 Task: Search one way flight ticket for 1 adult, 1 child, 1 infant in seat in premium economy from Everett: Paine Field (snohomish County Airport) to Greenville: Pitt-greenville Airport on 5-2-2023. Choice of flights is Southwest. Number of bags: 2 carry on bags and 4 checked bags. Price is upto 71000. Outbound departure time preference is 22:15.
Action: Mouse moved to (375, 340)
Screenshot: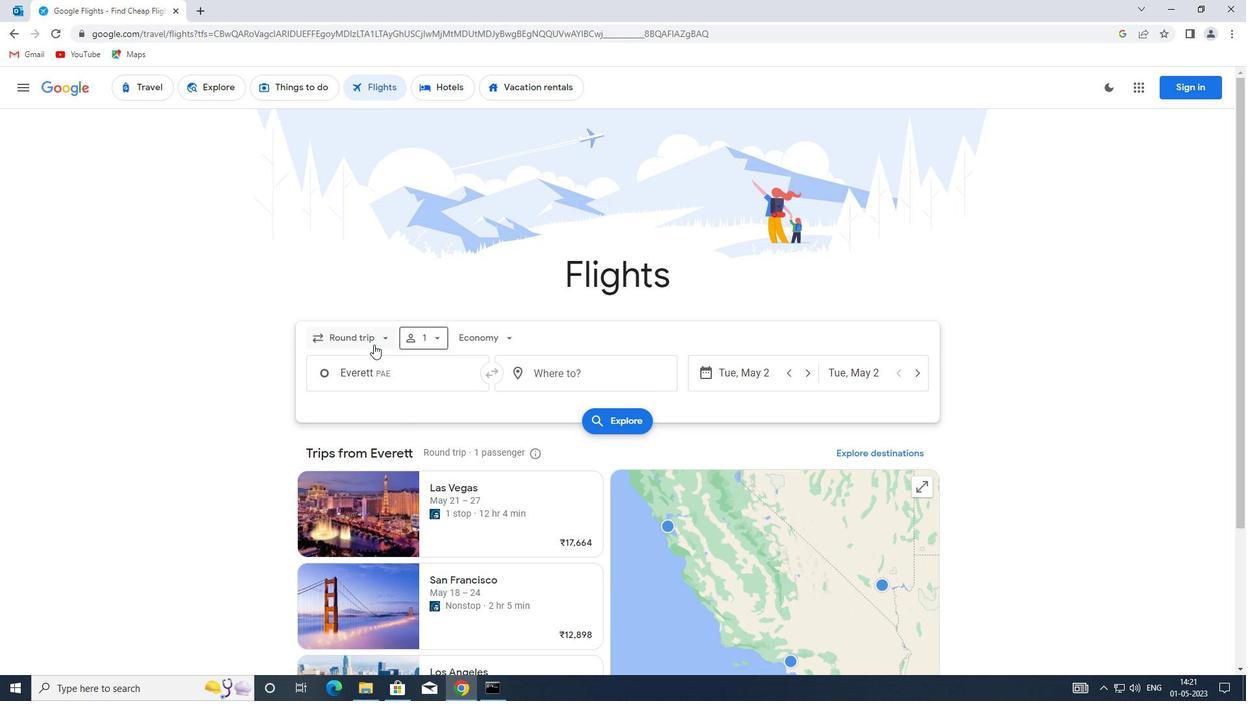 
Action: Mouse pressed left at (375, 340)
Screenshot: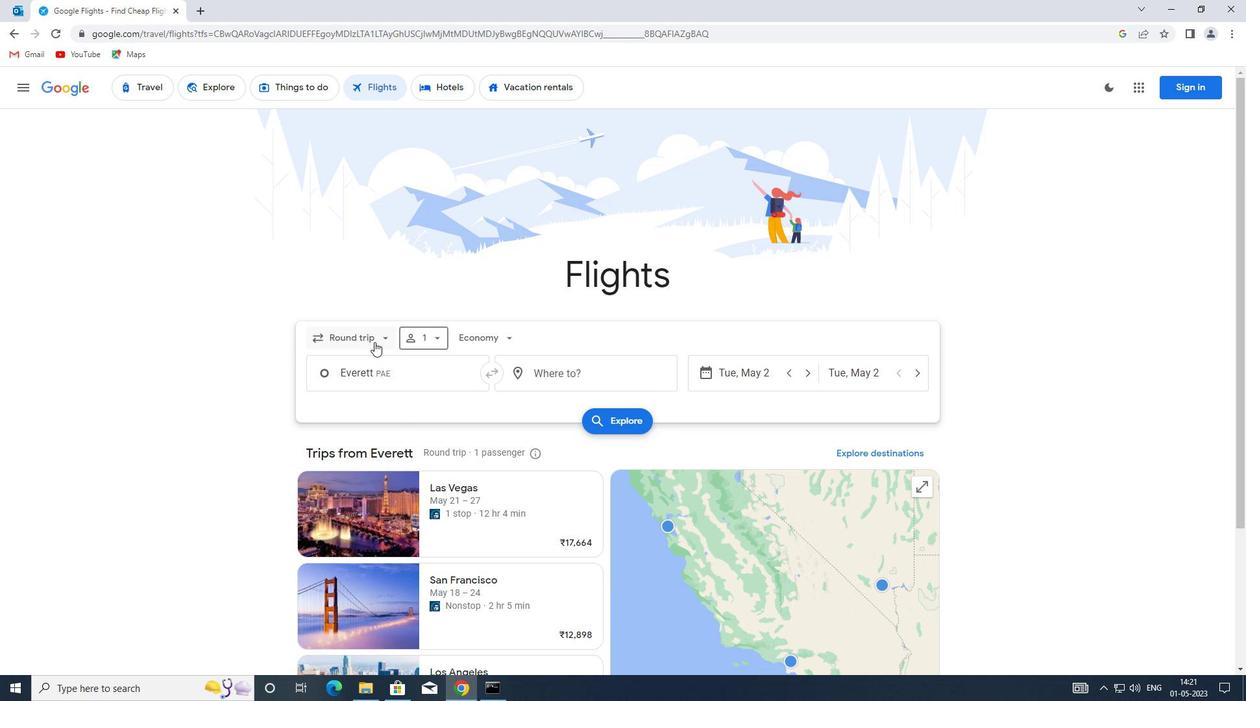 
Action: Mouse moved to (386, 397)
Screenshot: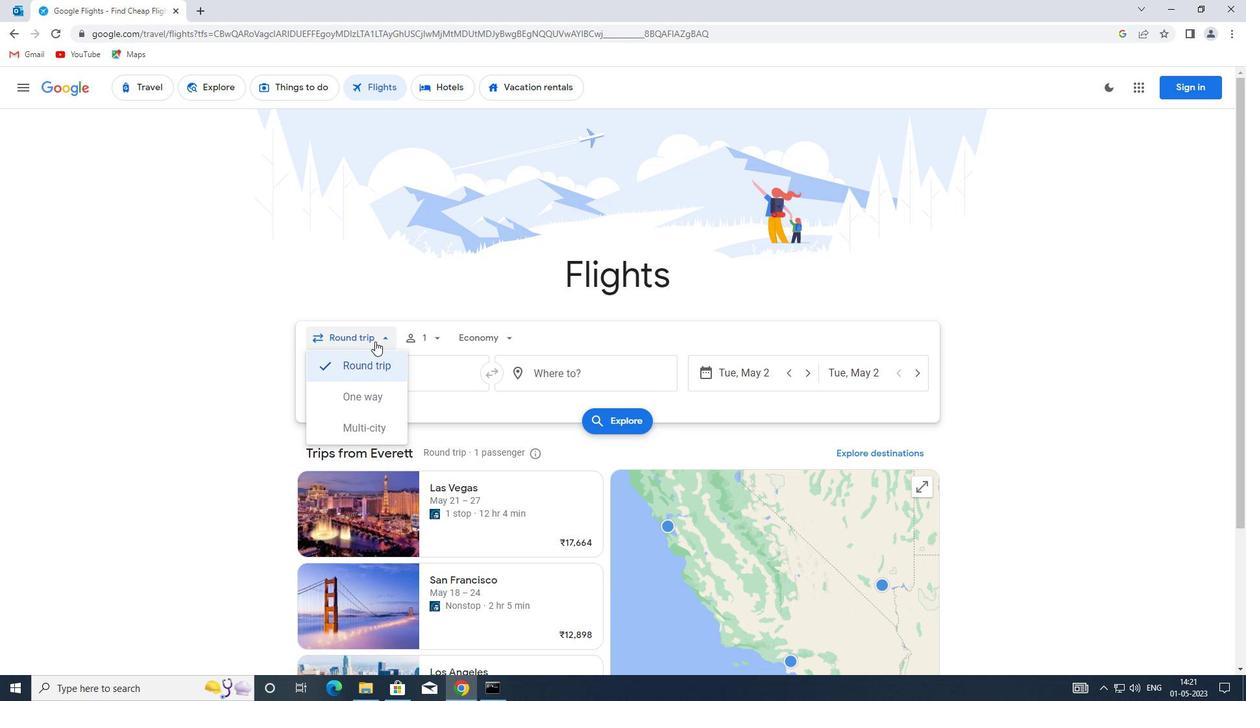 
Action: Mouse pressed left at (386, 397)
Screenshot: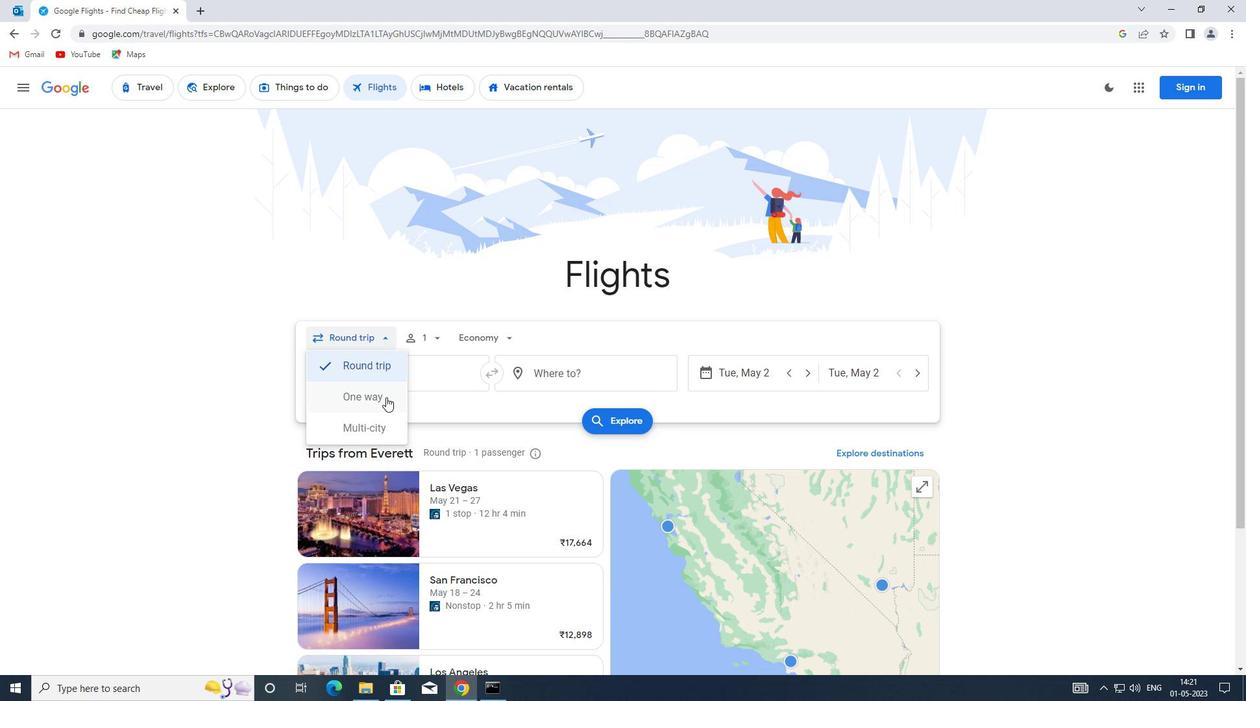 
Action: Mouse moved to (430, 340)
Screenshot: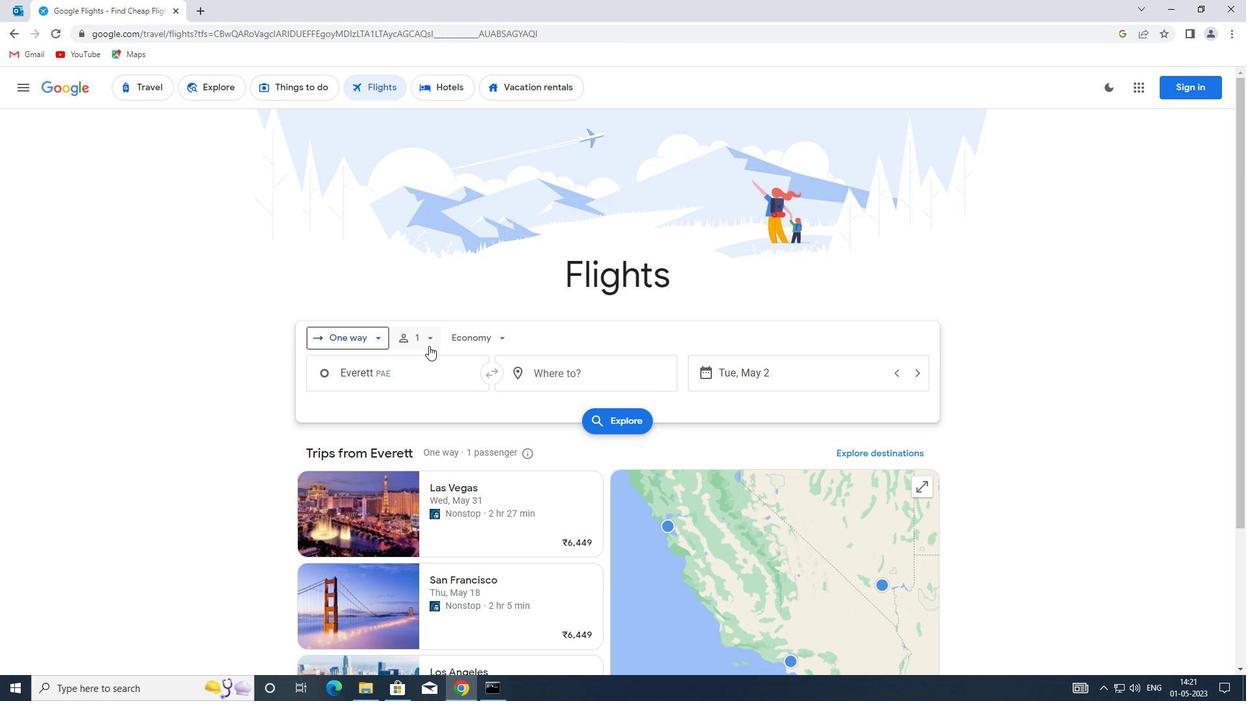 
Action: Mouse pressed left at (430, 340)
Screenshot: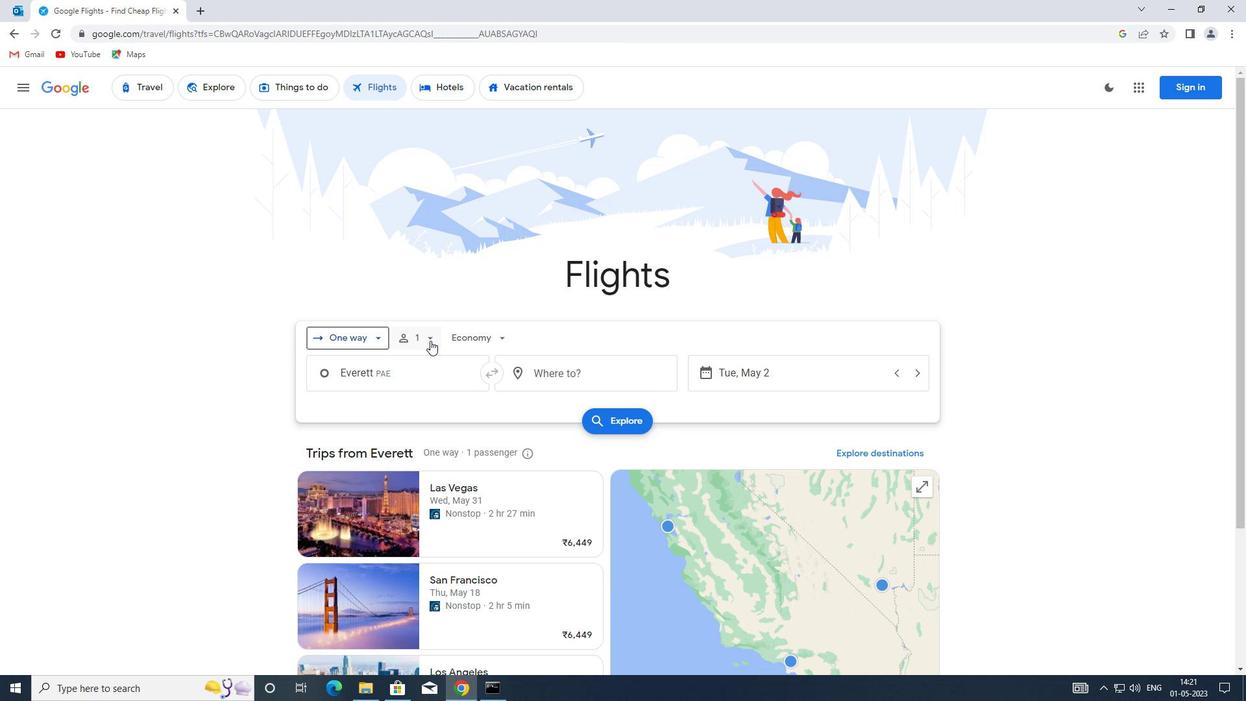 
Action: Mouse moved to (535, 408)
Screenshot: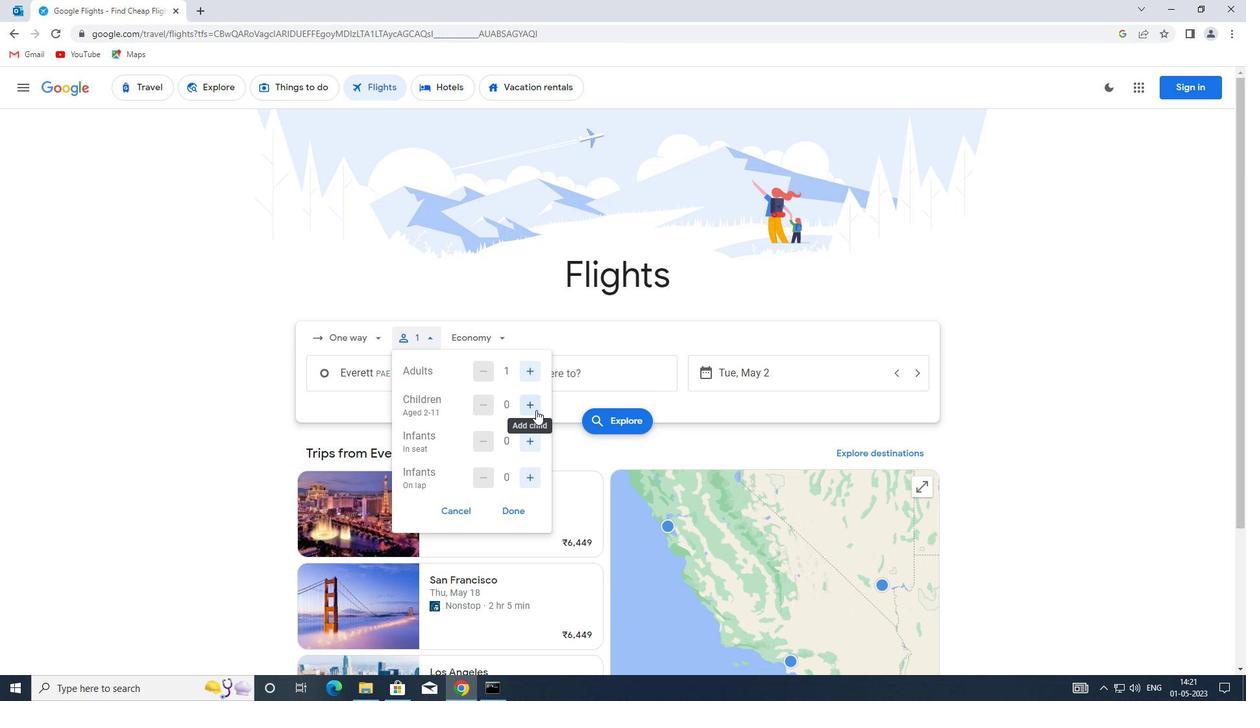
Action: Mouse pressed left at (535, 408)
Screenshot: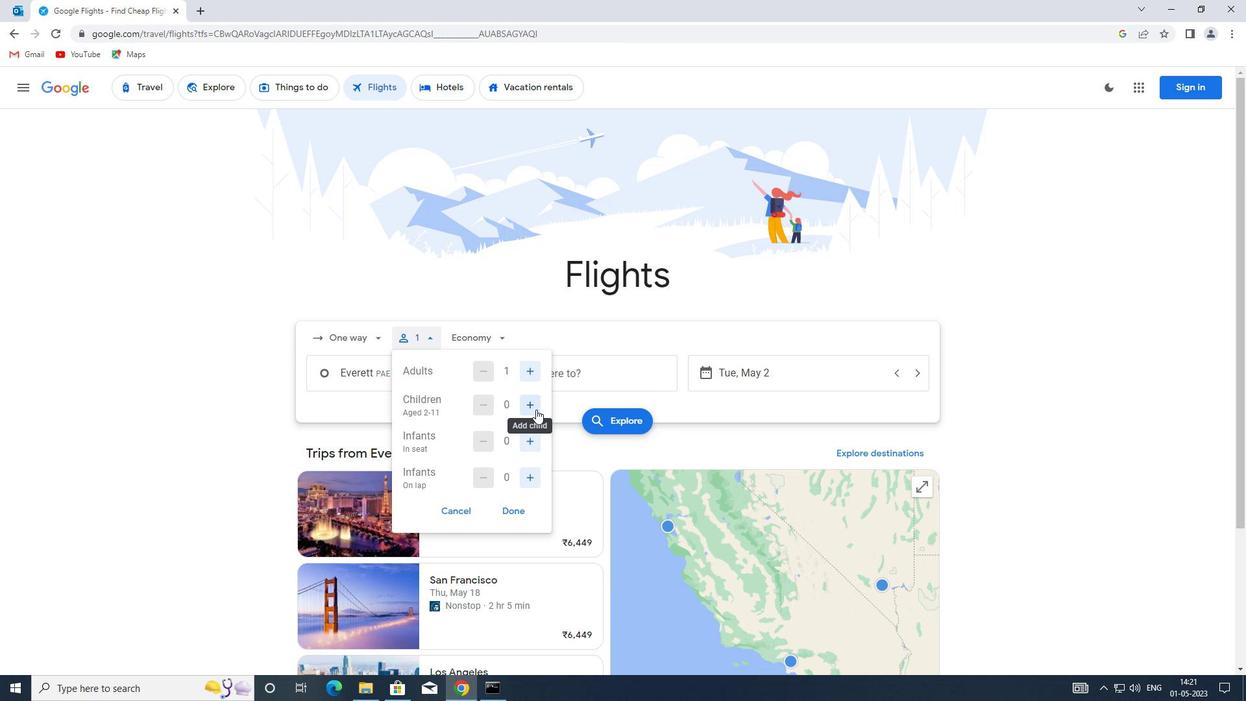 
Action: Mouse moved to (534, 441)
Screenshot: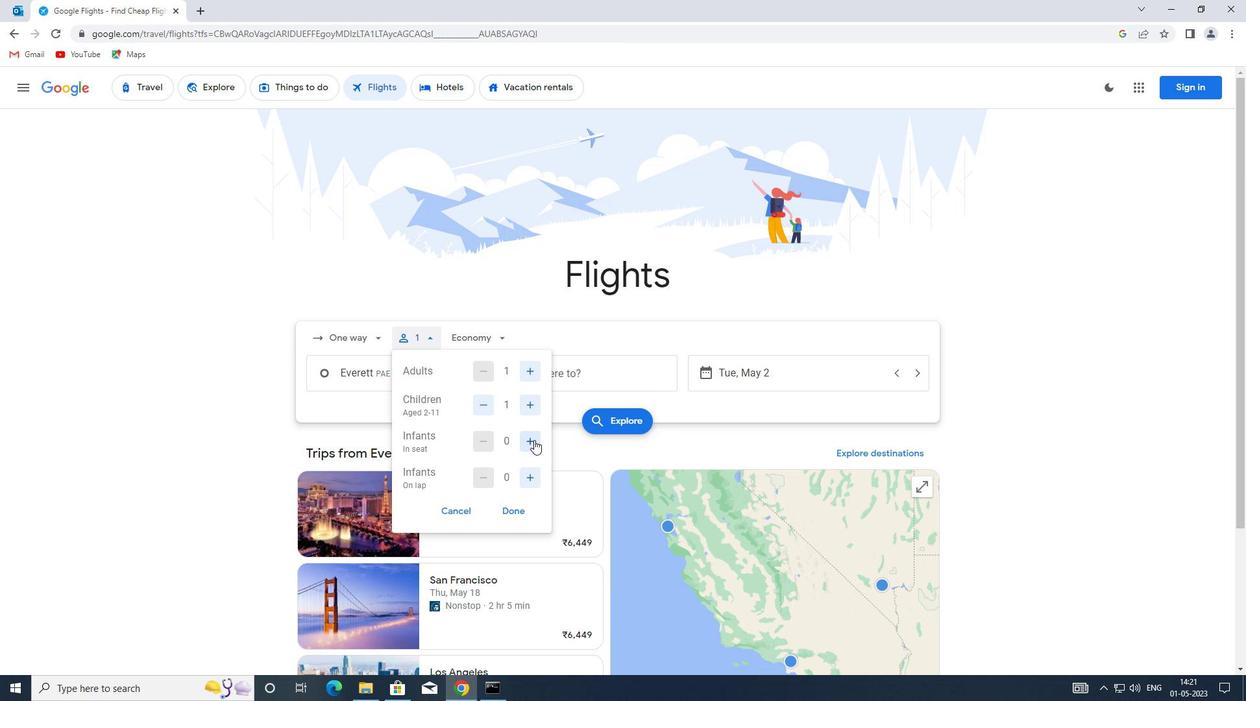
Action: Mouse pressed left at (534, 441)
Screenshot: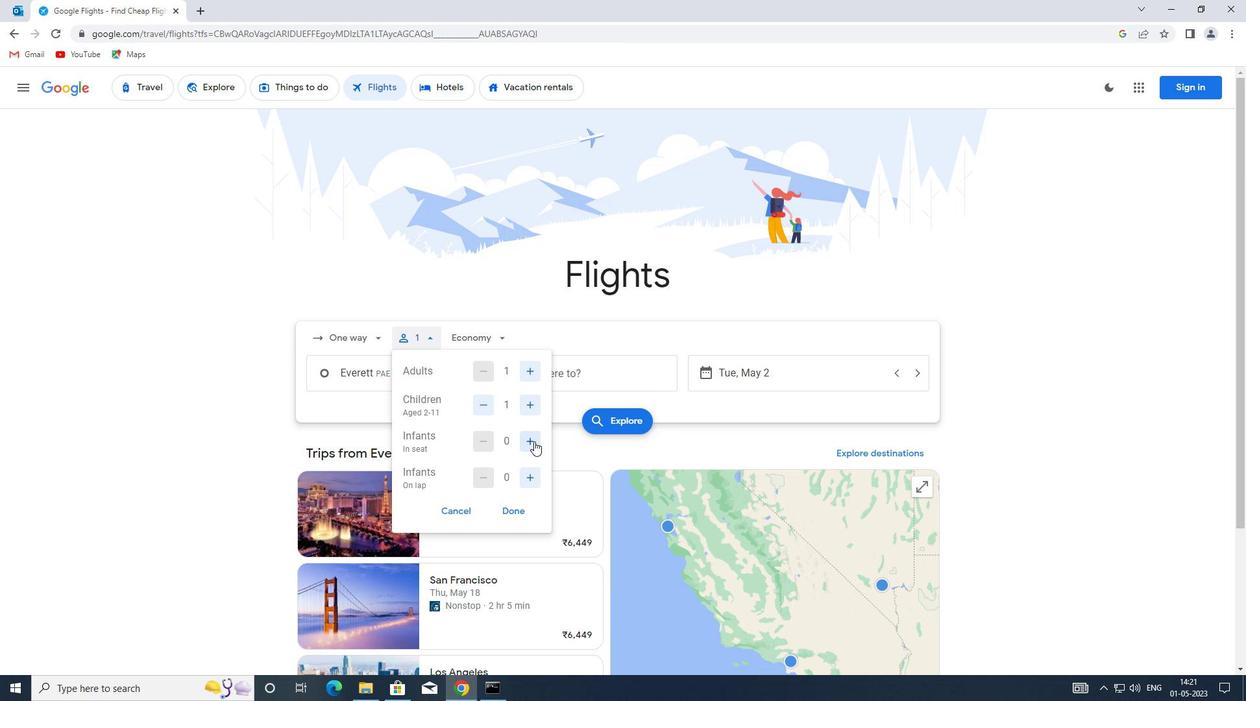 
Action: Mouse moved to (523, 507)
Screenshot: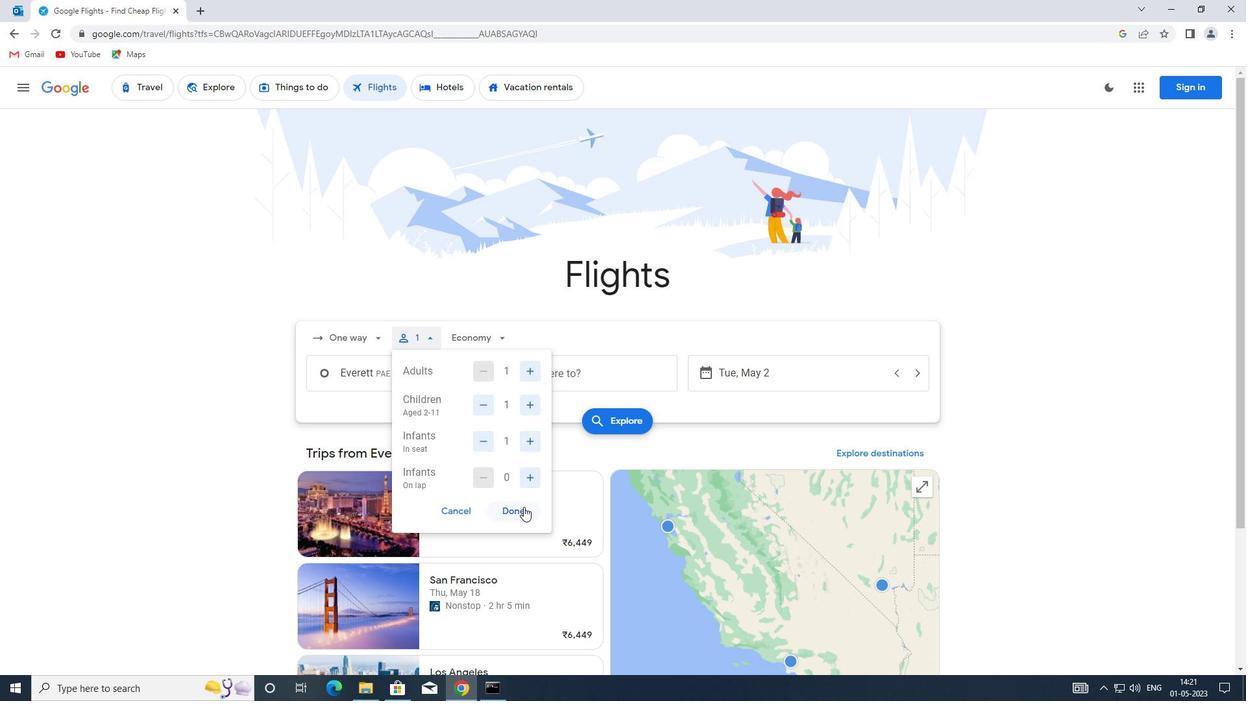 
Action: Mouse pressed left at (523, 507)
Screenshot: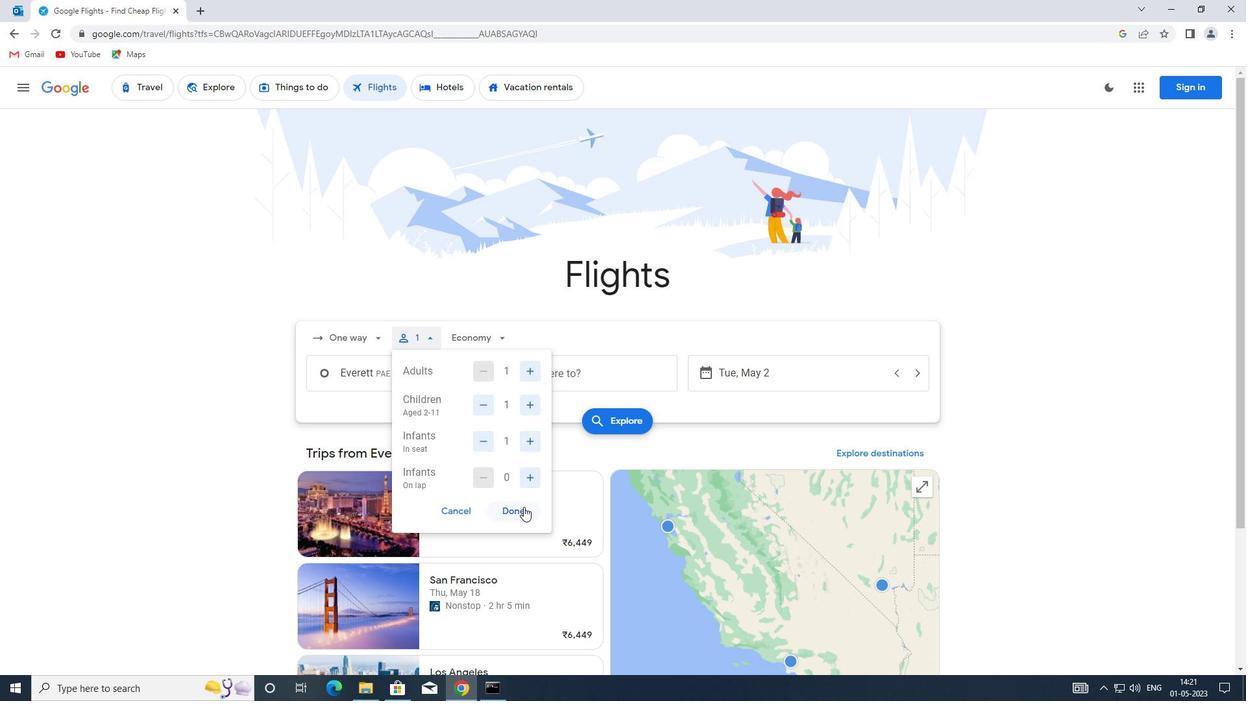 
Action: Mouse moved to (489, 347)
Screenshot: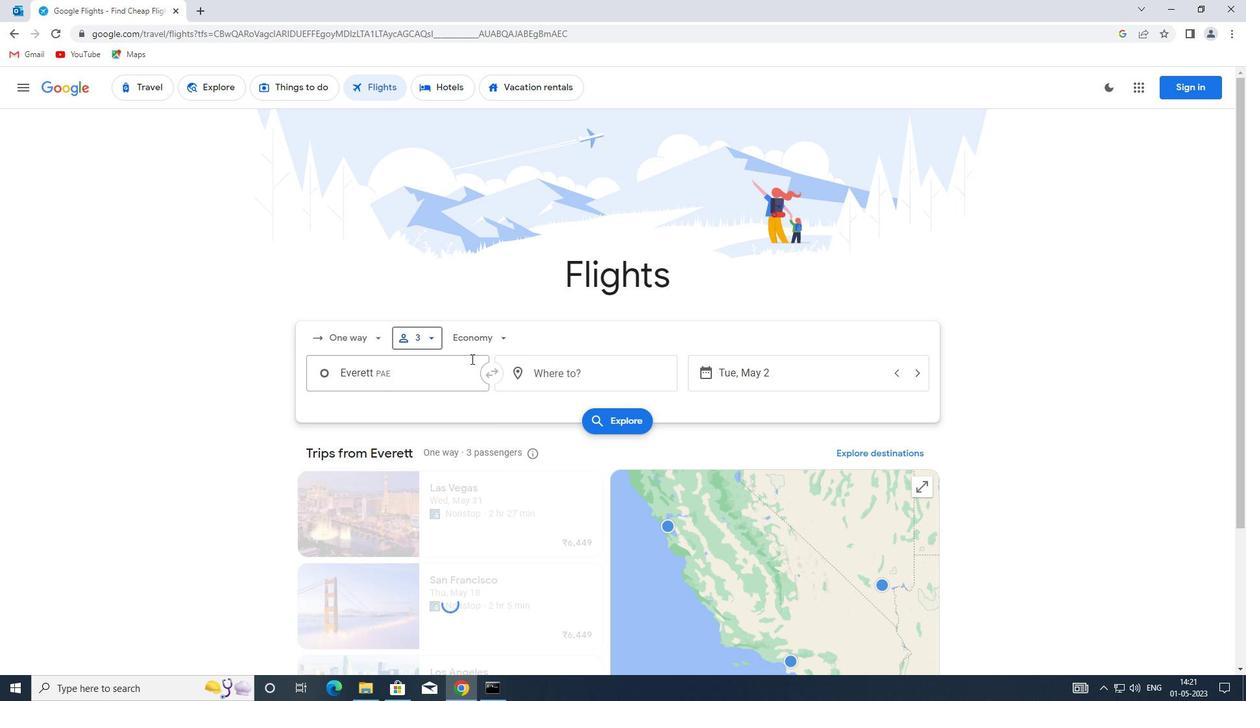 
Action: Mouse pressed left at (489, 347)
Screenshot: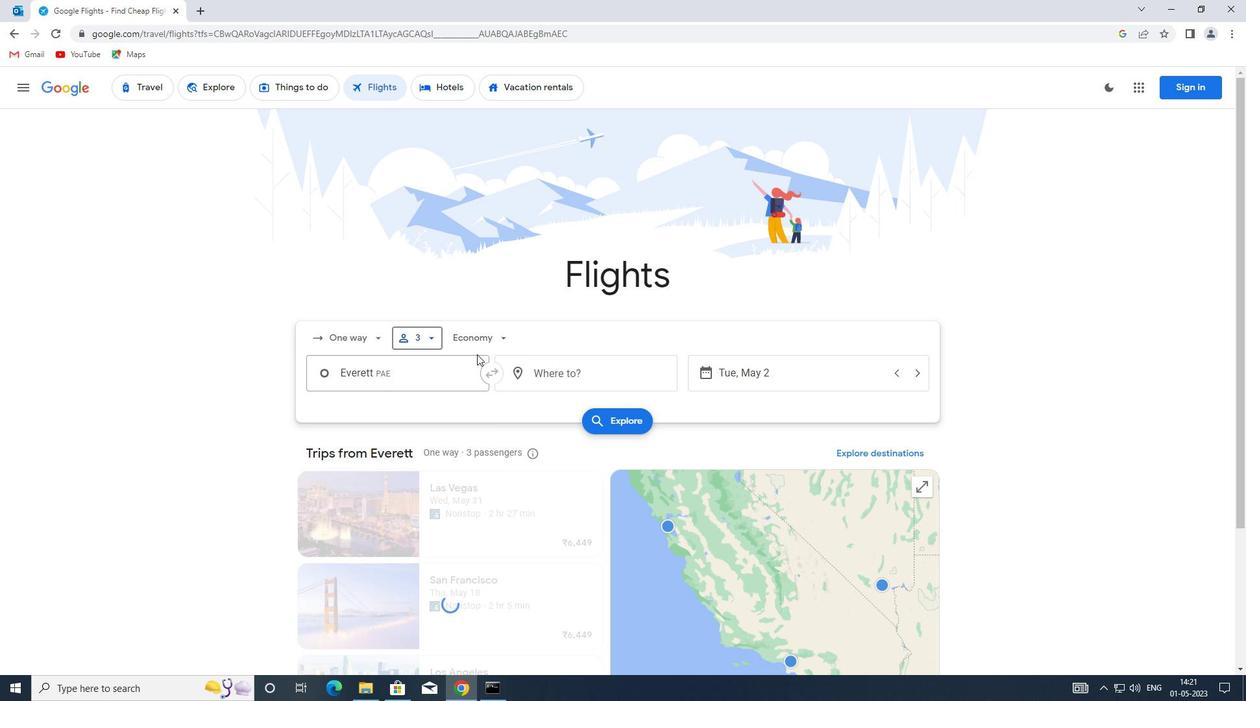
Action: Mouse moved to (542, 402)
Screenshot: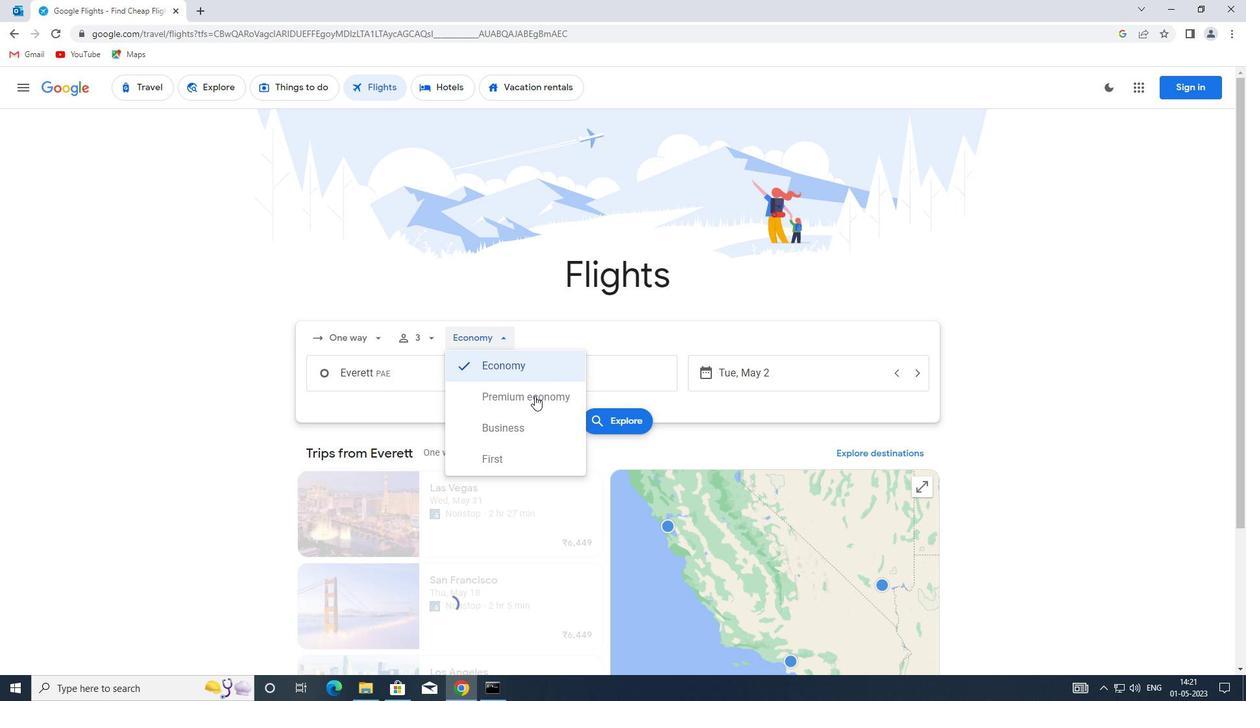
Action: Mouse pressed left at (542, 402)
Screenshot: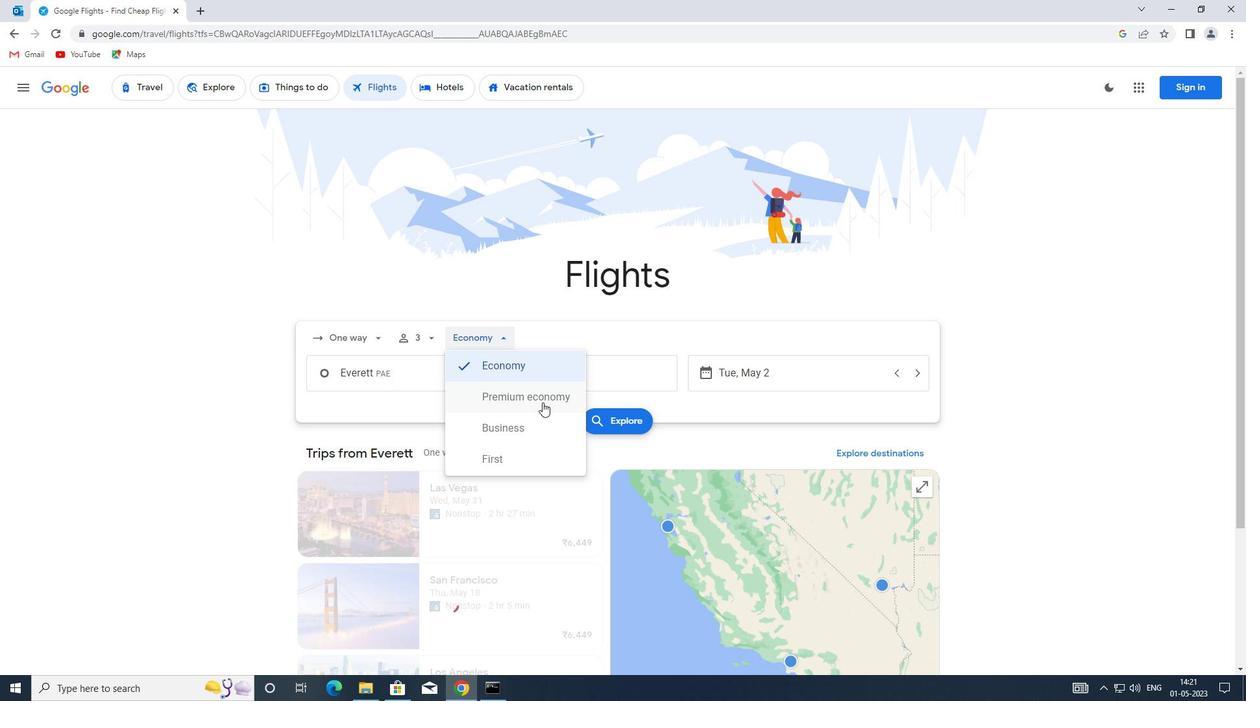 
Action: Mouse moved to (393, 374)
Screenshot: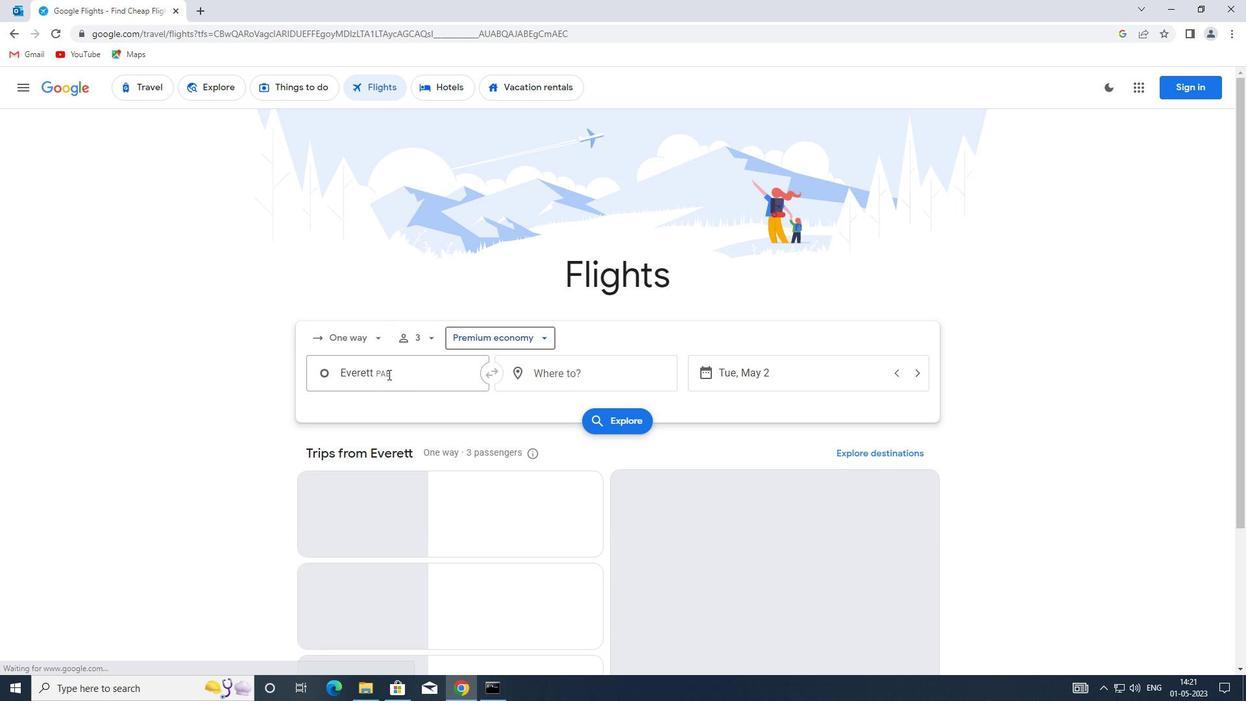 
Action: Mouse pressed left at (393, 374)
Screenshot: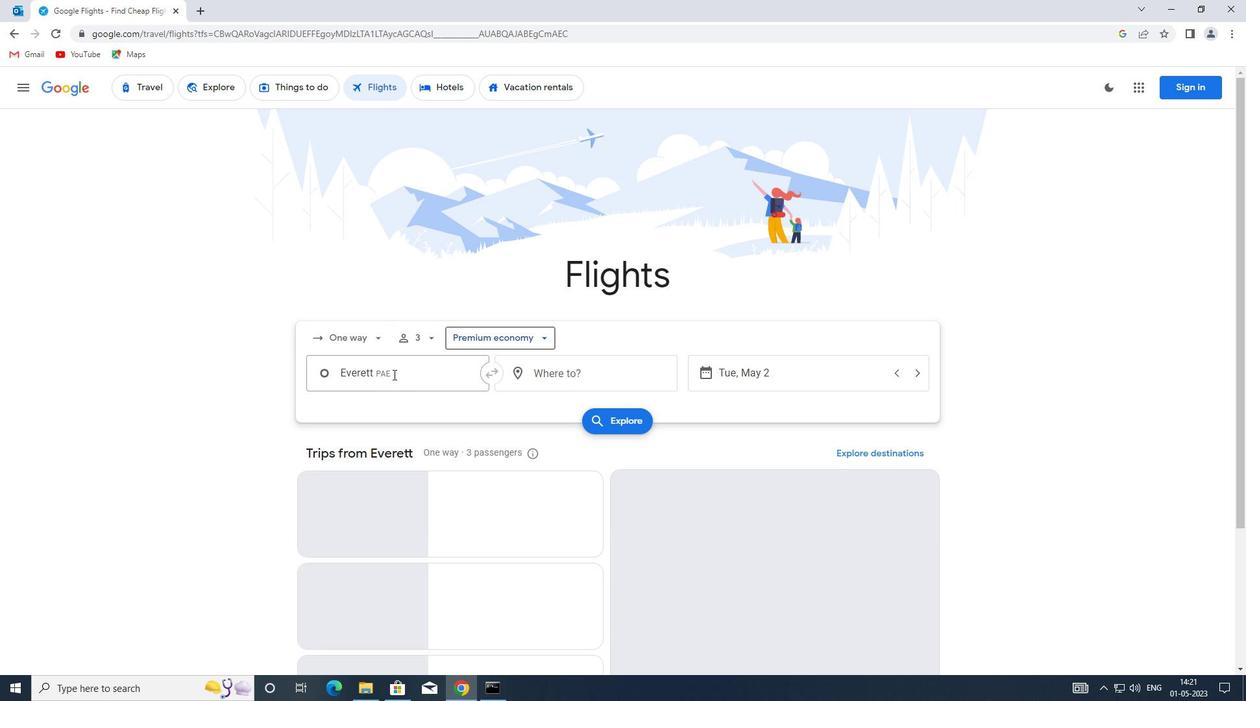 
Action: Mouse moved to (394, 374)
Screenshot: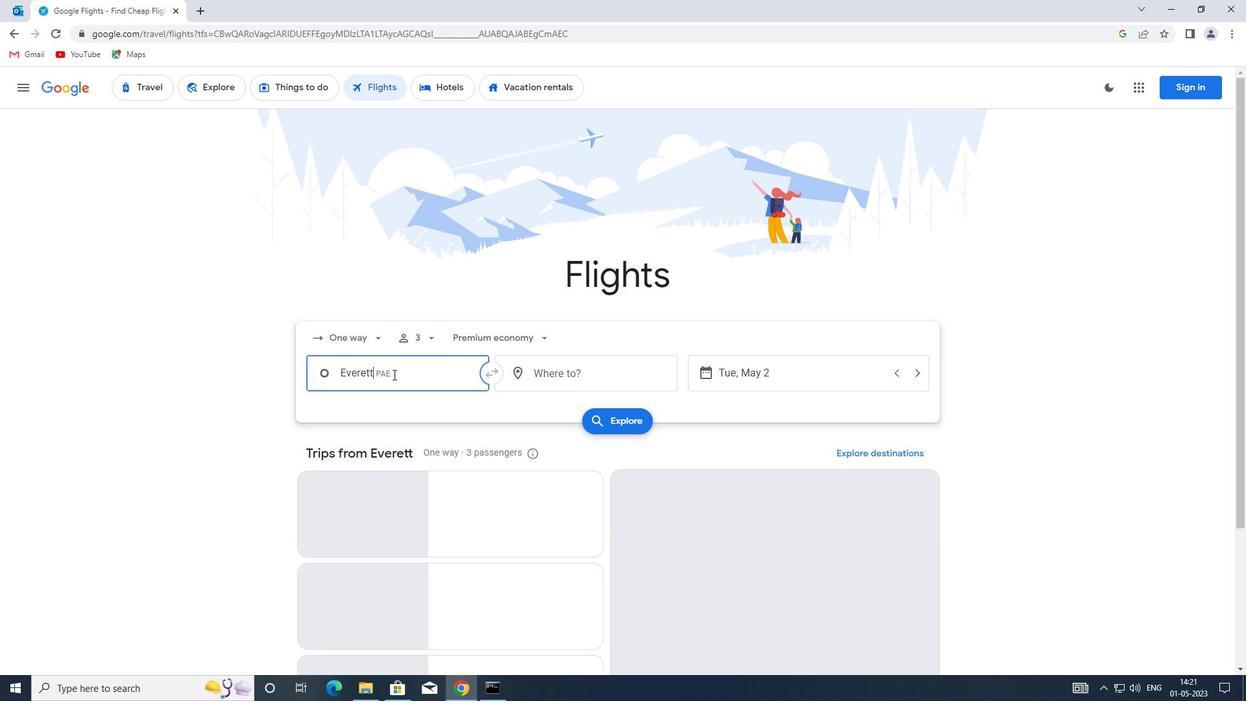 
Action: Key pressed <Key.enter>
Screenshot: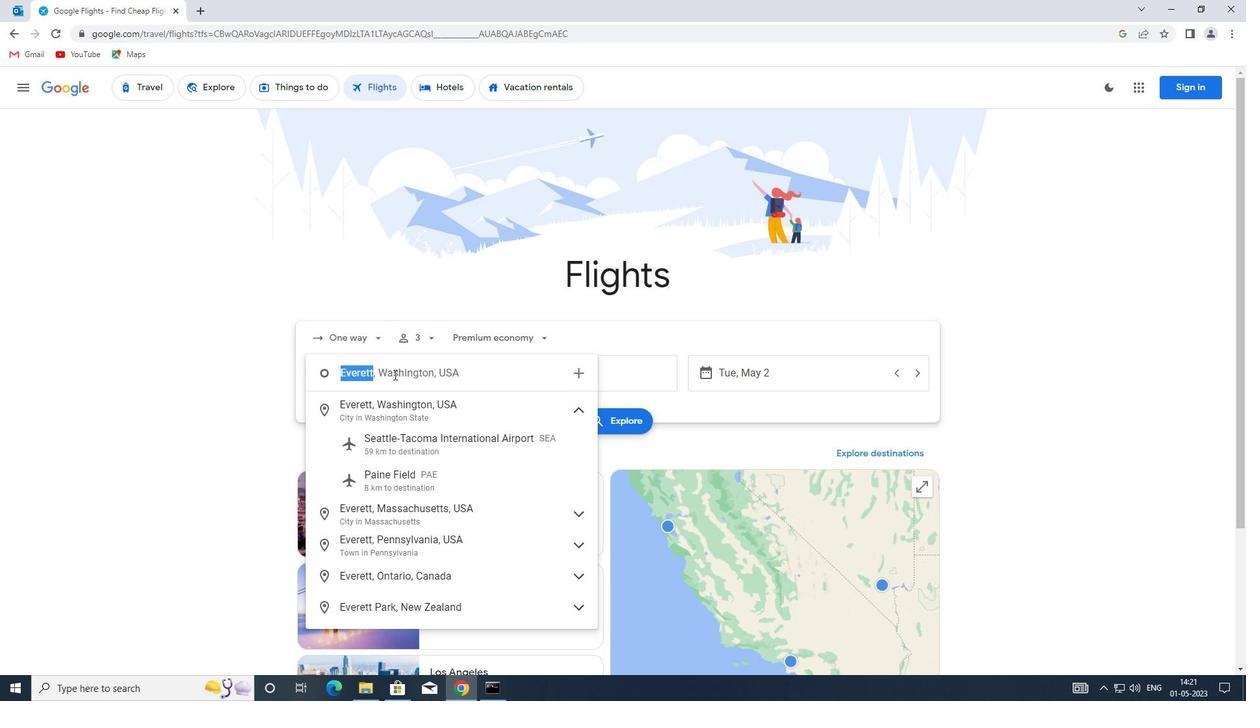 
Action: Mouse moved to (540, 370)
Screenshot: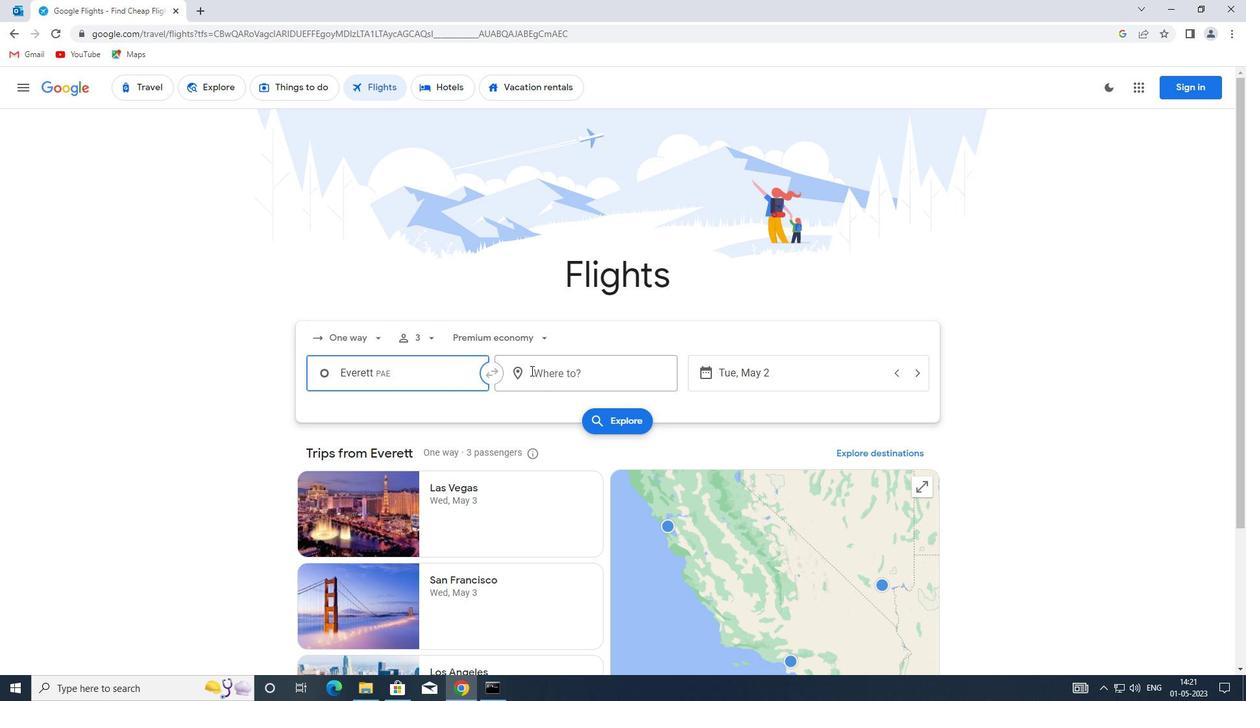 
Action: Mouse pressed left at (540, 370)
Screenshot: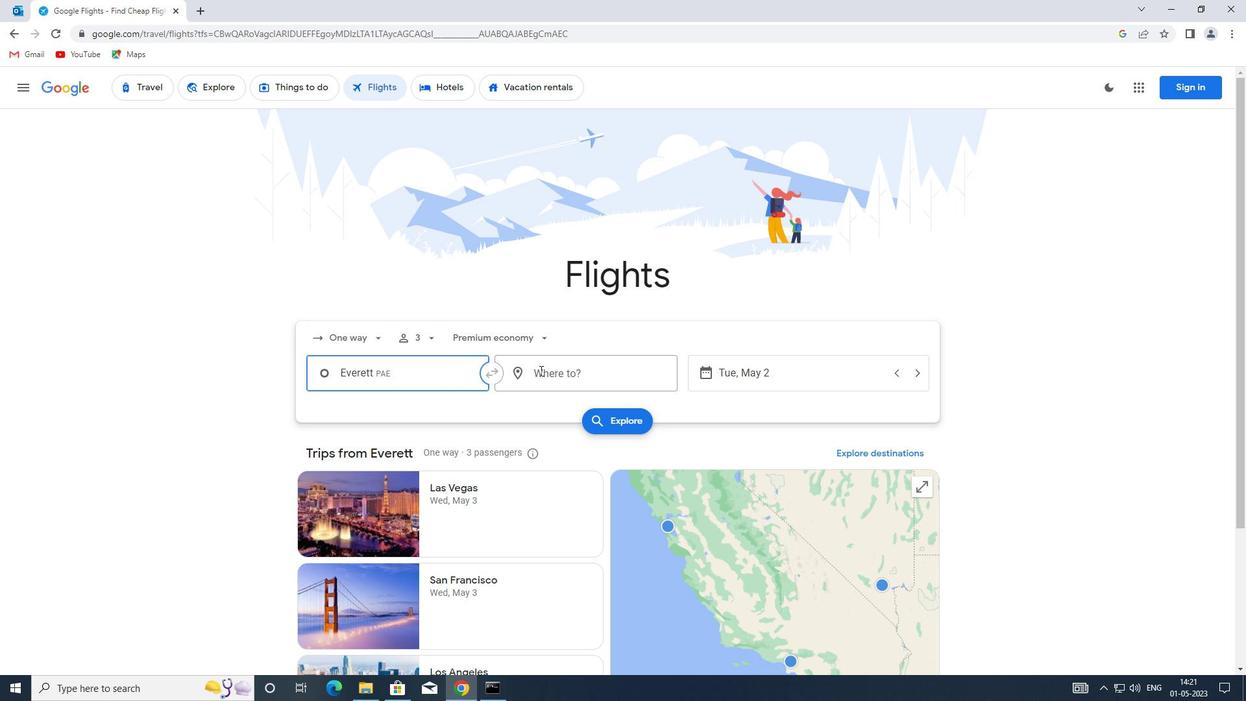 
Action: Mouse moved to (539, 370)
Screenshot: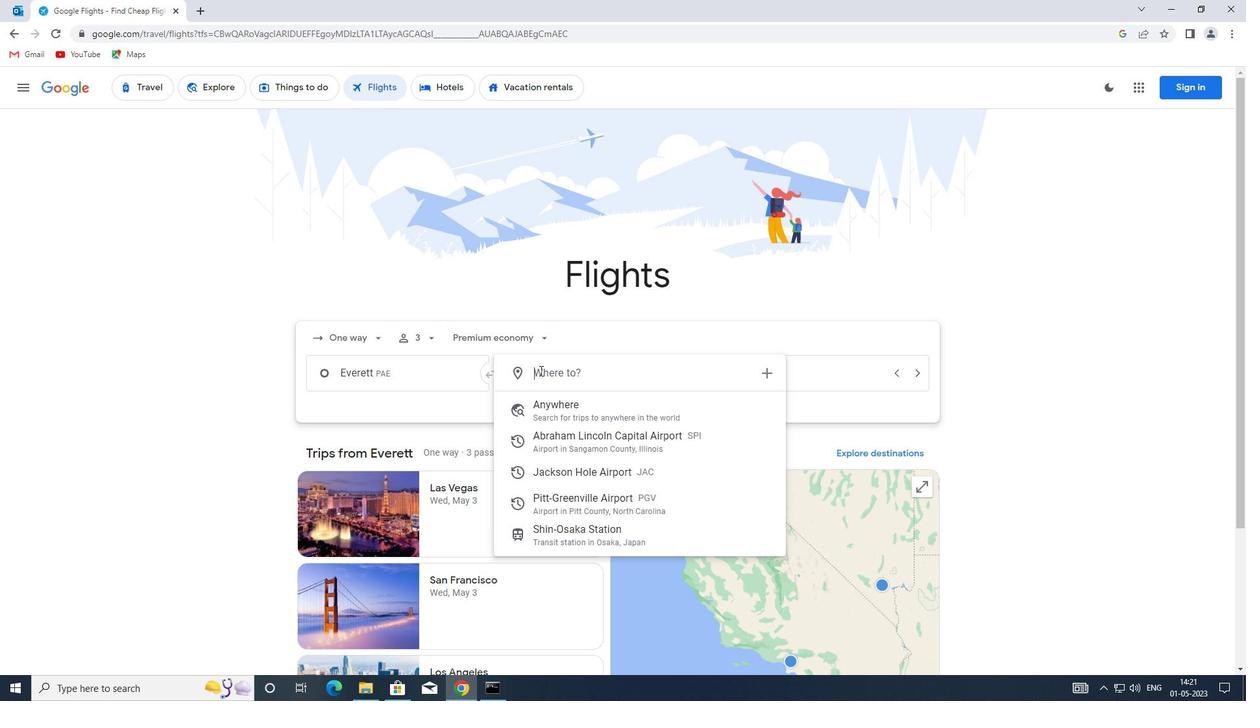 
Action: Key pressed pgv<Key.enter>
Screenshot: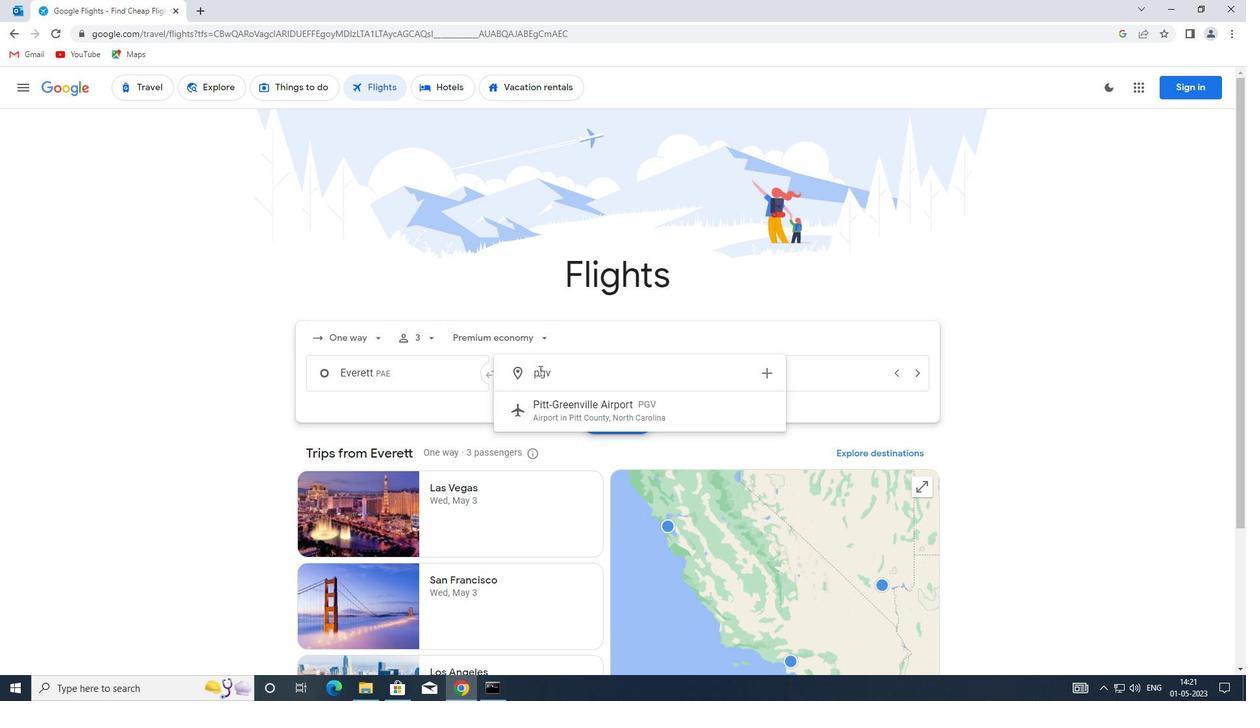 
Action: Mouse moved to (729, 375)
Screenshot: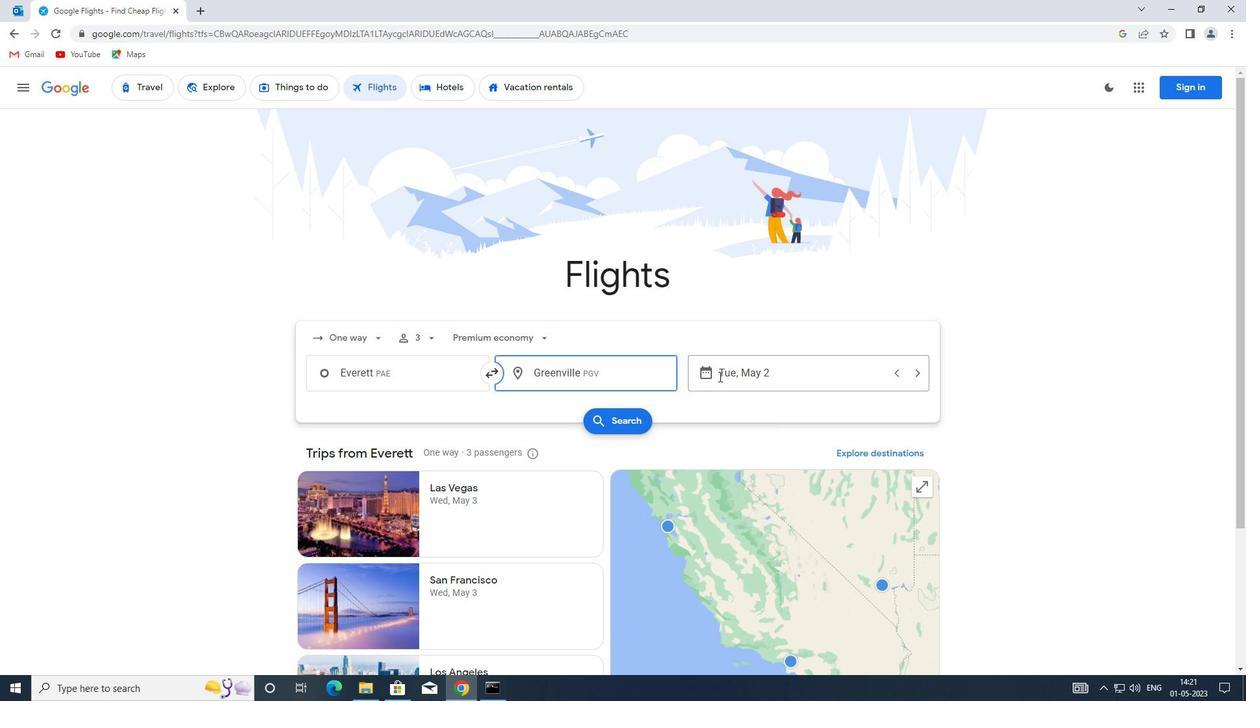 
Action: Mouse pressed left at (729, 375)
Screenshot: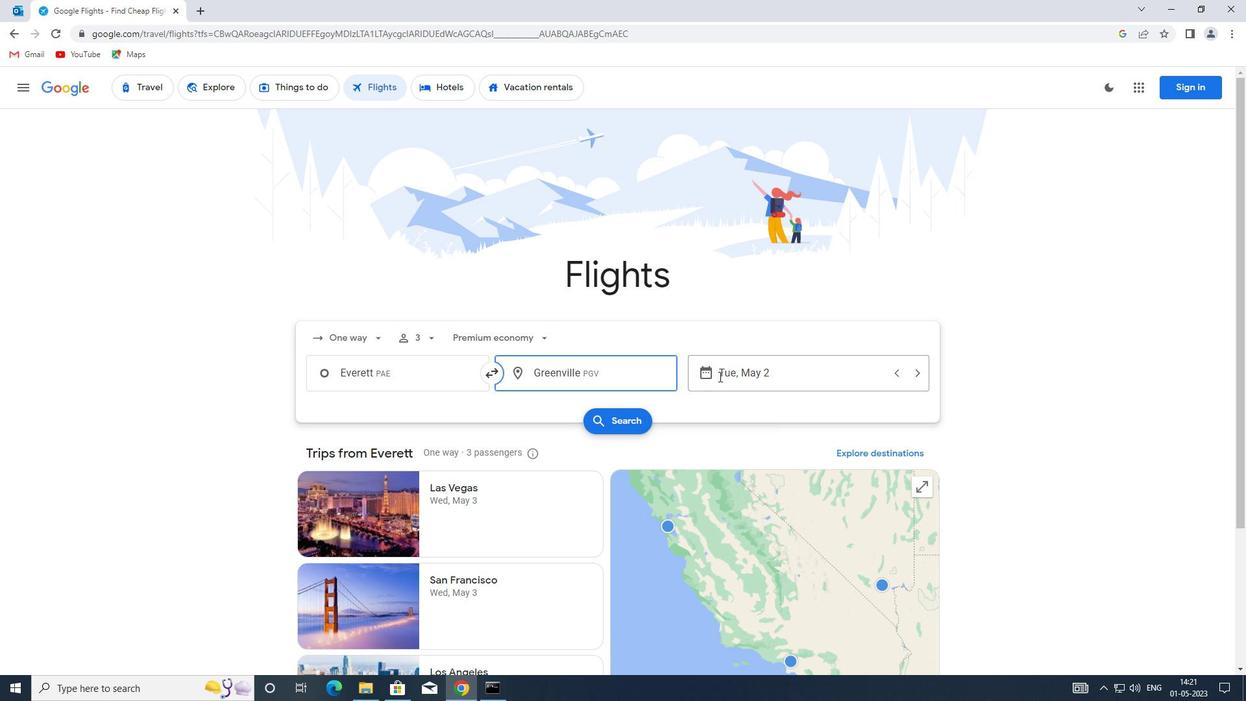 
Action: Mouse moved to (522, 440)
Screenshot: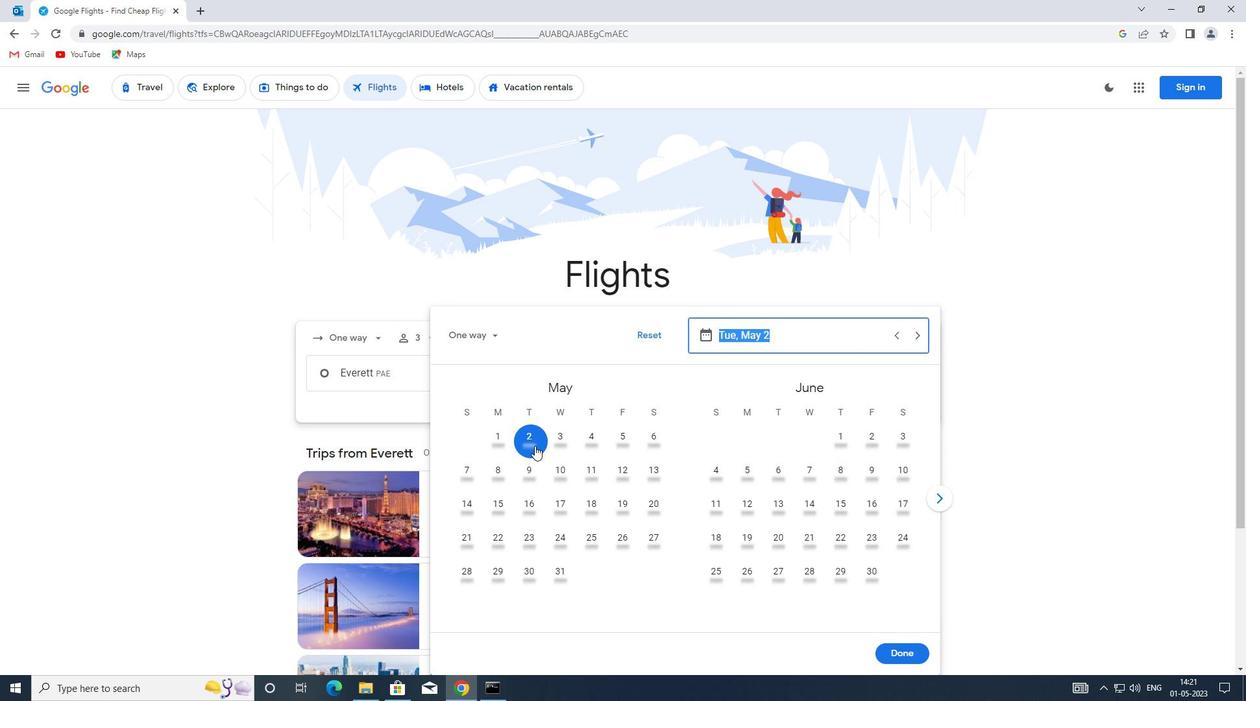 
Action: Mouse pressed left at (522, 440)
Screenshot: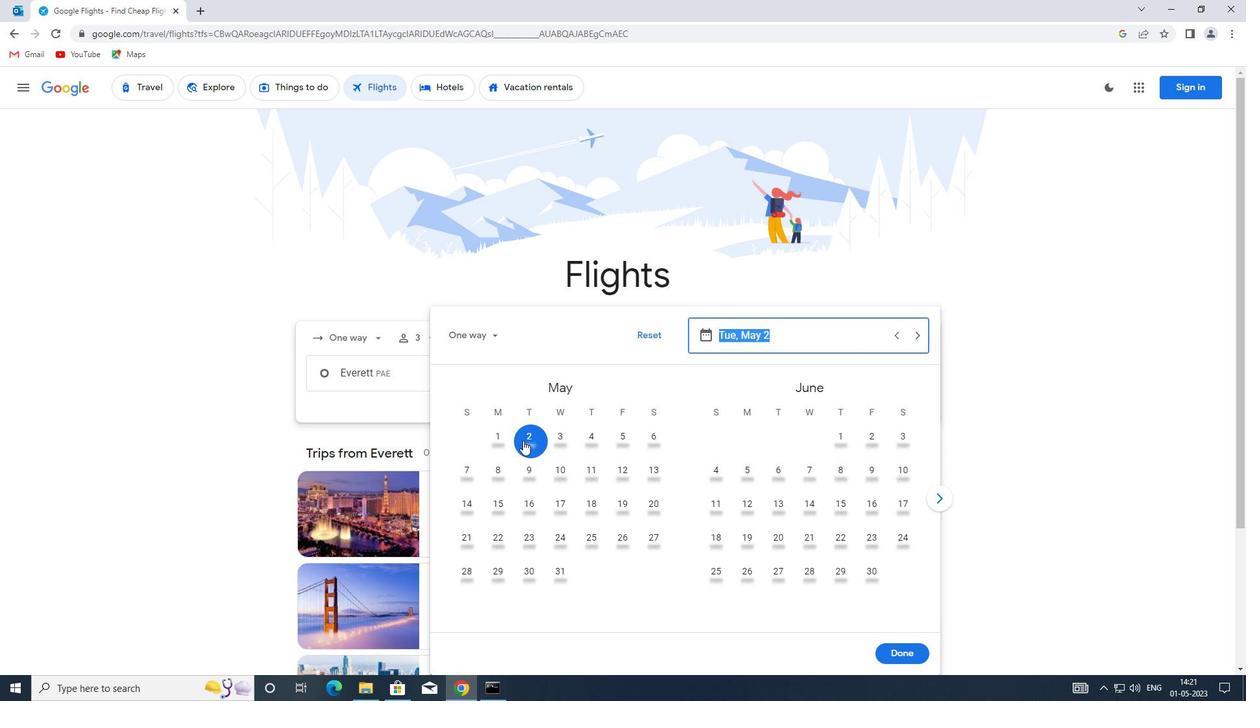 
Action: Mouse moved to (893, 655)
Screenshot: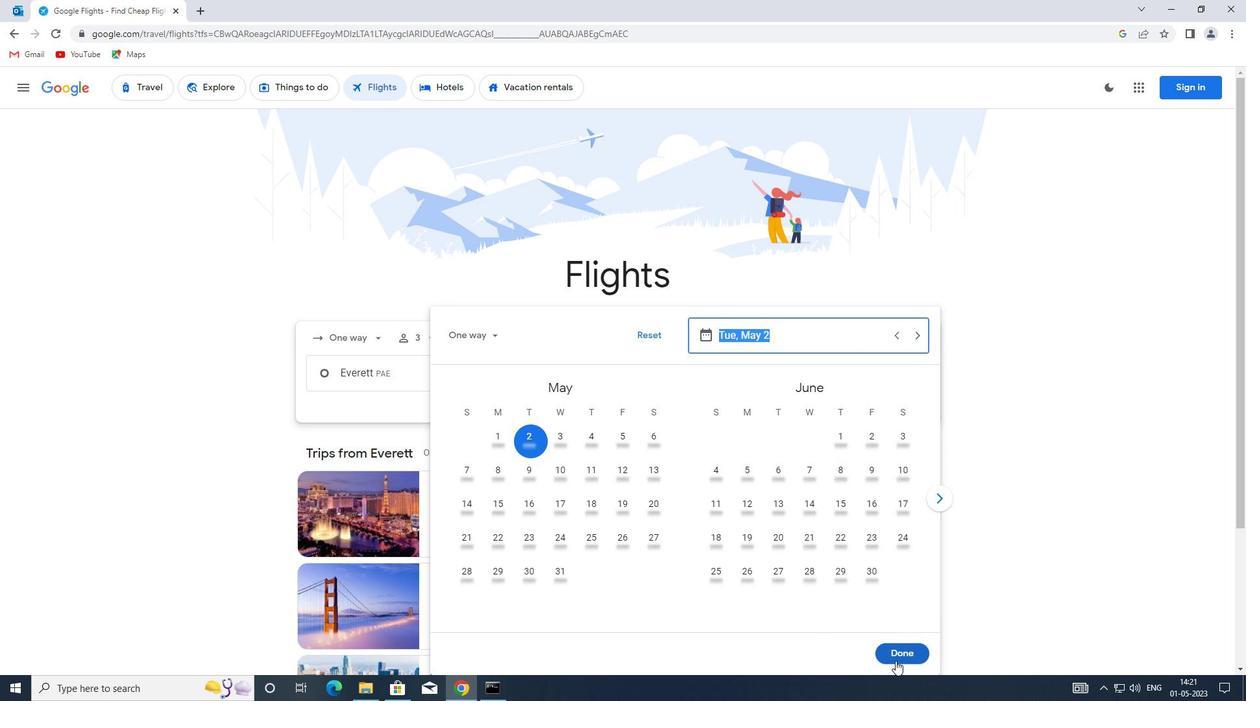 
Action: Mouse pressed left at (893, 655)
Screenshot: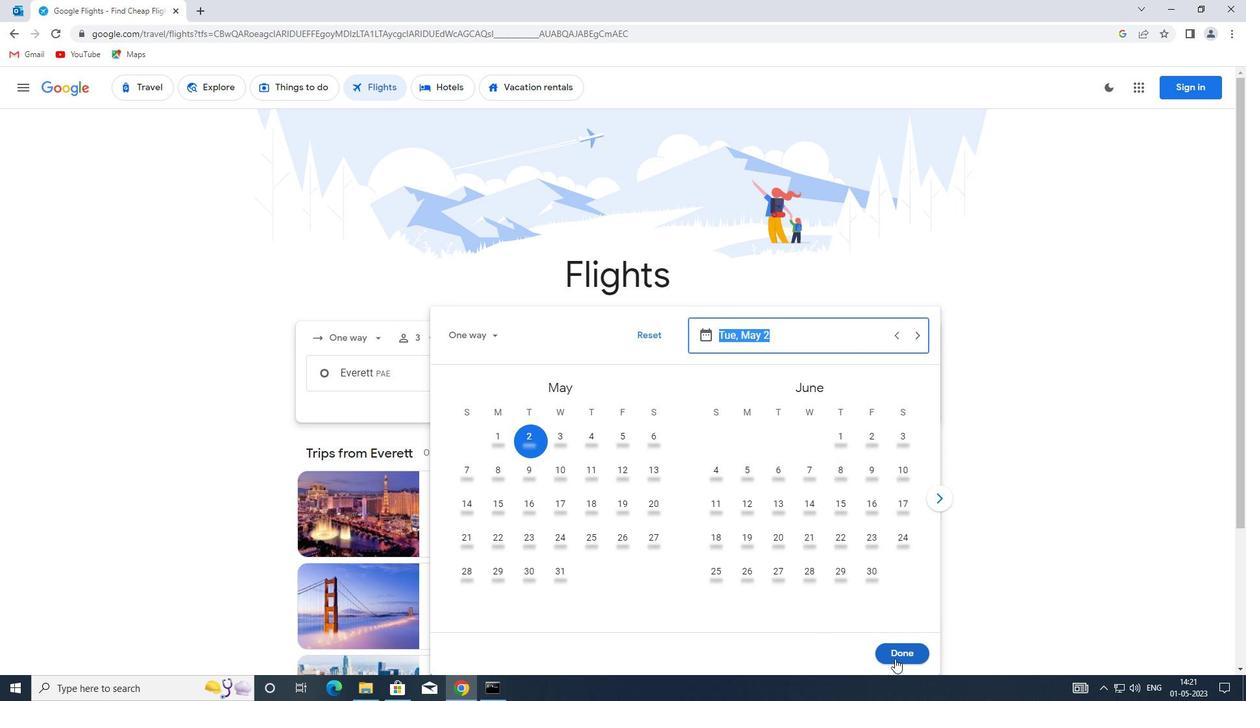 
Action: Mouse moved to (608, 418)
Screenshot: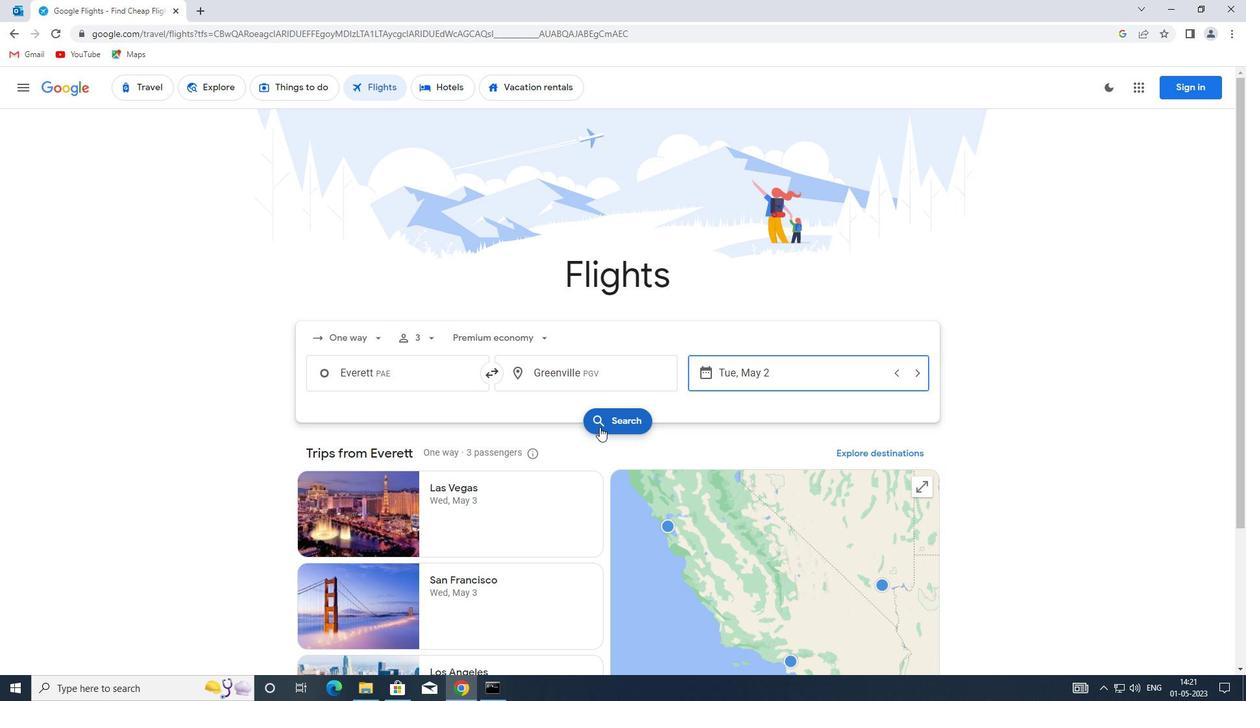 
Action: Mouse pressed left at (608, 418)
Screenshot: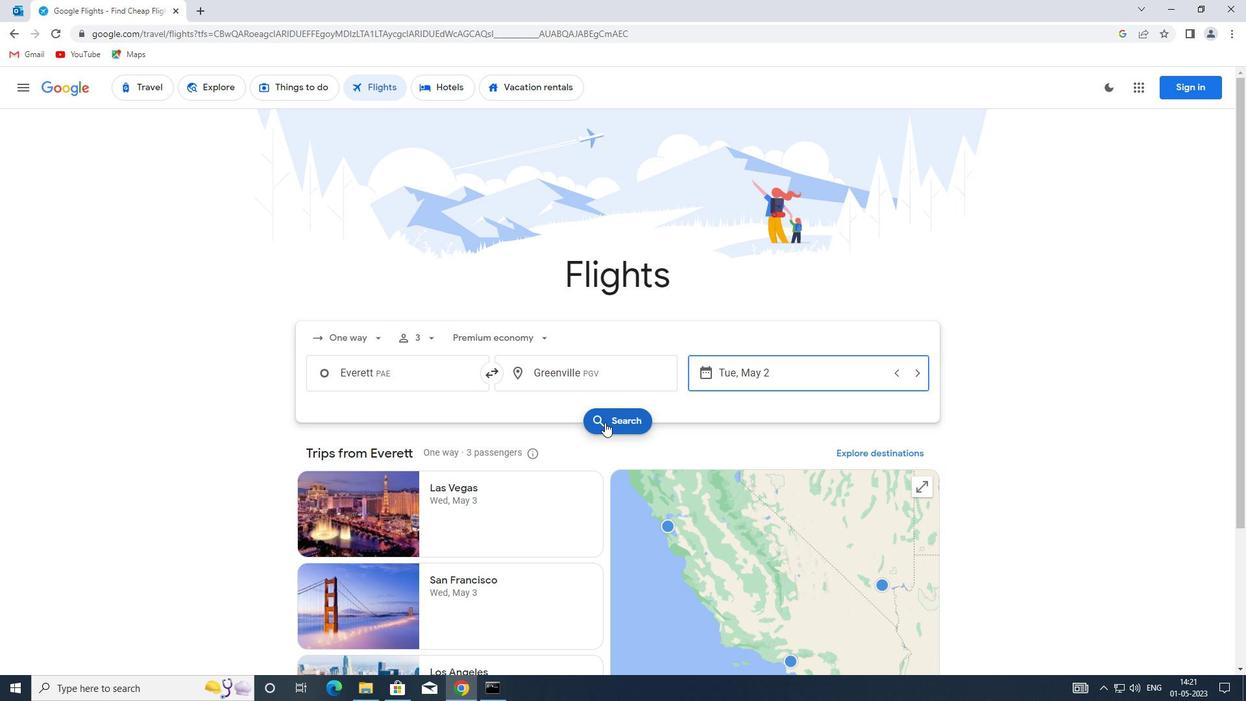 
Action: Mouse moved to (333, 212)
Screenshot: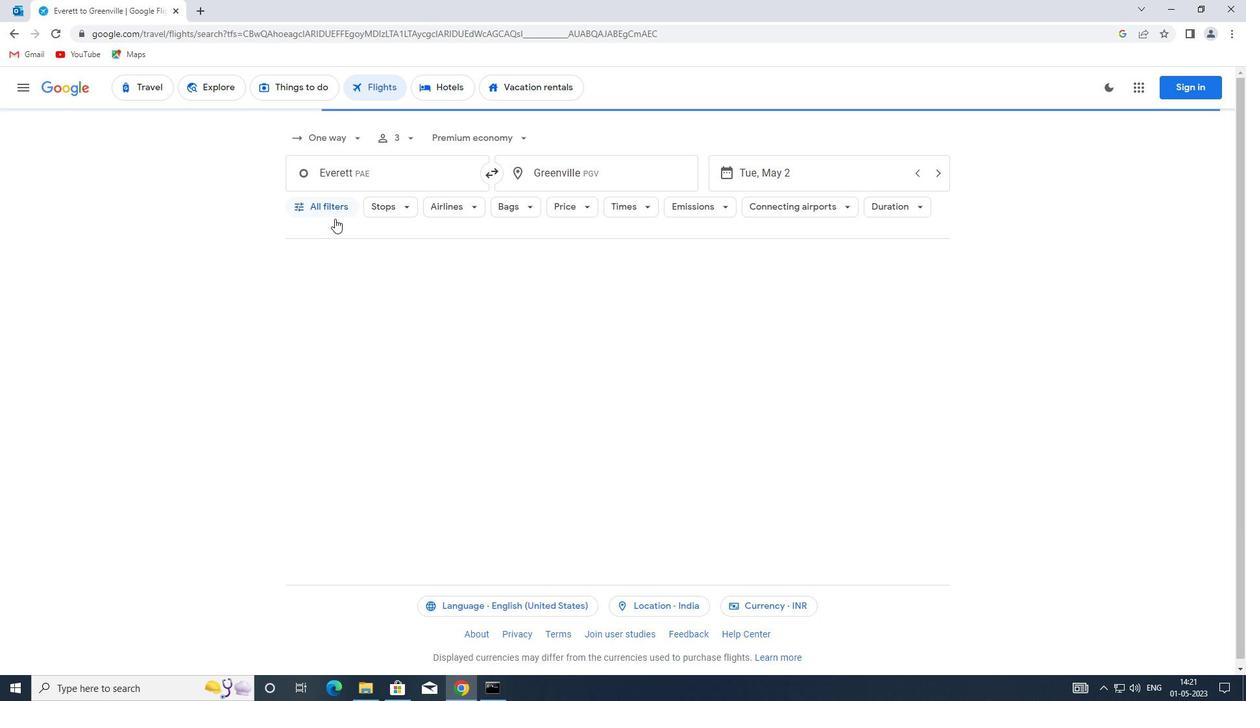 
Action: Mouse pressed left at (333, 212)
Screenshot: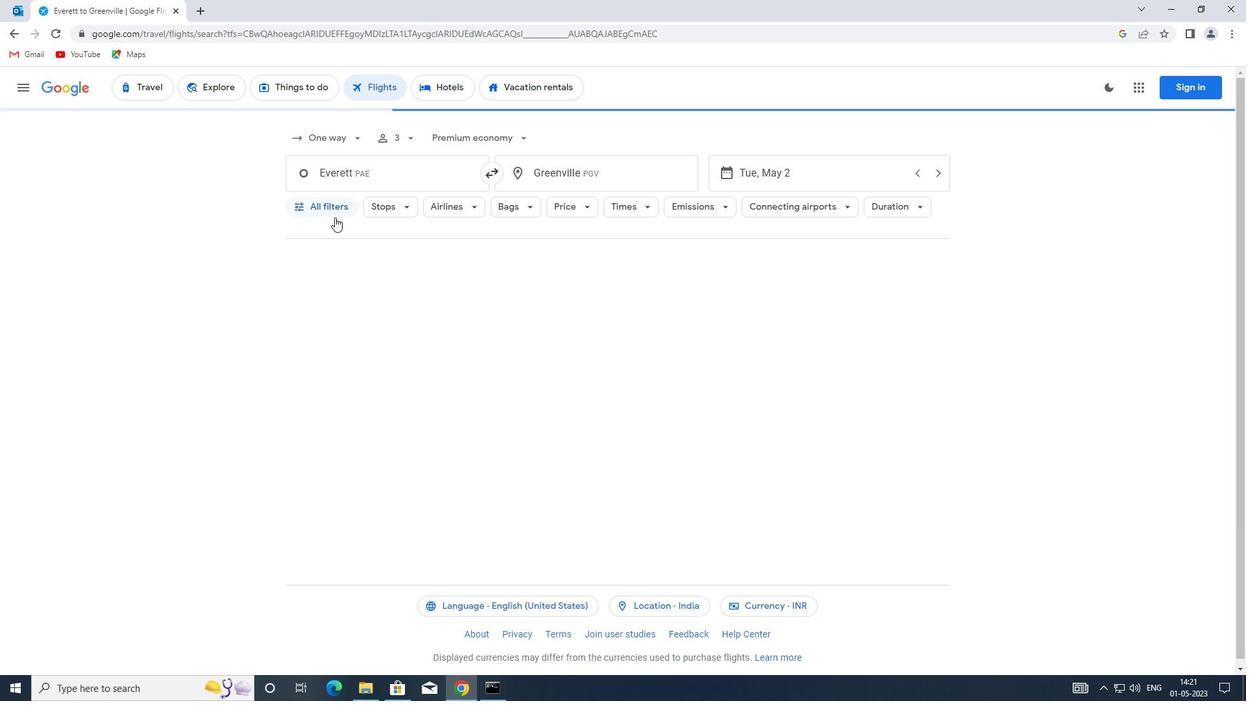 
Action: Mouse moved to (383, 350)
Screenshot: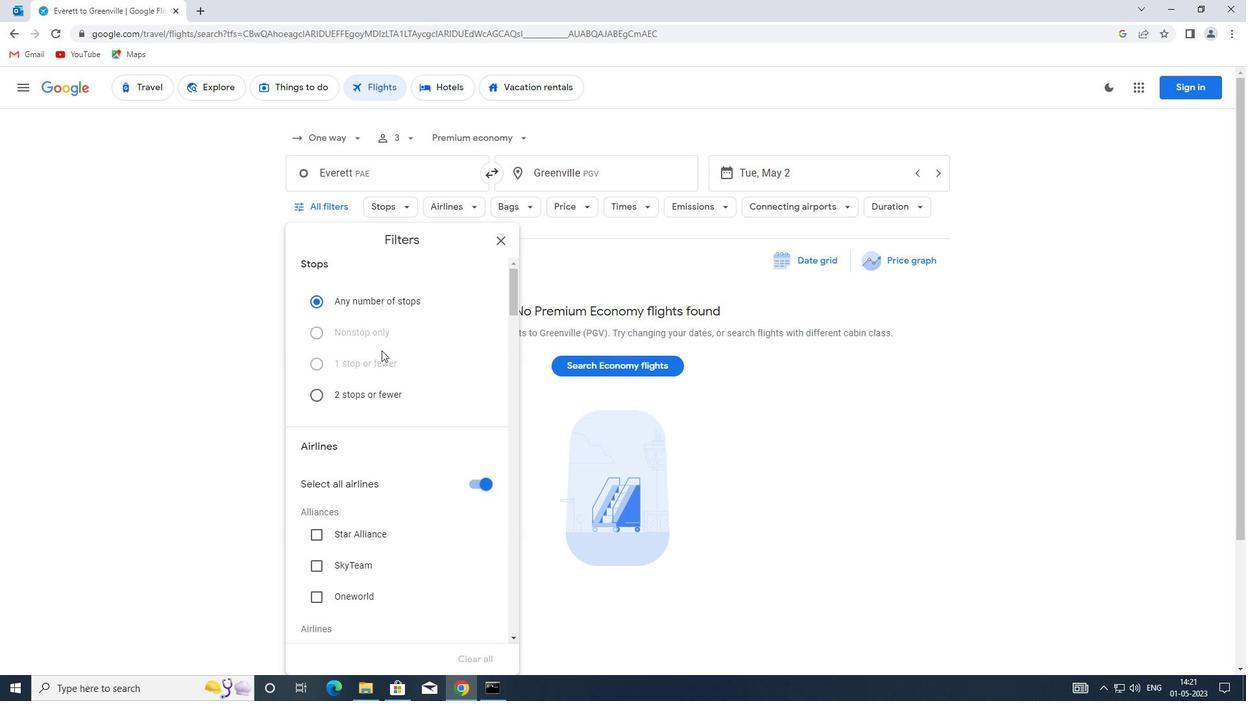 
Action: Mouse scrolled (383, 349) with delta (0, 0)
Screenshot: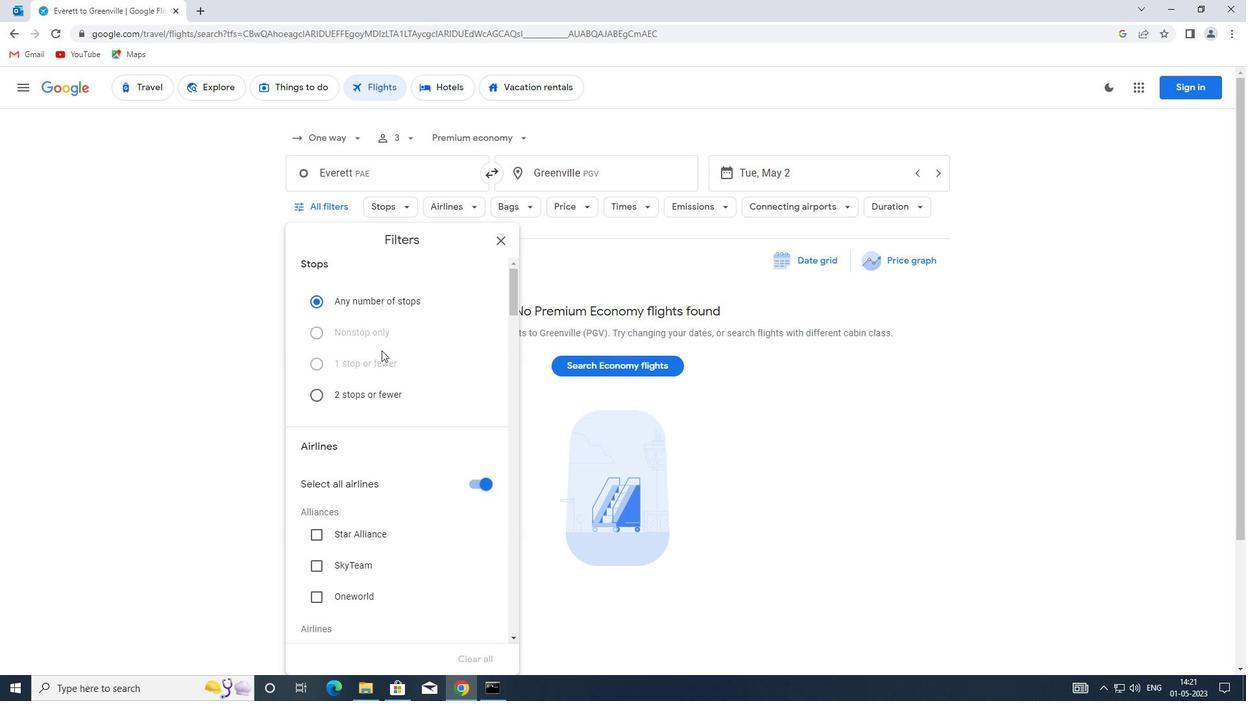 
Action: Mouse moved to (383, 350)
Screenshot: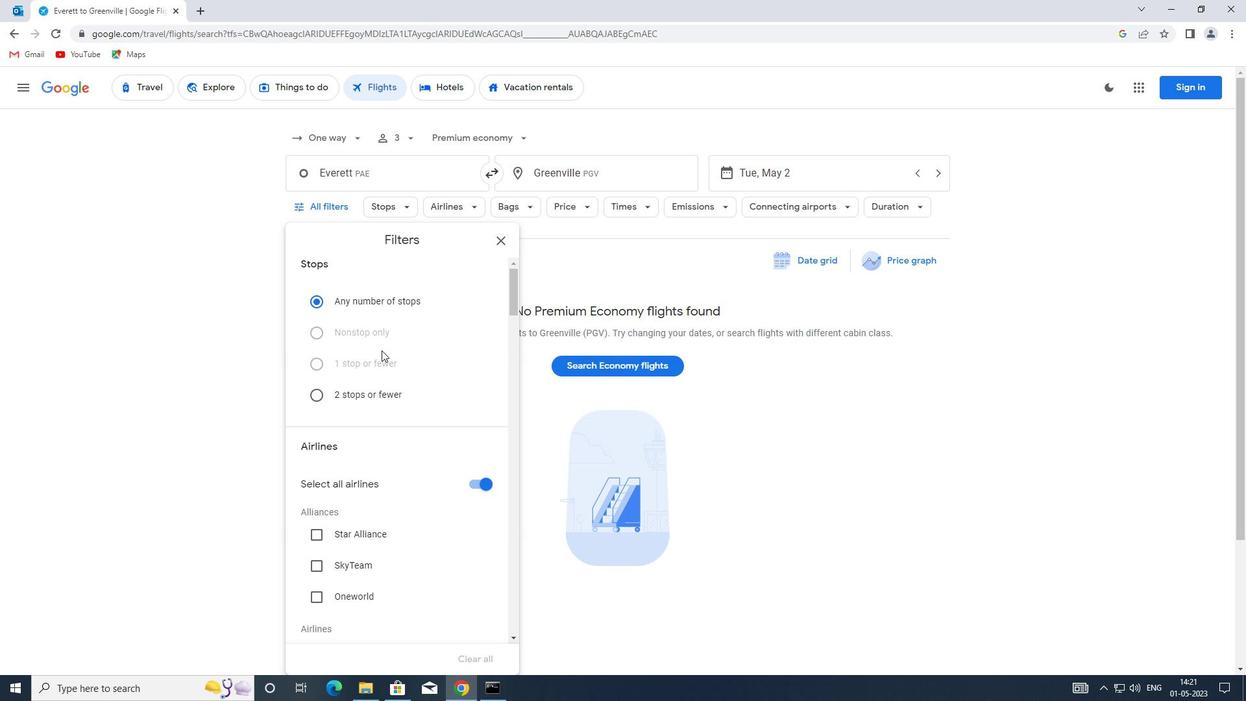 
Action: Mouse scrolled (383, 349) with delta (0, 0)
Screenshot: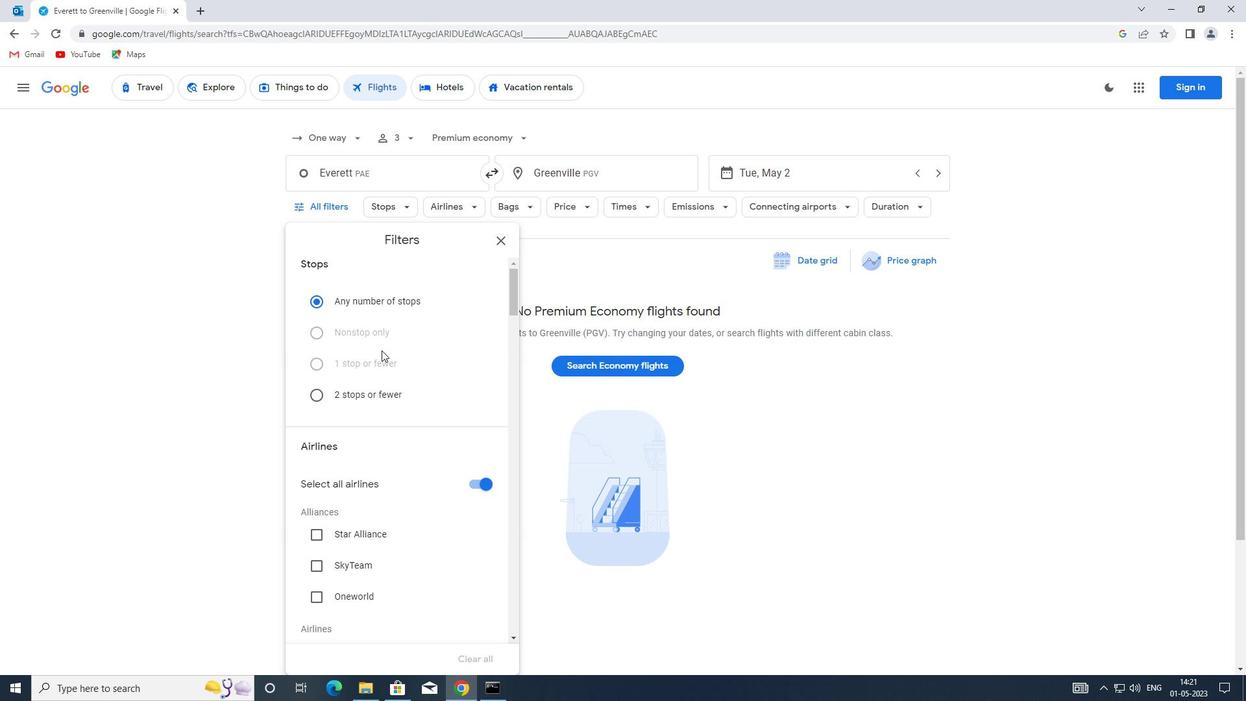 
Action: Mouse moved to (481, 351)
Screenshot: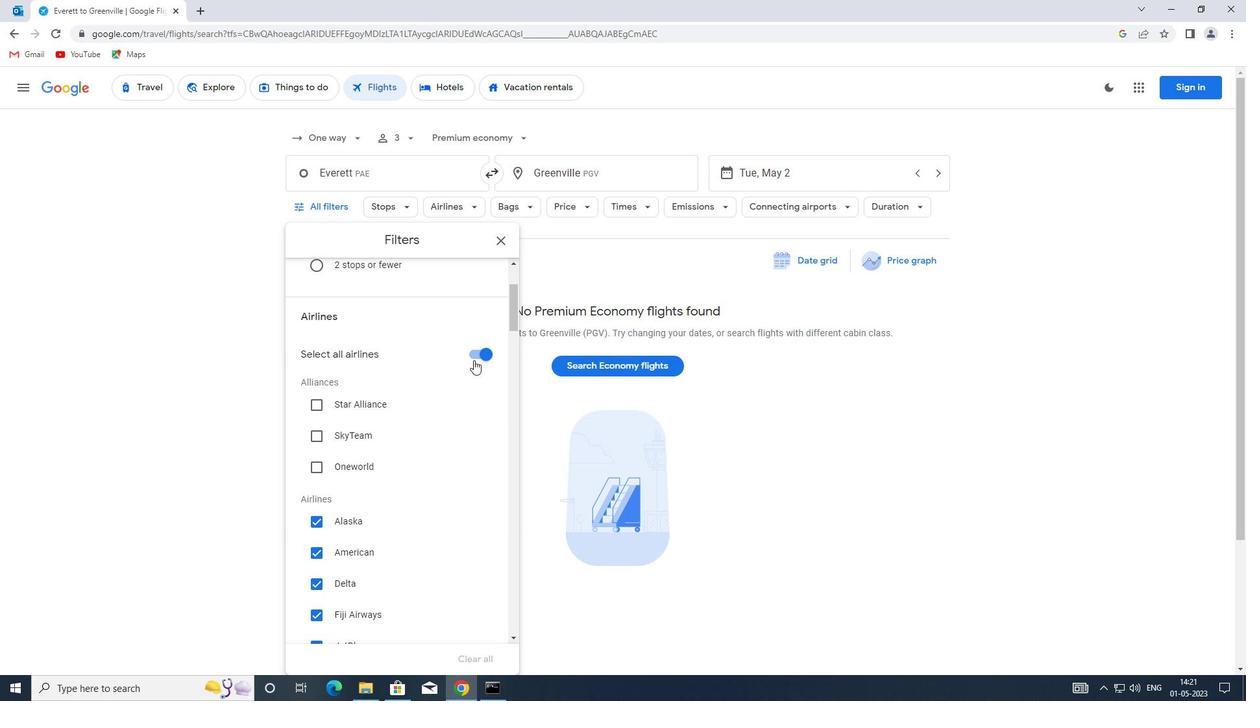 
Action: Mouse pressed left at (481, 351)
Screenshot: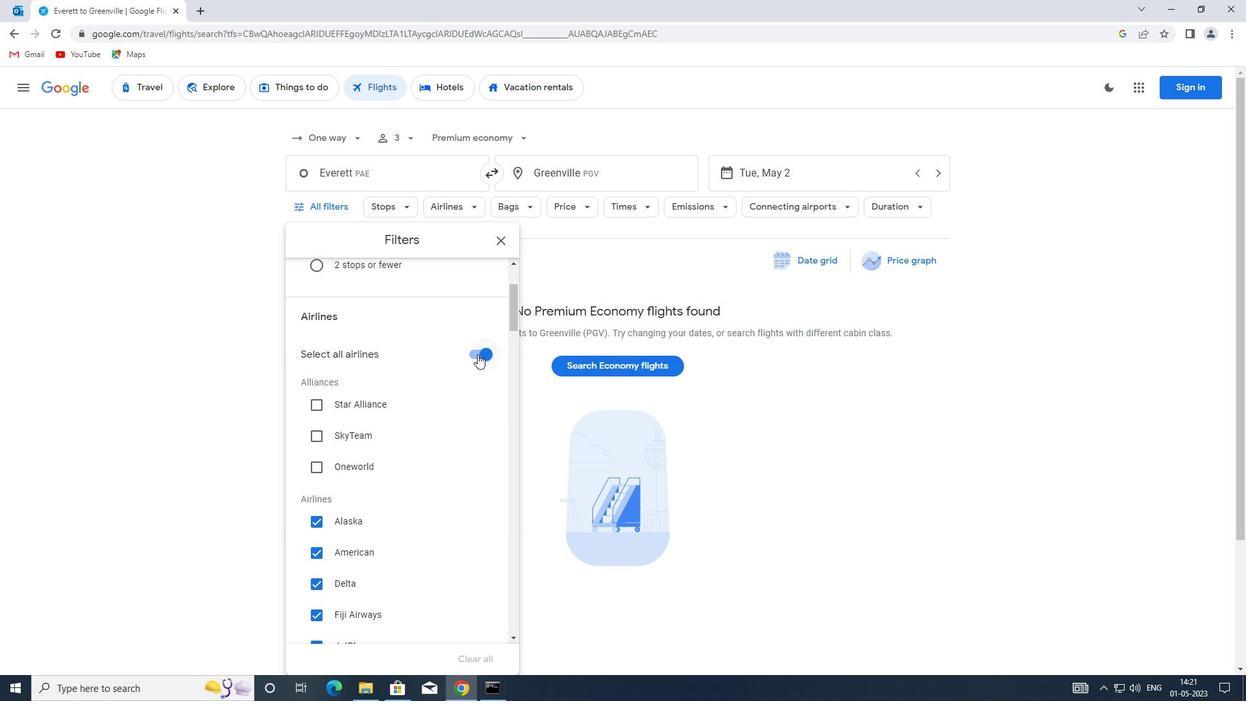 
Action: Mouse moved to (402, 401)
Screenshot: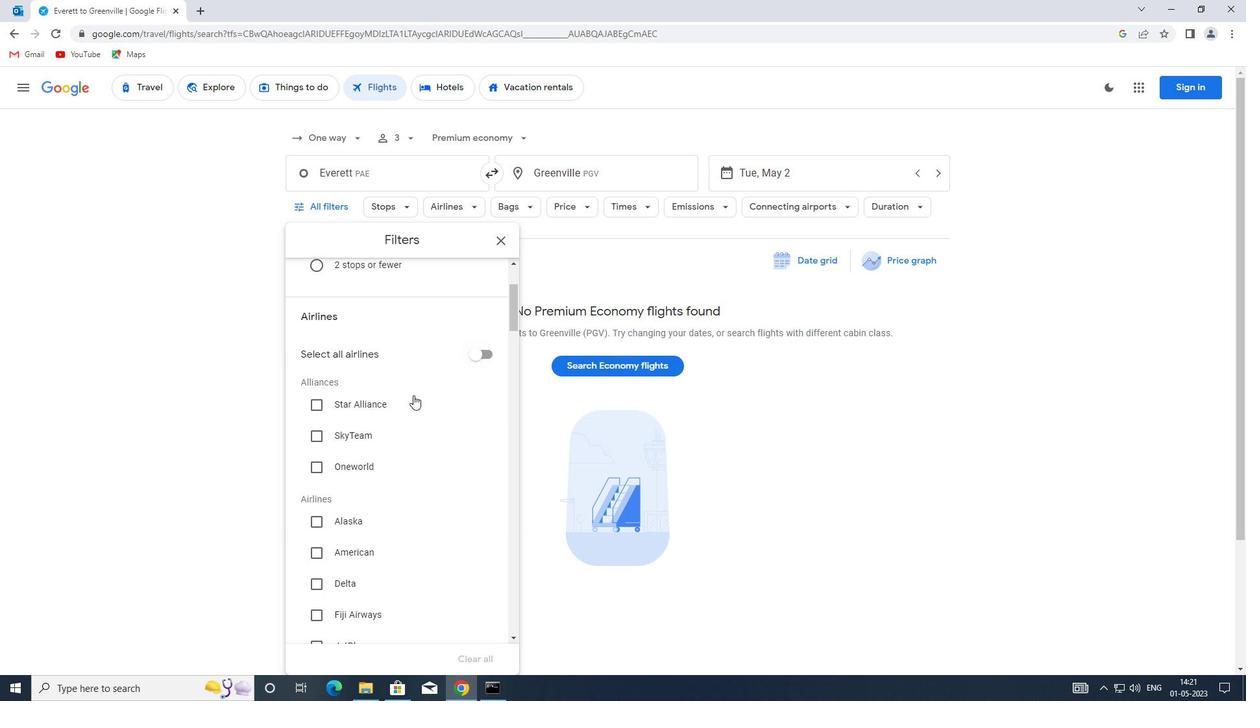 
Action: Mouse scrolled (402, 401) with delta (0, 0)
Screenshot: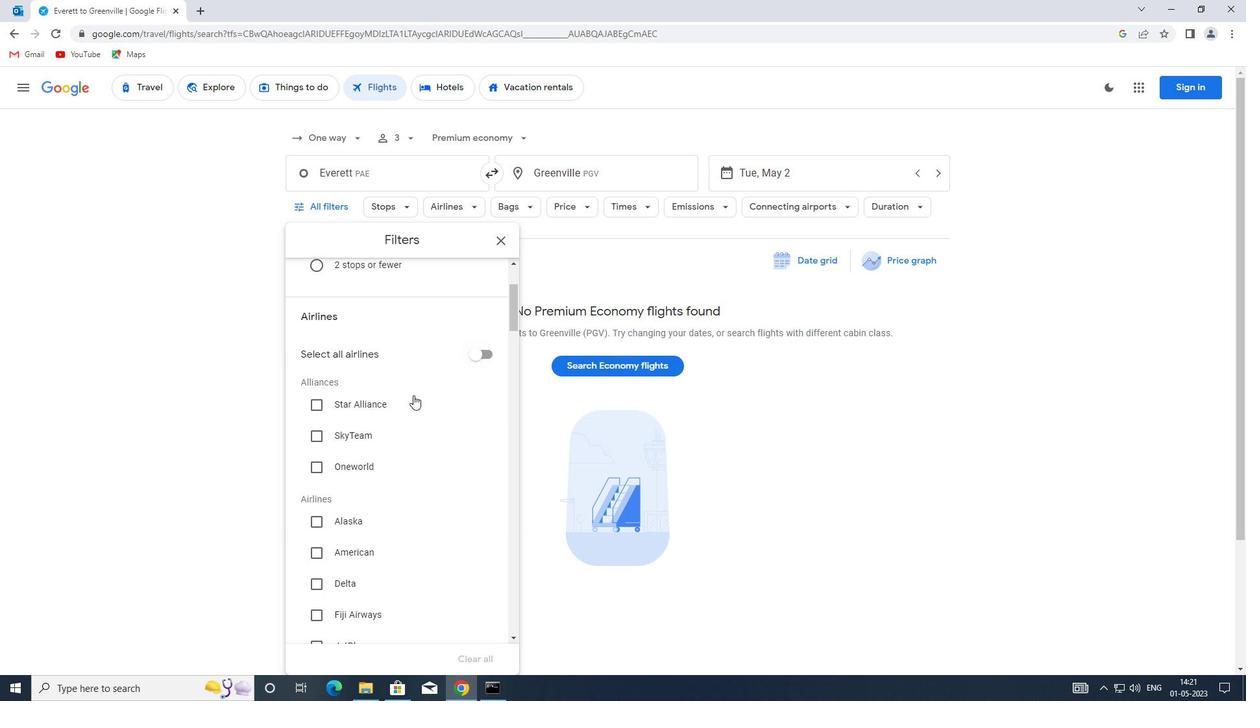 
Action: Mouse moved to (394, 403)
Screenshot: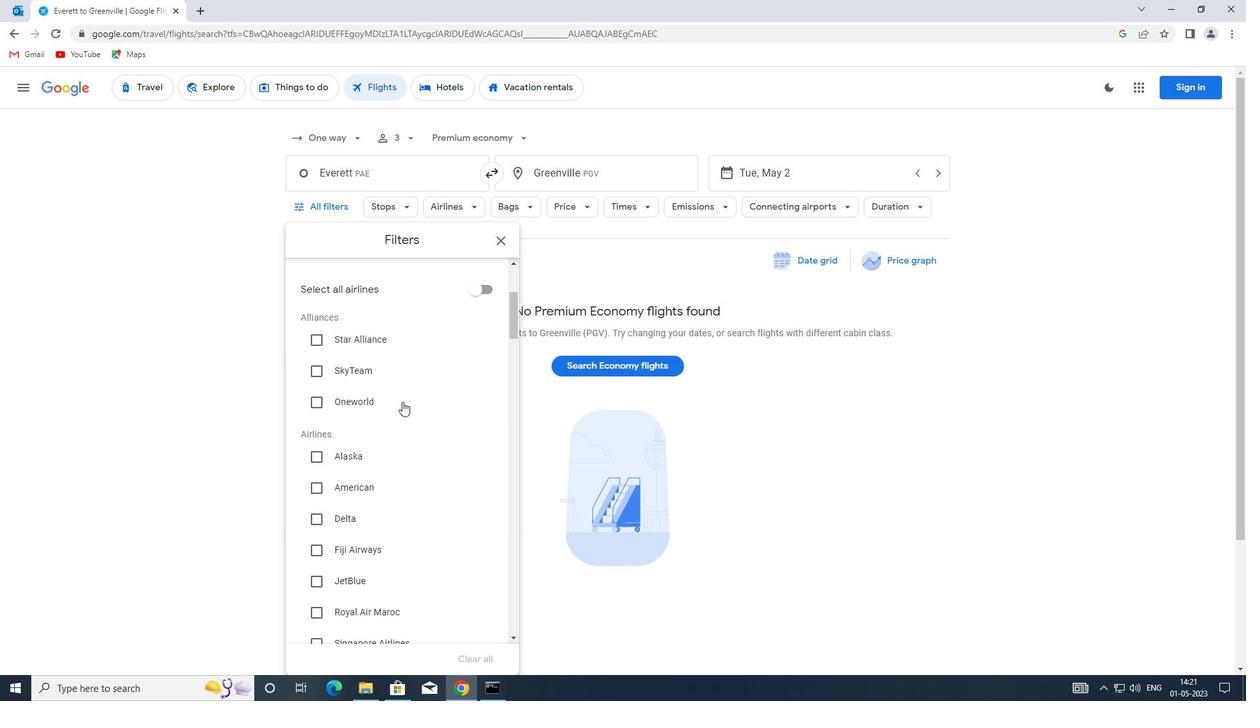
Action: Mouse scrolled (394, 403) with delta (0, 0)
Screenshot: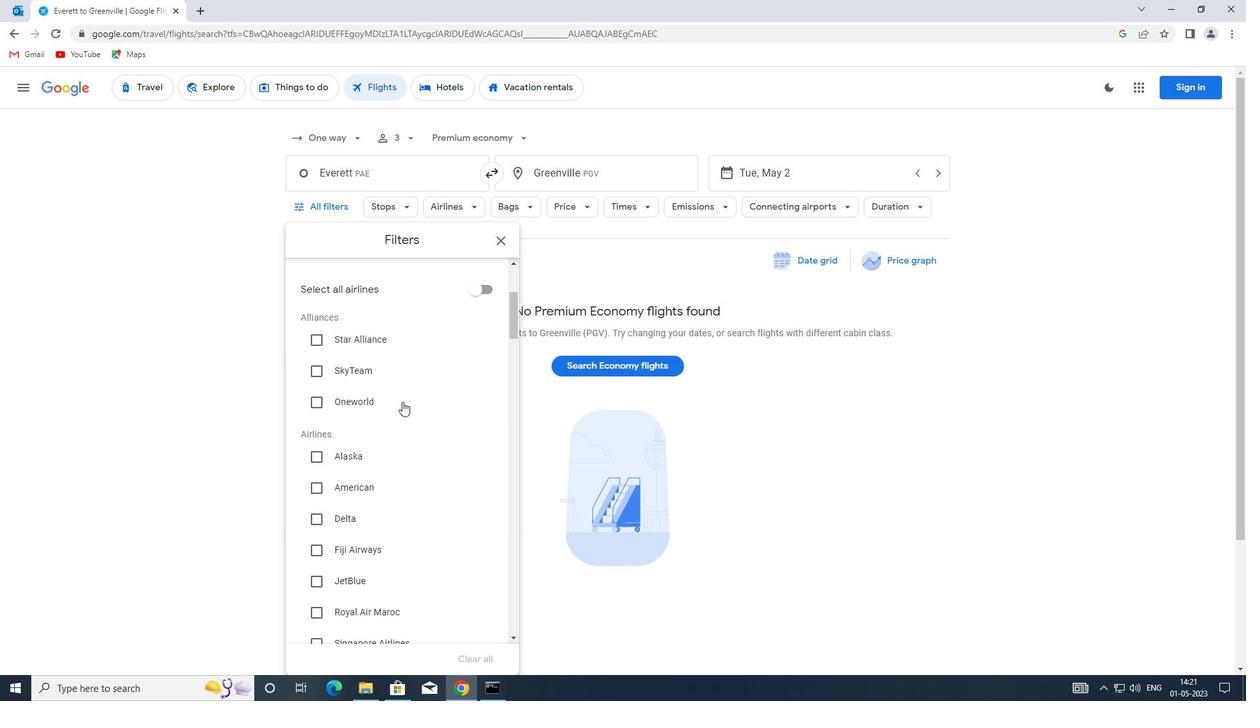 
Action: Mouse moved to (399, 429)
Screenshot: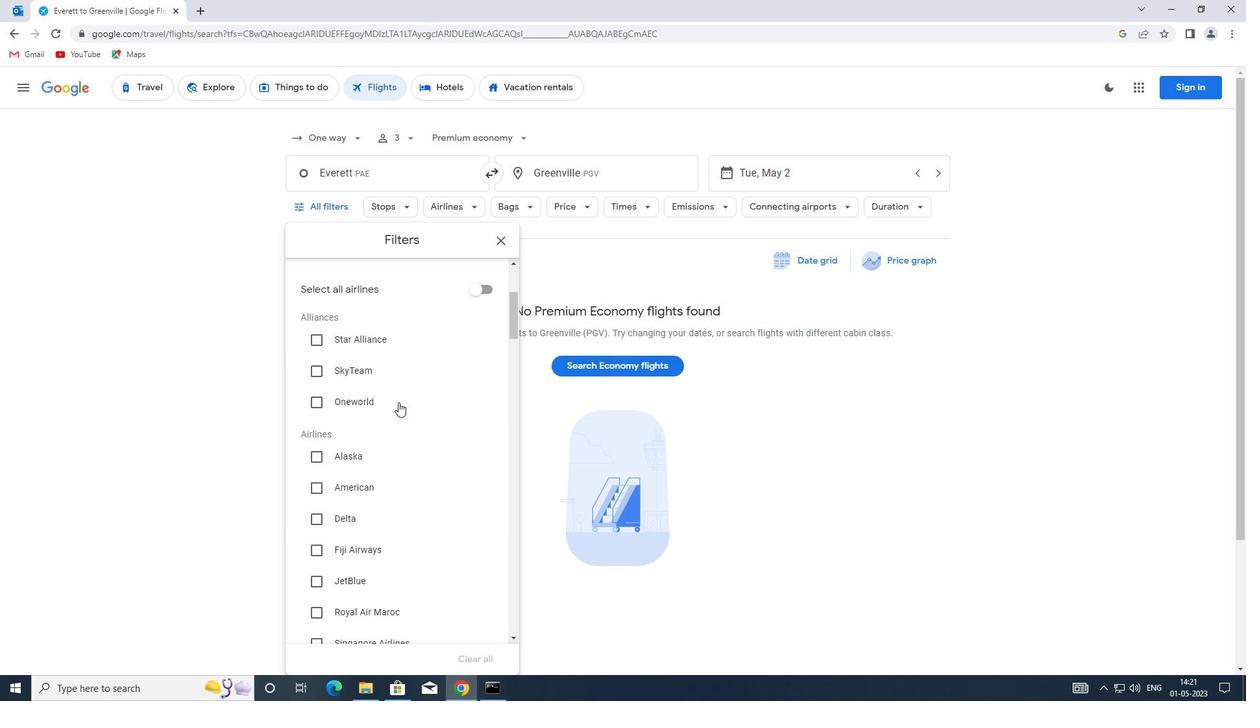 
Action: Mouse scrolled (399, 428) with delta (0, 0)
Screenshot: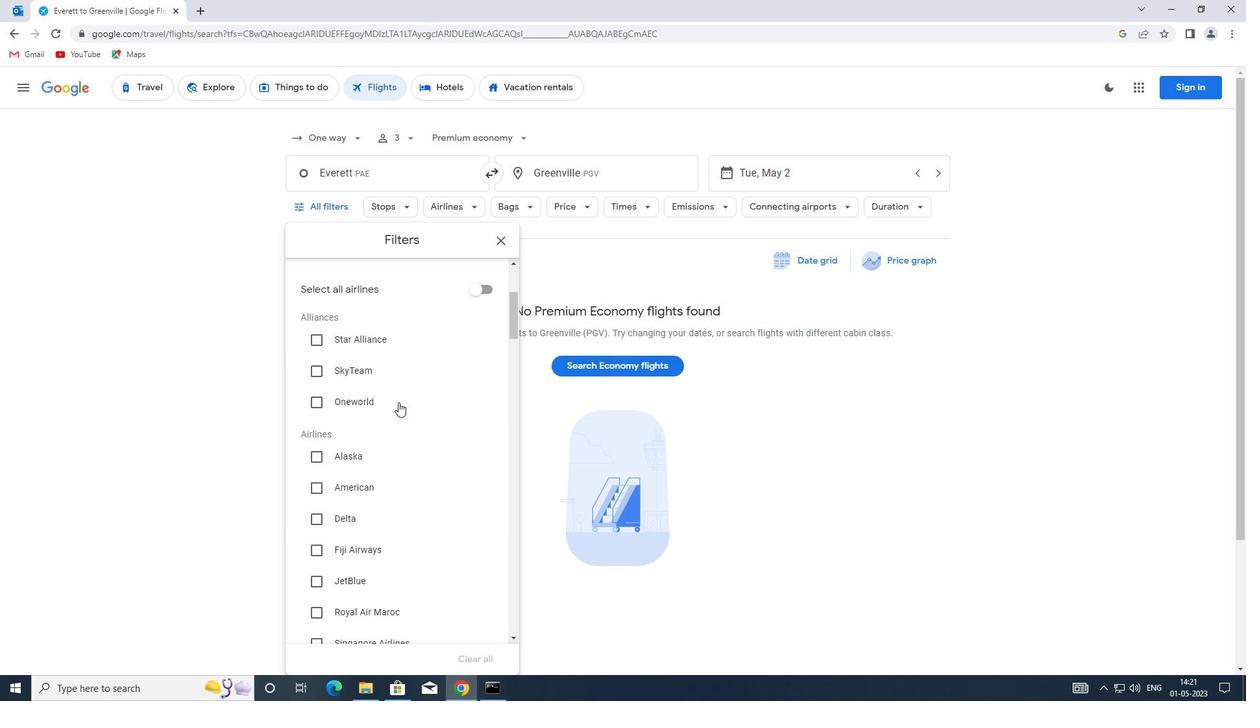 
Action: Mouse moved to (396, 428)
Screenshot: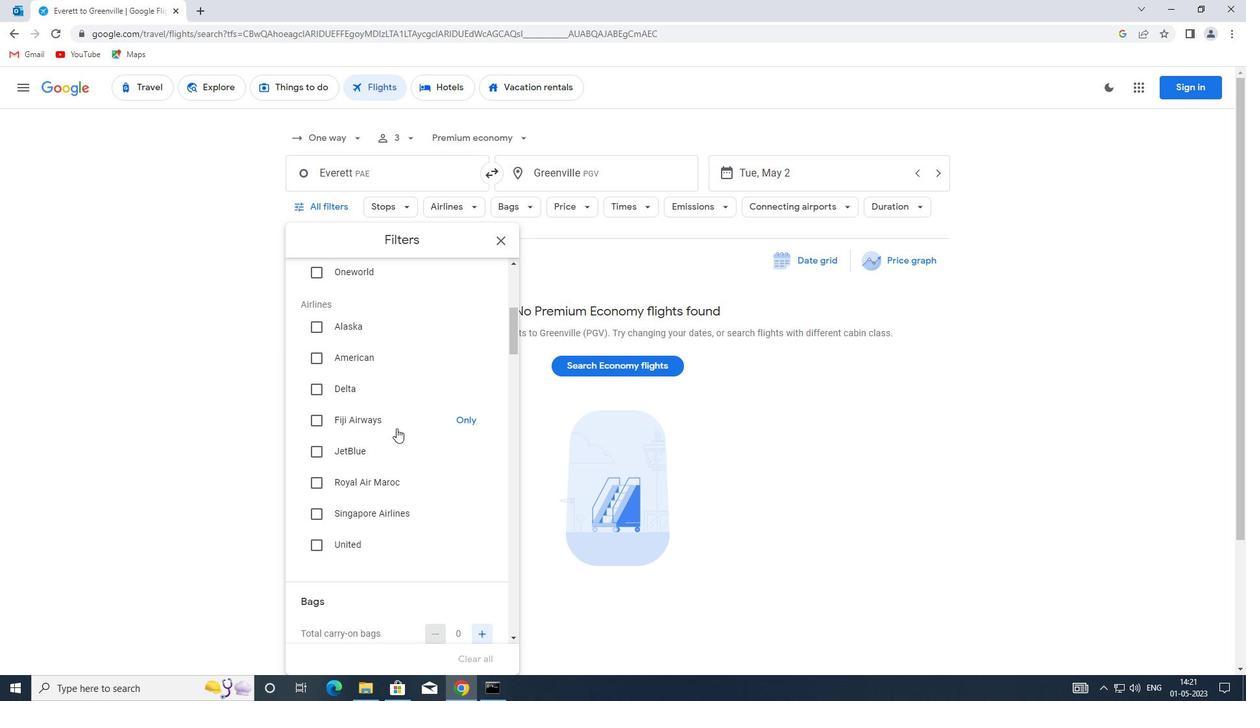 
Action: Mouse scrolled (396, 427) with delta (0, 0)
Screenshot: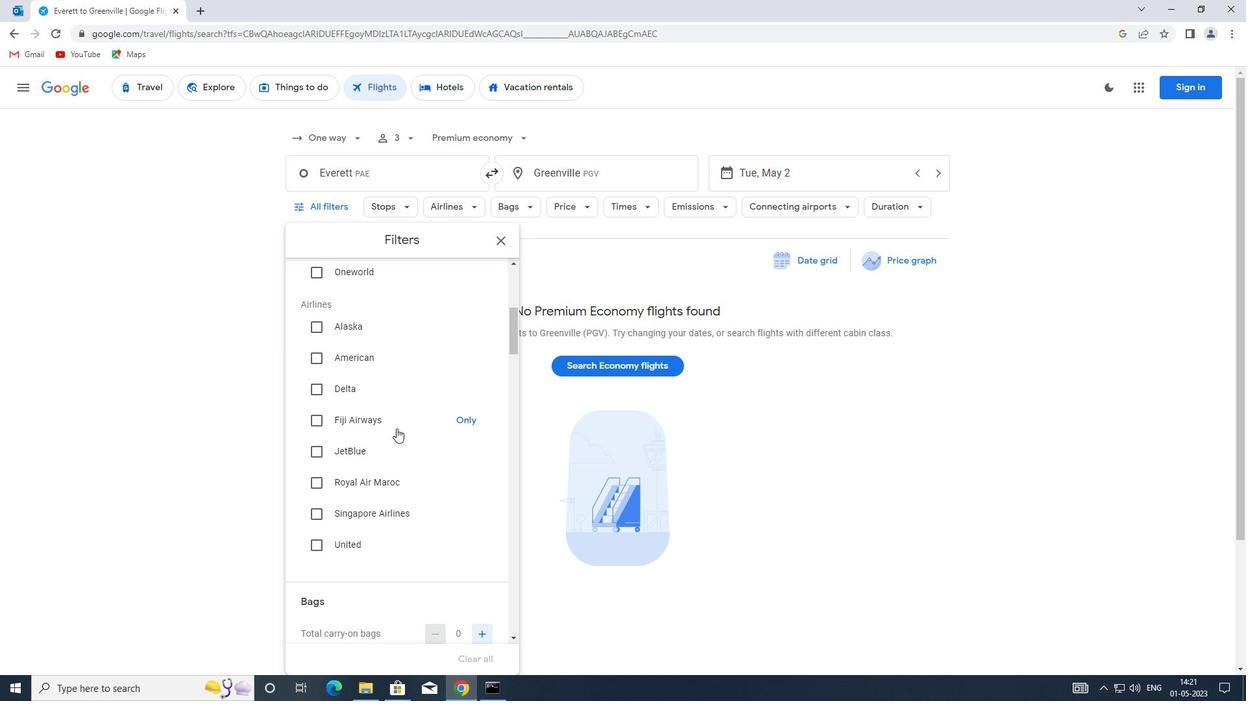 
Action: Mouse scrolled (396, 427) with delta (0, 0)
Screenshot: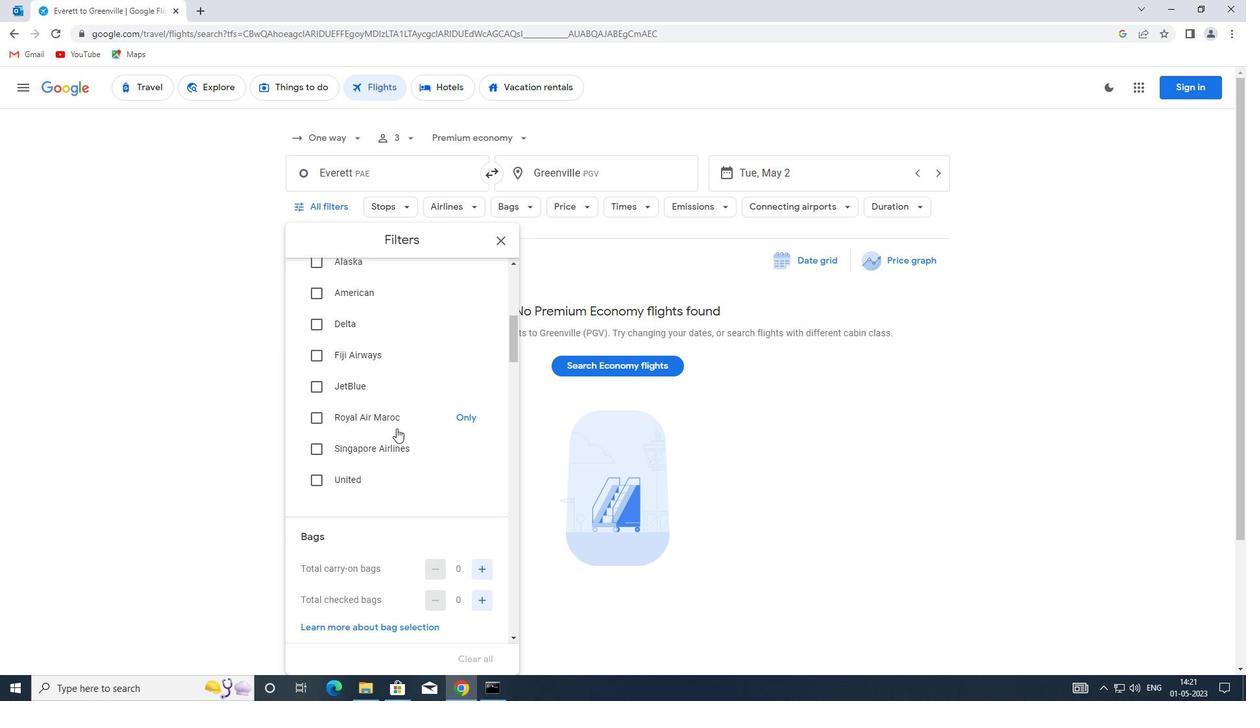 
Action: Mouse moved to (398, 425)
Screenshot: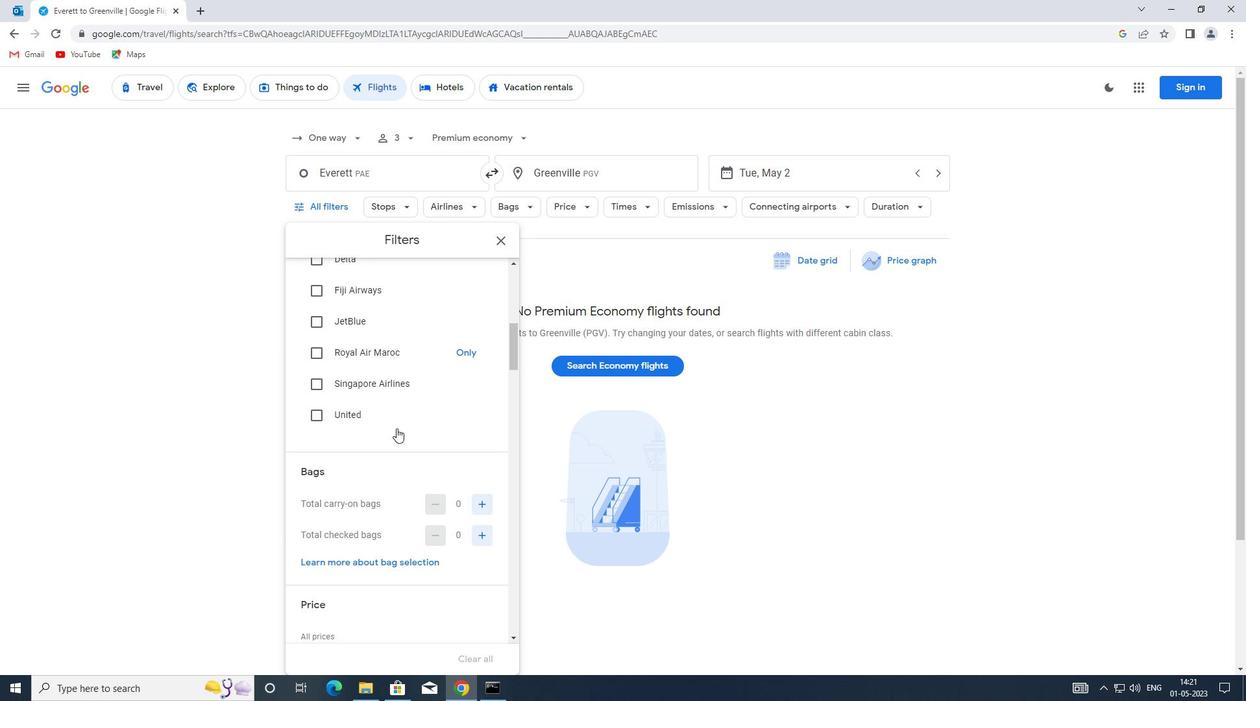 
Action: Mouse scrolled (398, 425) with delta (0, 0)
Screenshot: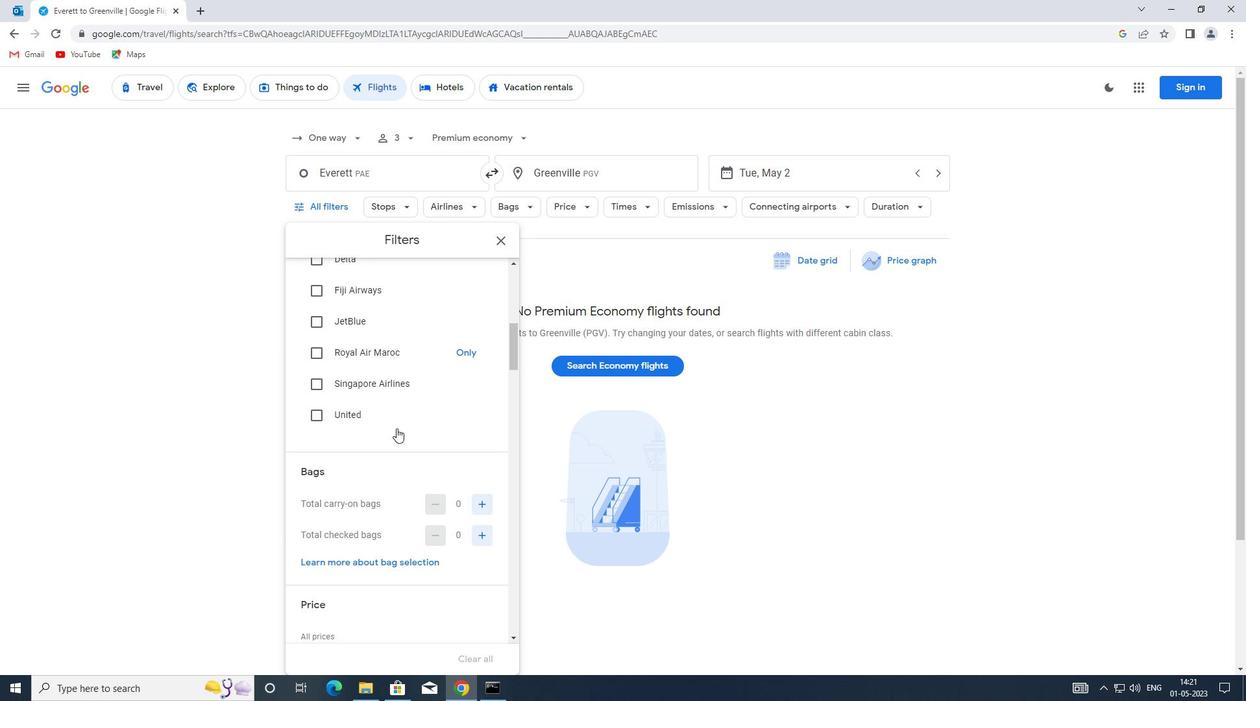
Action: Mouse moved to (483, 438)
Screenshot: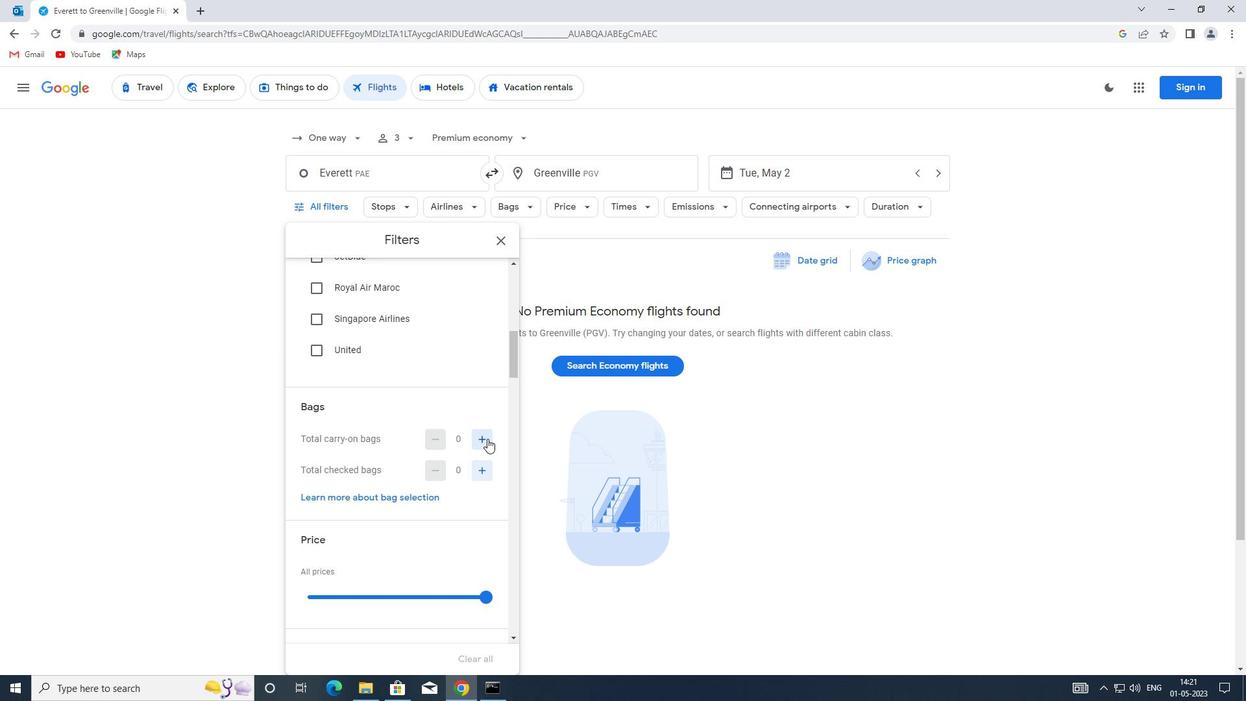 
Action: Mouse pressed left at (483, 438)
Screenshot: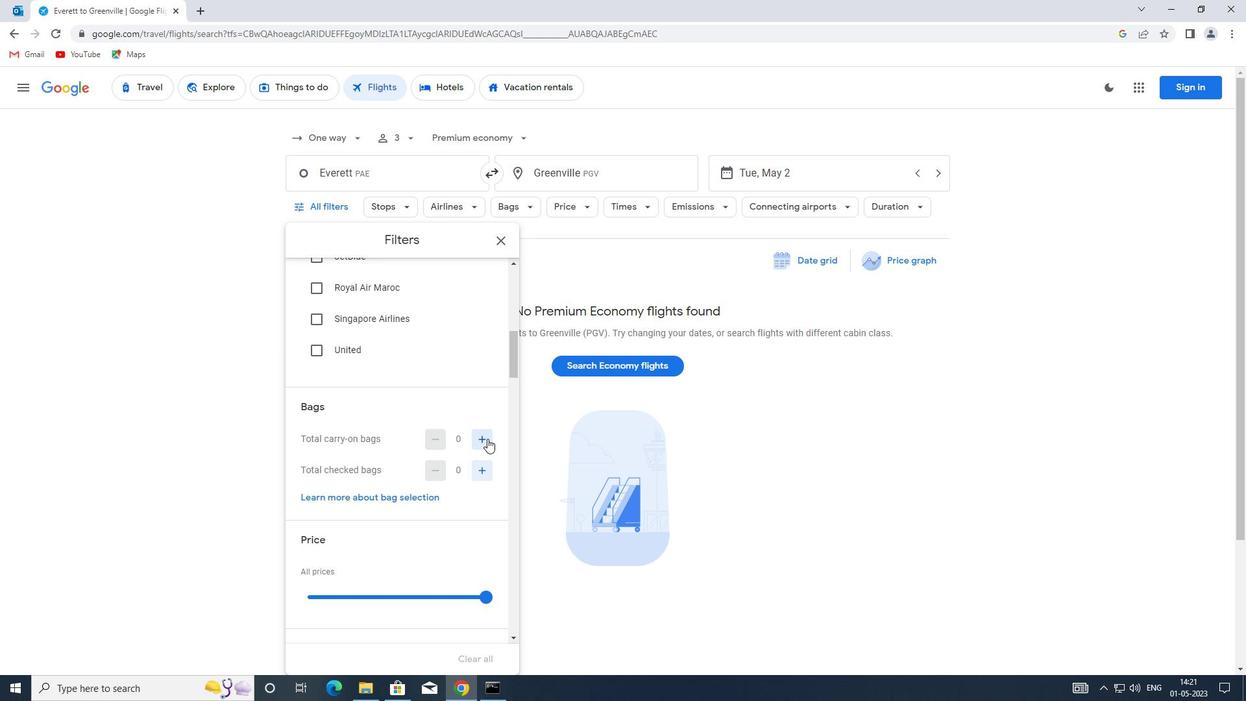 
Action: Mouse pressed left at (483, 438)
Screenshot: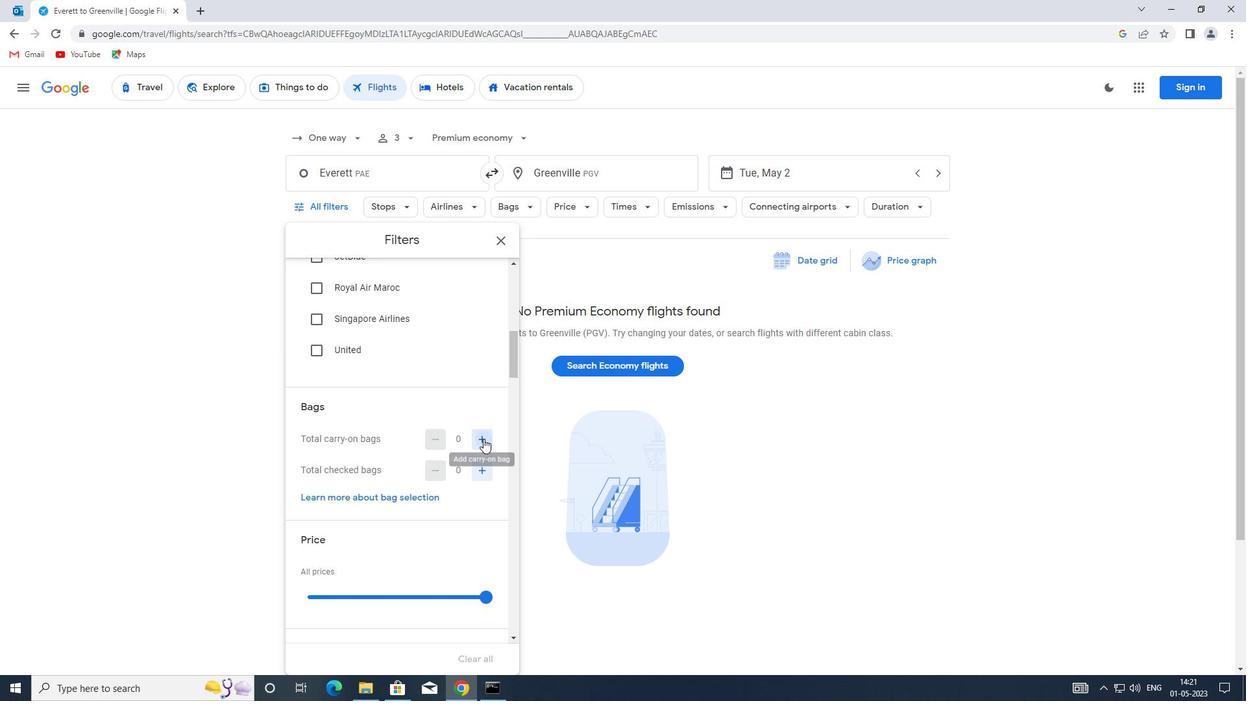 
Action: Mouse moved to (482, 472)
Screenshot: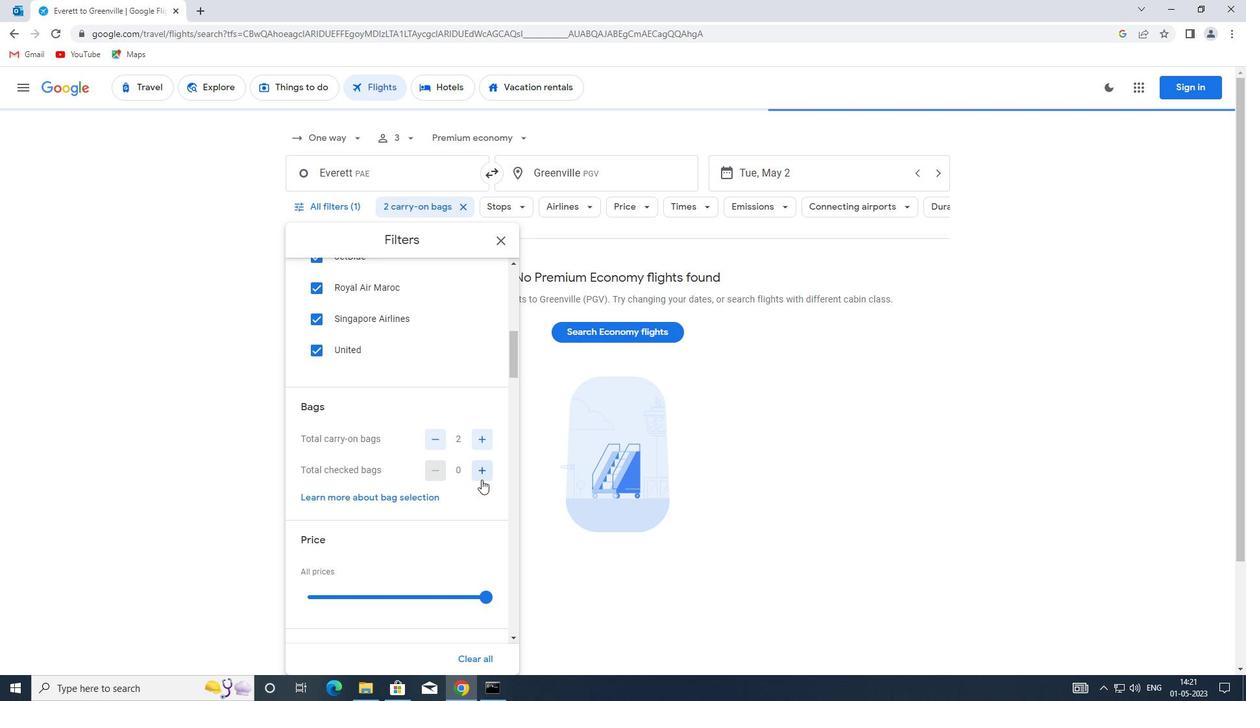 
Action: Mouse pressed left at (482, 472)
Screenshot: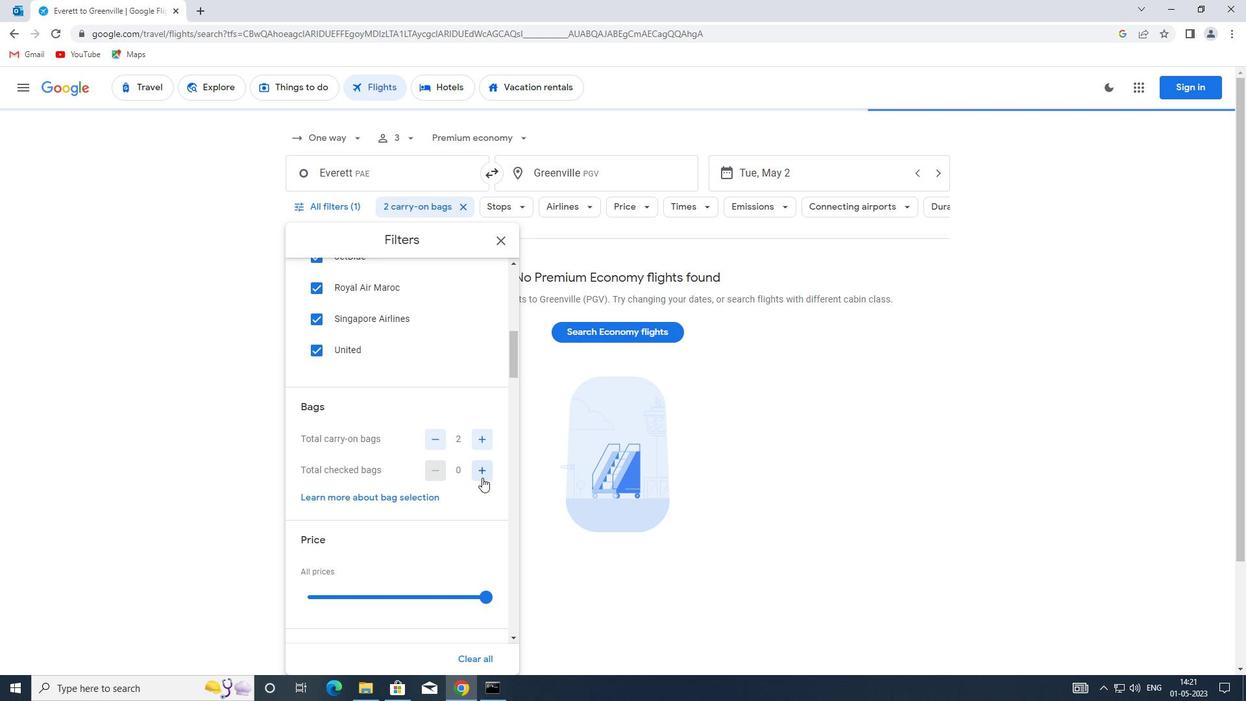 
Action: Mouse pressed left at (482, 472)
Screenshot: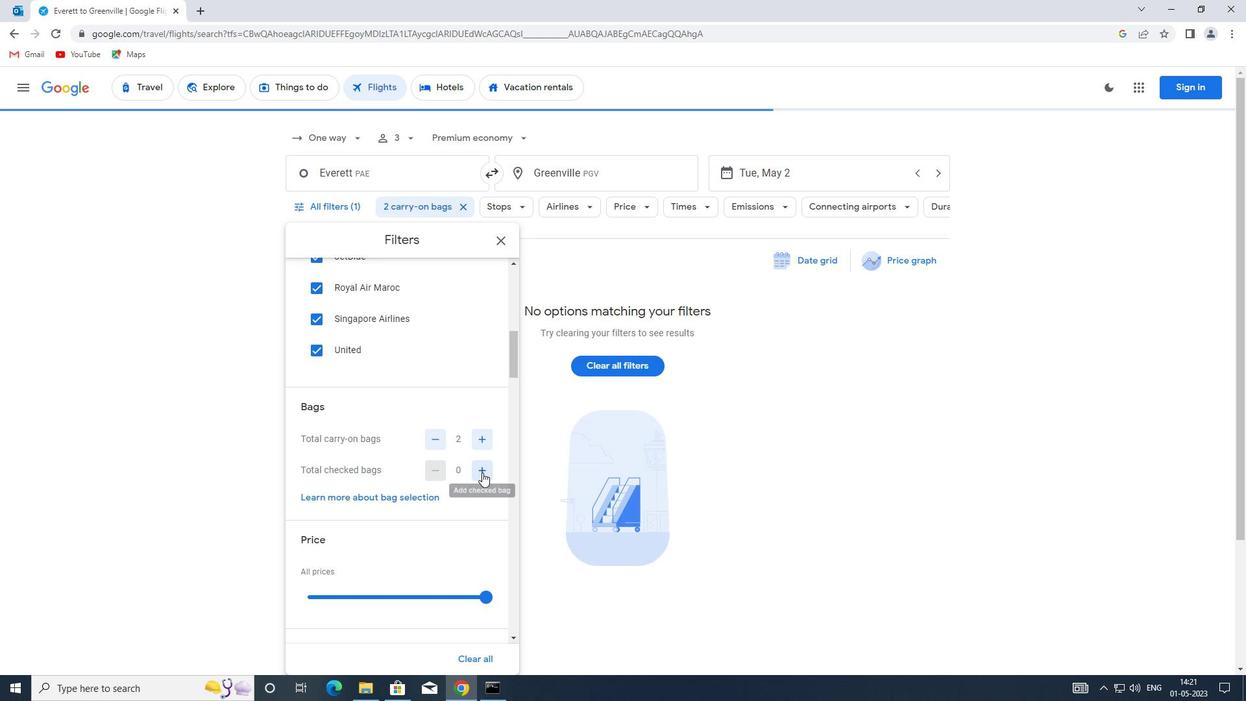 
Action: Mouse pressed left at (482, 472)
Screenshot: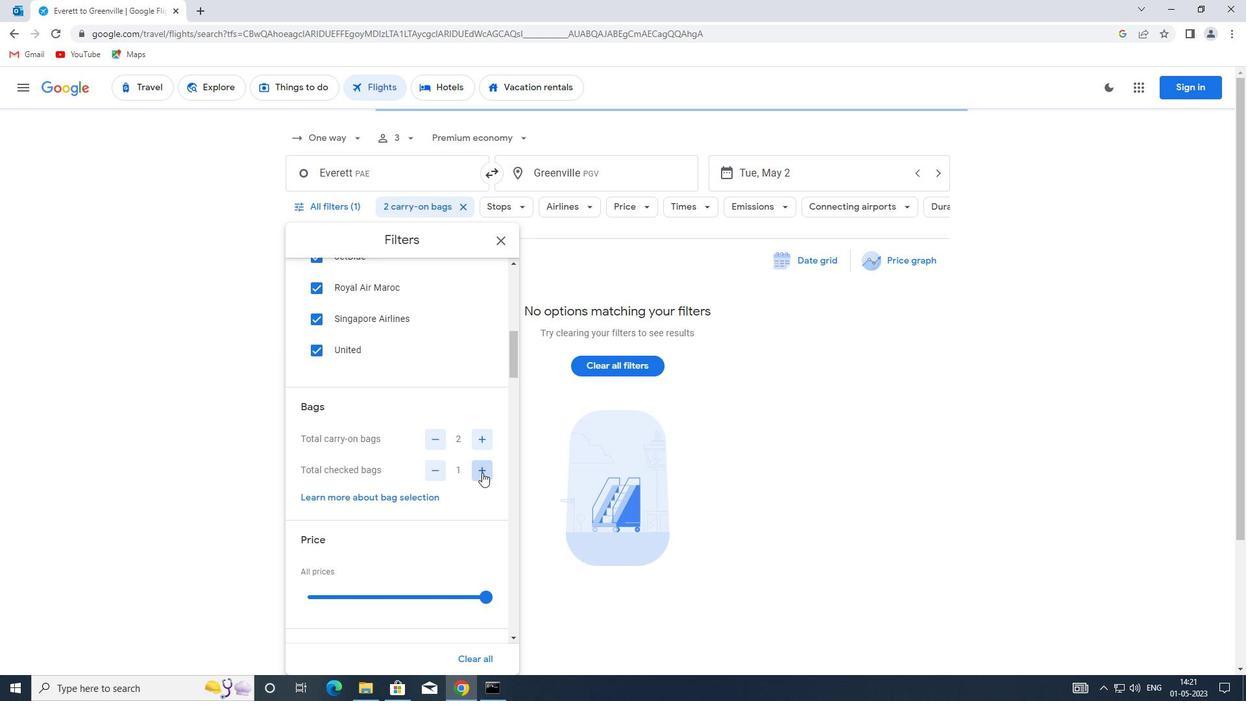 
Action: Mouse pressed left at (482, 472)
Screenshot: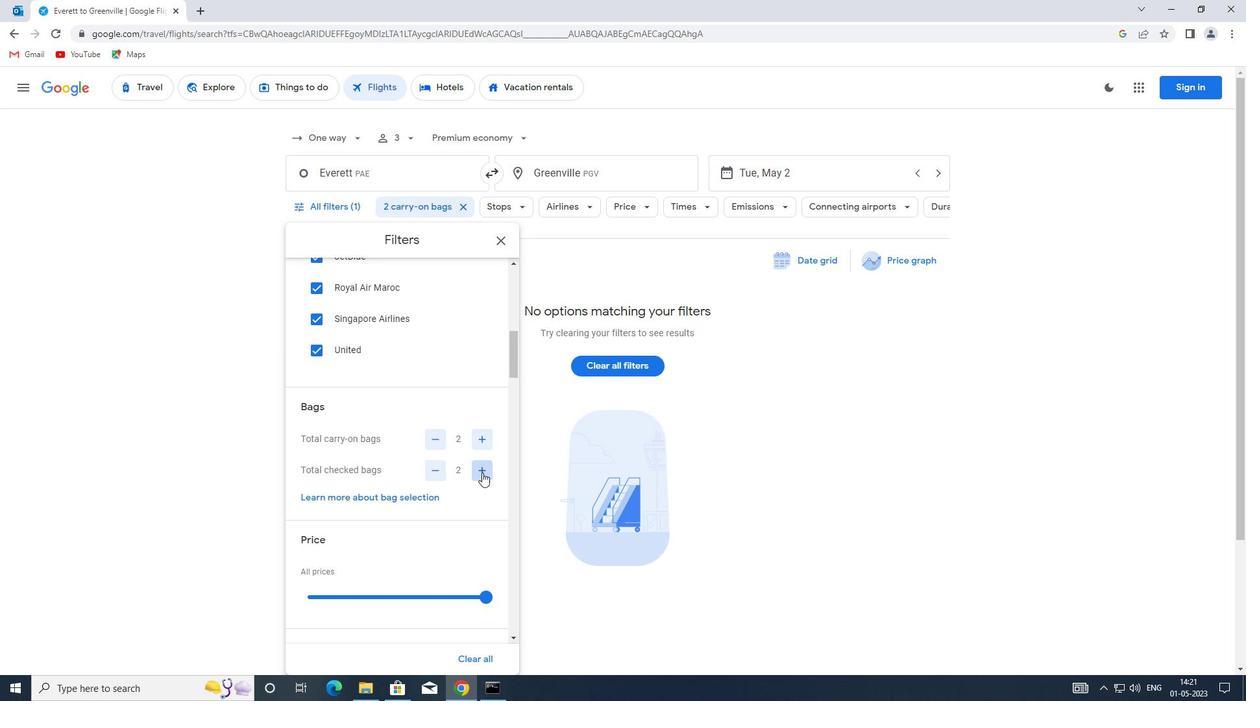 
Action: Mouse pressed left at (482, 472)
Screenshot: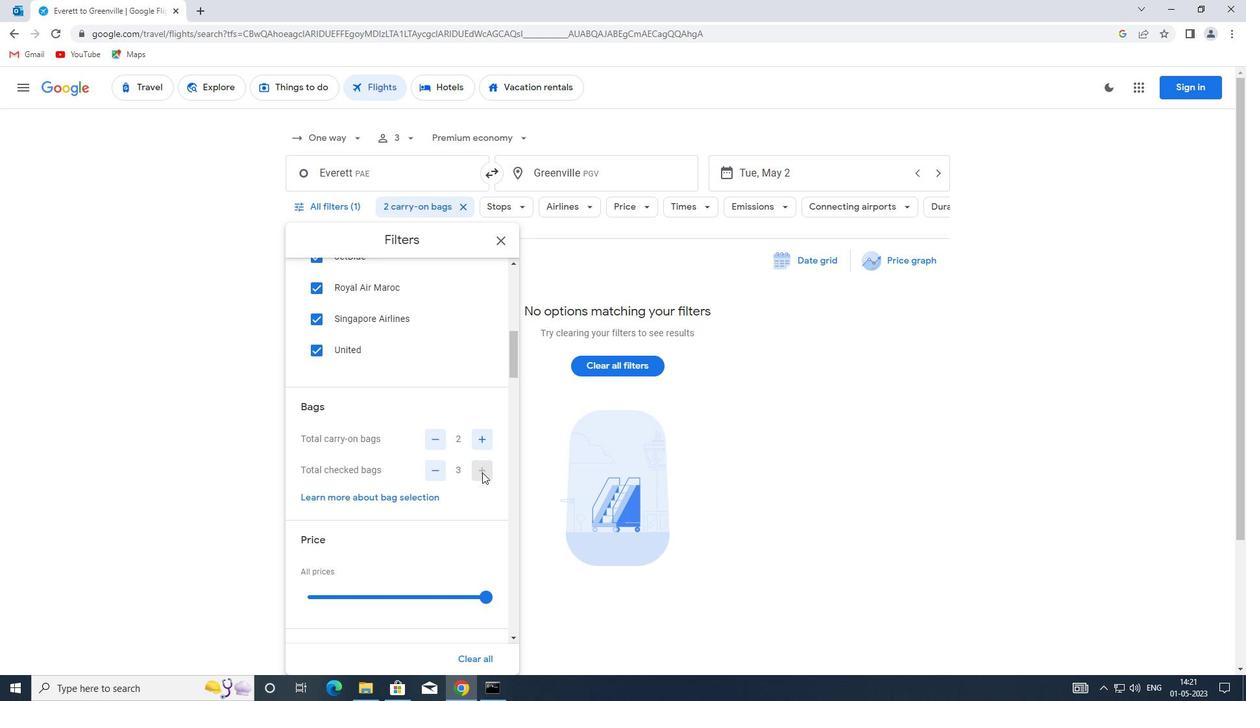 
Action: Mouse moved to (457, 460)
Screenshot: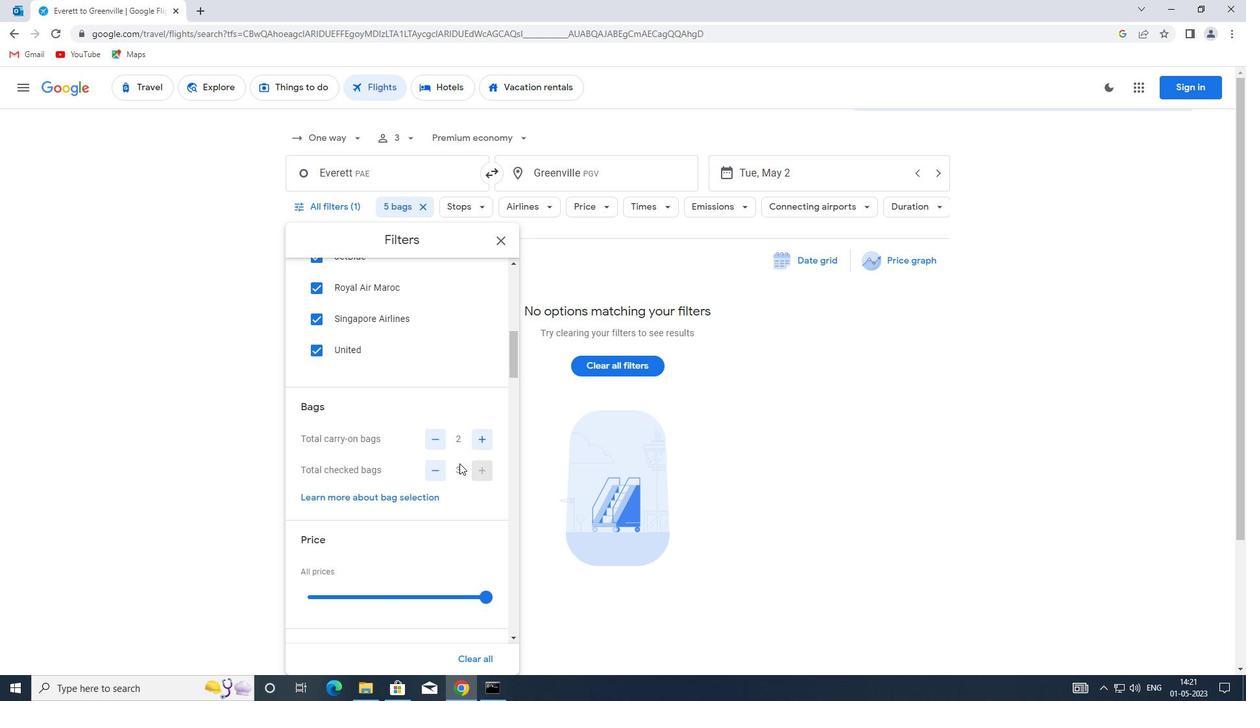 
Action: Mouse scrolled (457, 460) with delta (0, 0)
Screenshot: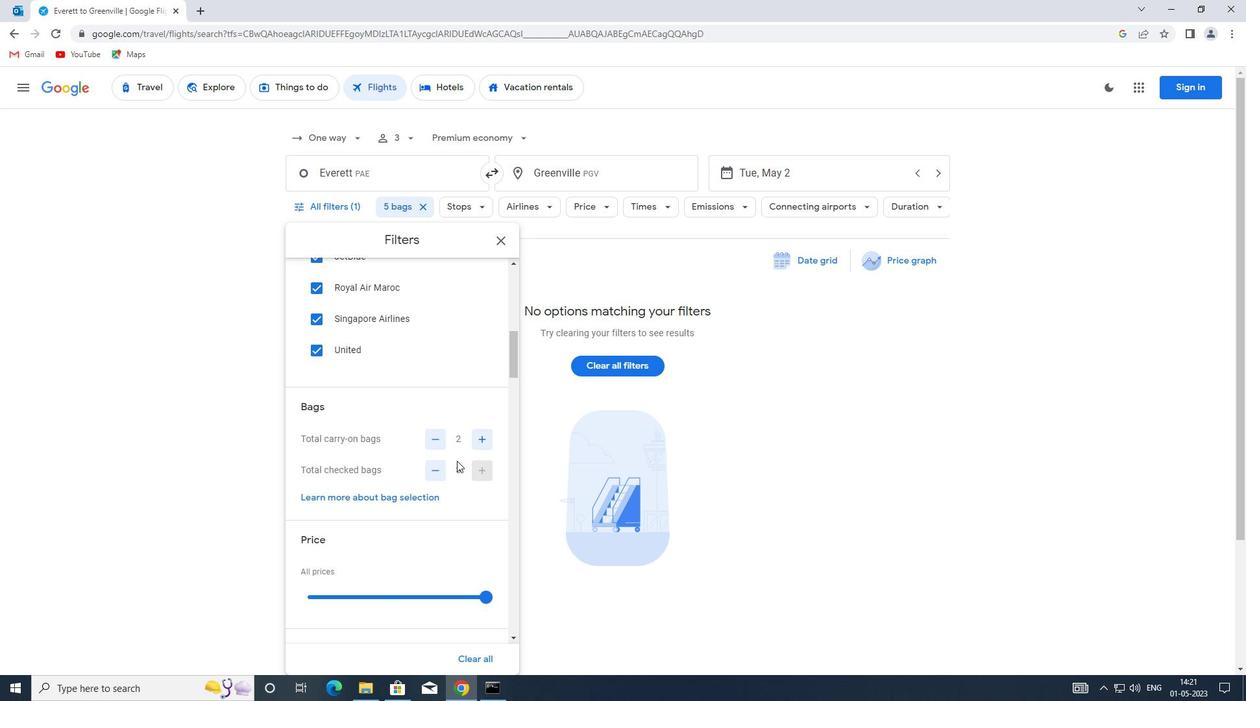 
Action: Mouse scrolled (457, 460) with delta (0, 0)
Screenshot: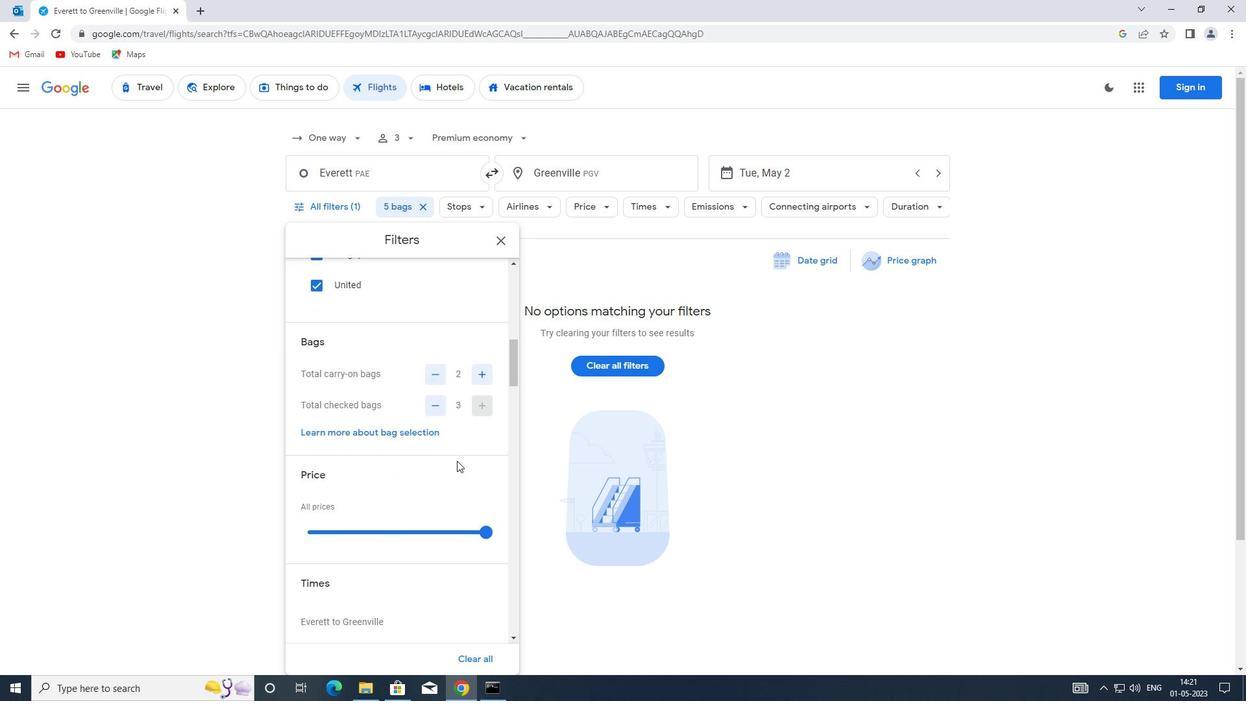 
Action: Mouse moved to (405, 460)
Screenshot: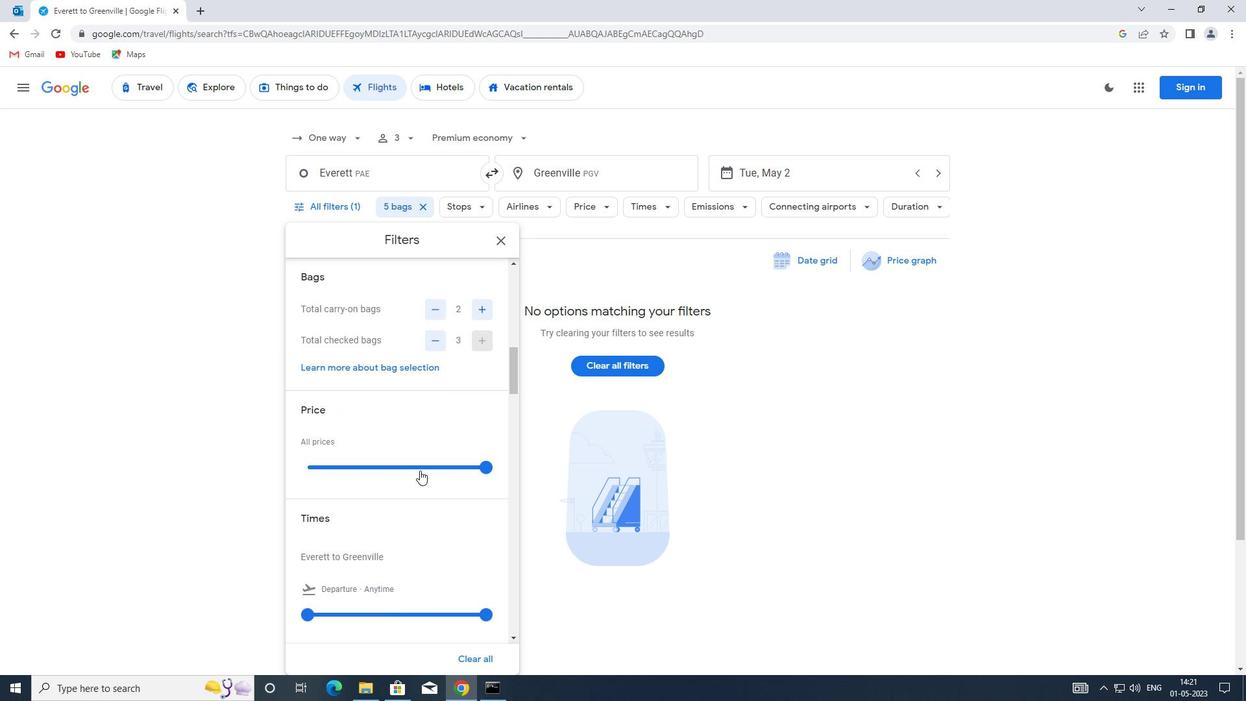 
Action: Mouse pressed left at (405, 460)
Screenshot: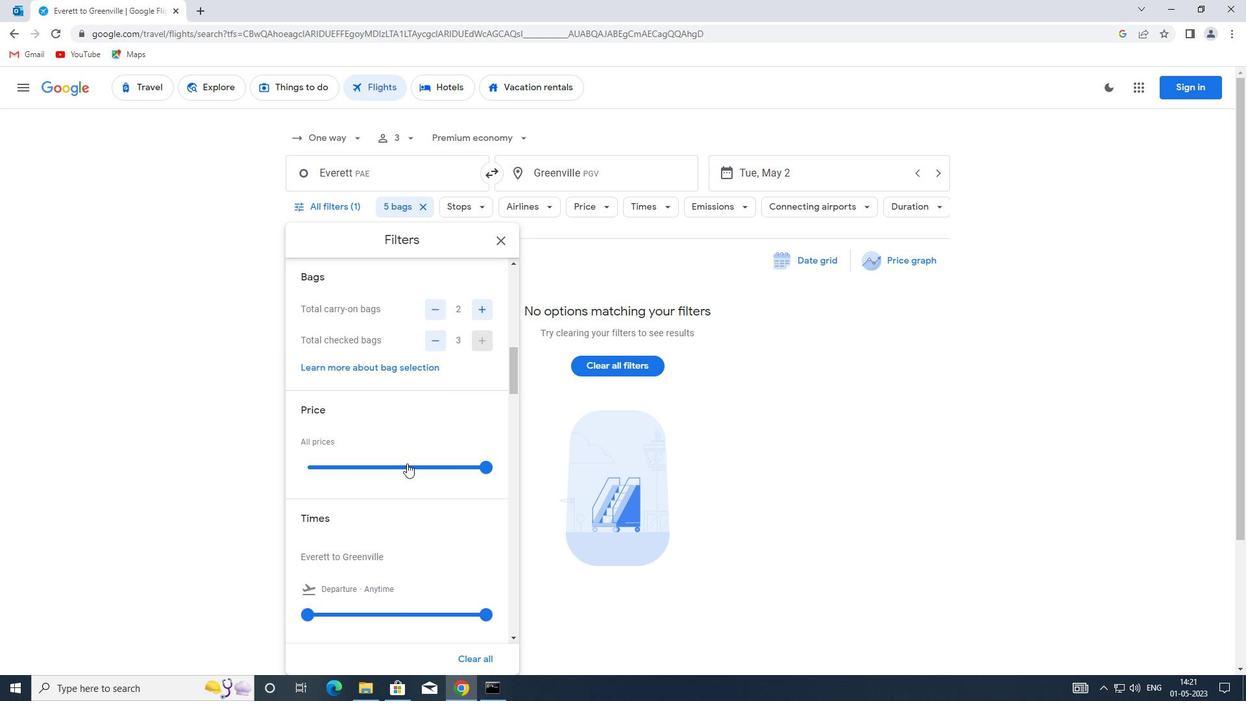 
Action: Mouse pressed left at (405, 460)
Screenshot: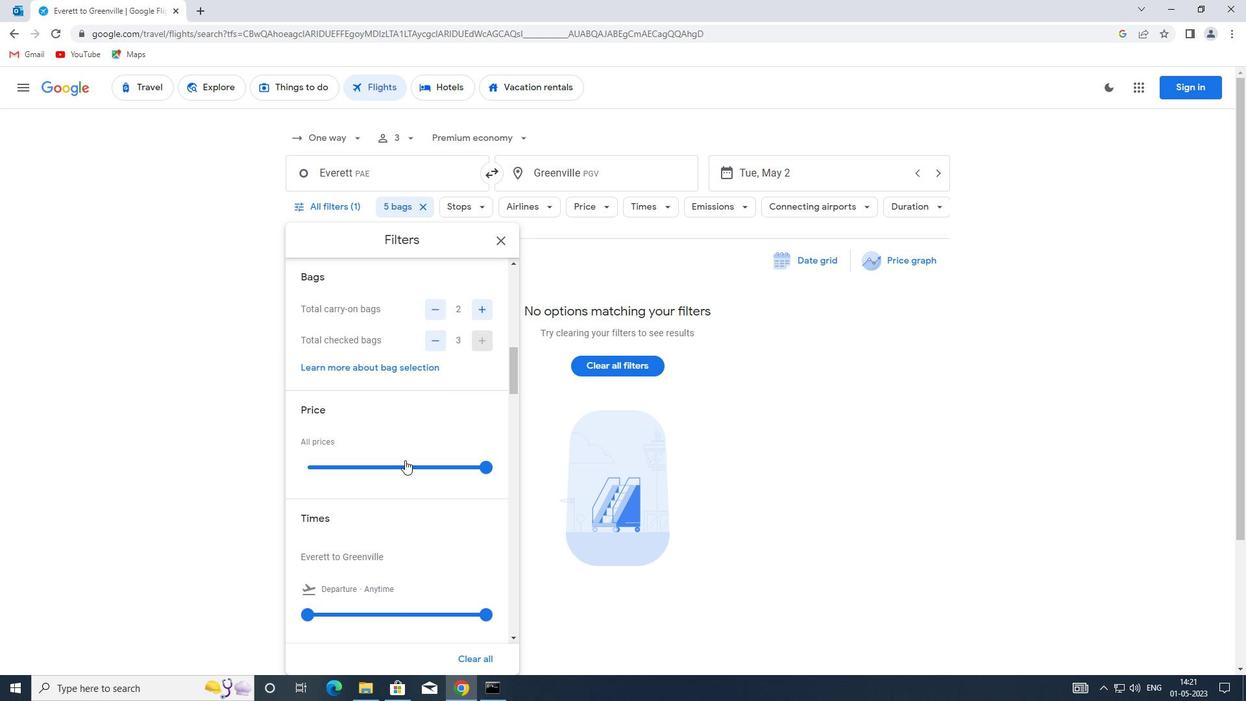 
Action: Mouse moved to (405, 462)
Screenshot: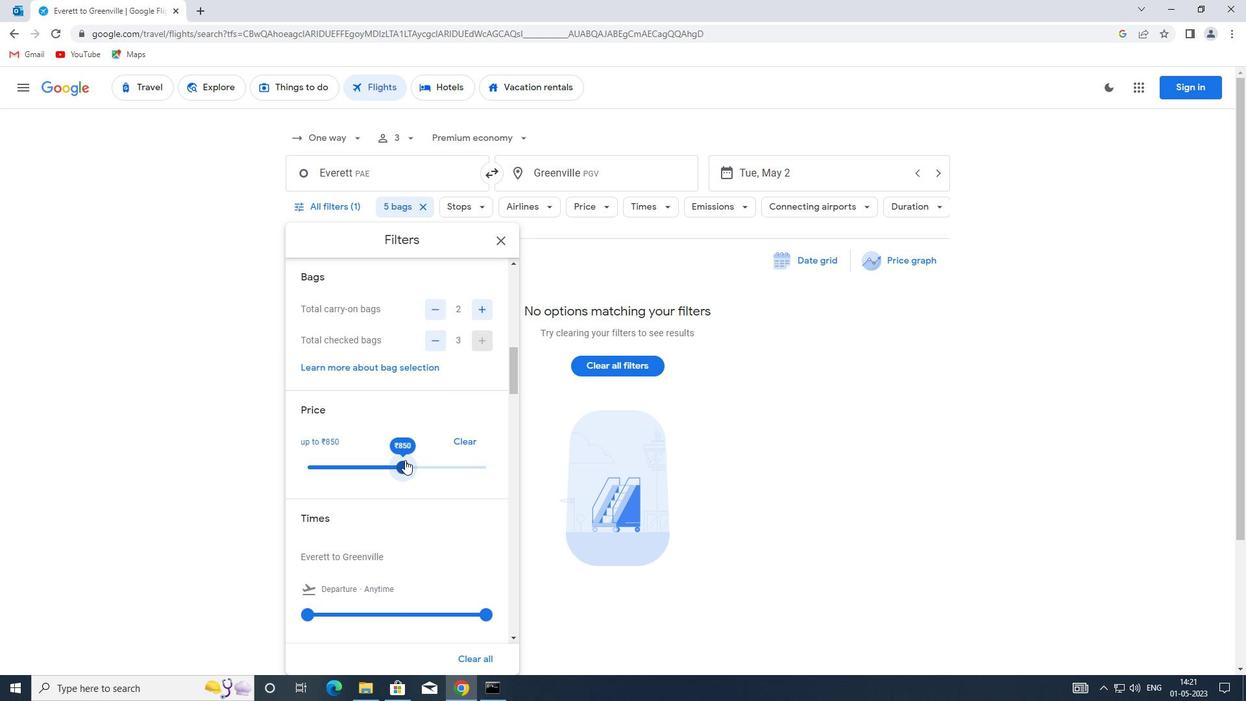 
Action: Mouse pressed left at (405, 462)
Screenshot: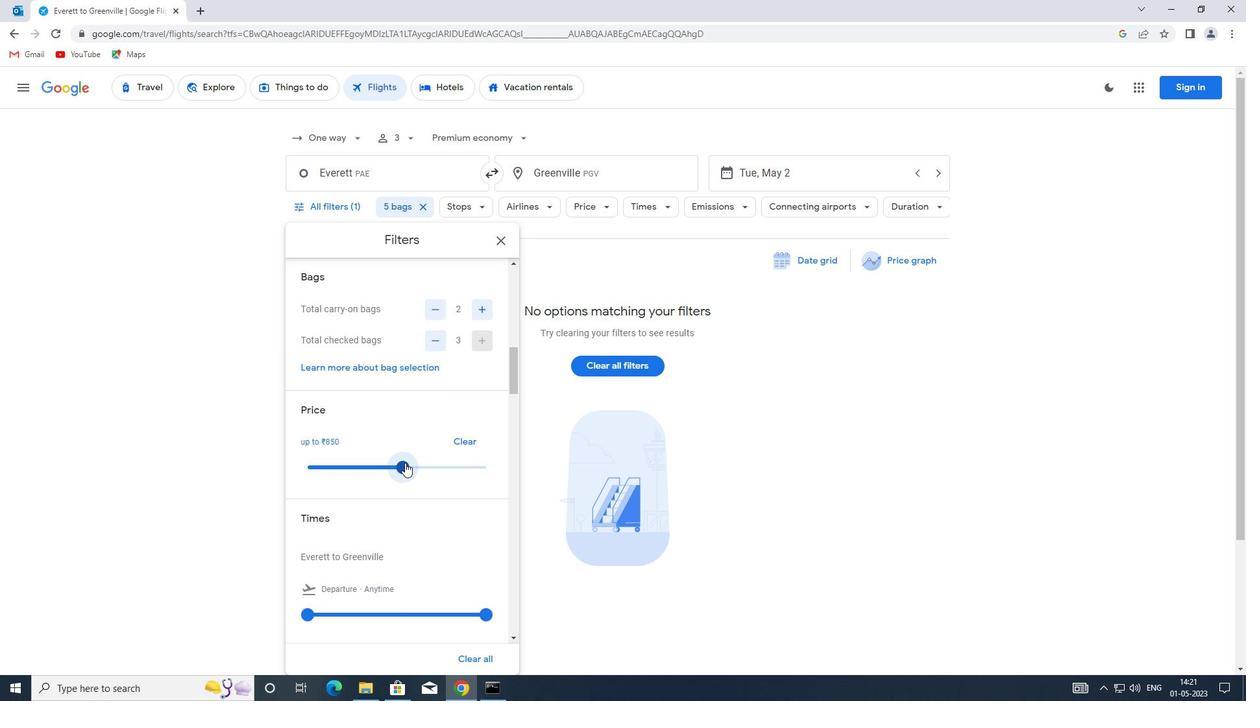
Action: Mouse moved to (409, 453)
Screenshot: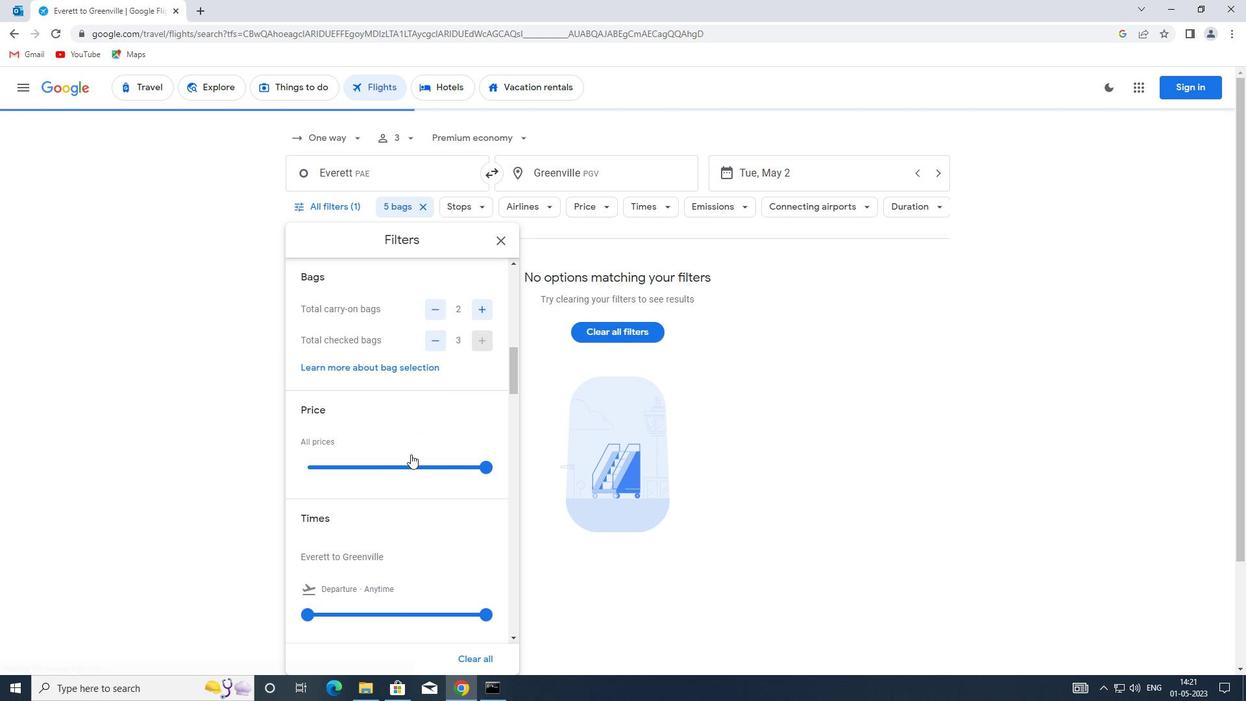 
Action: Mouse scrolled (409, 452) with delta (0, 0)
Screenshot: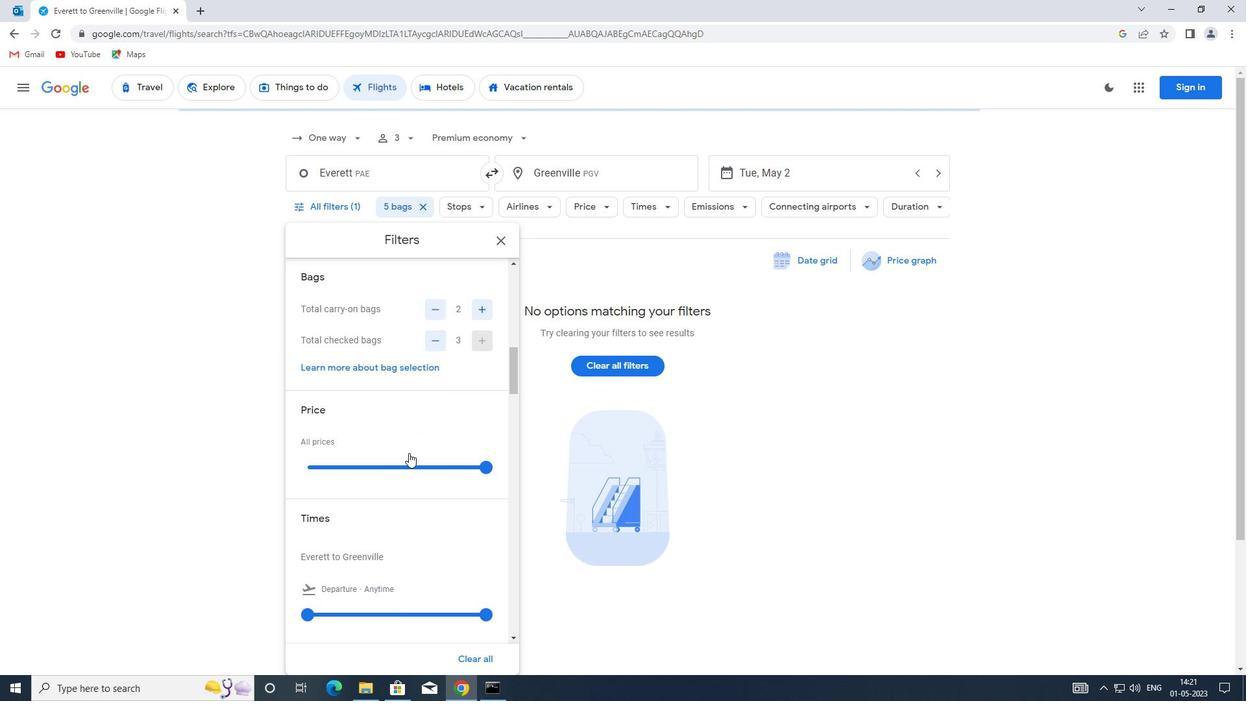 
Action: Mouse moved to (403, 443)
Screenshot: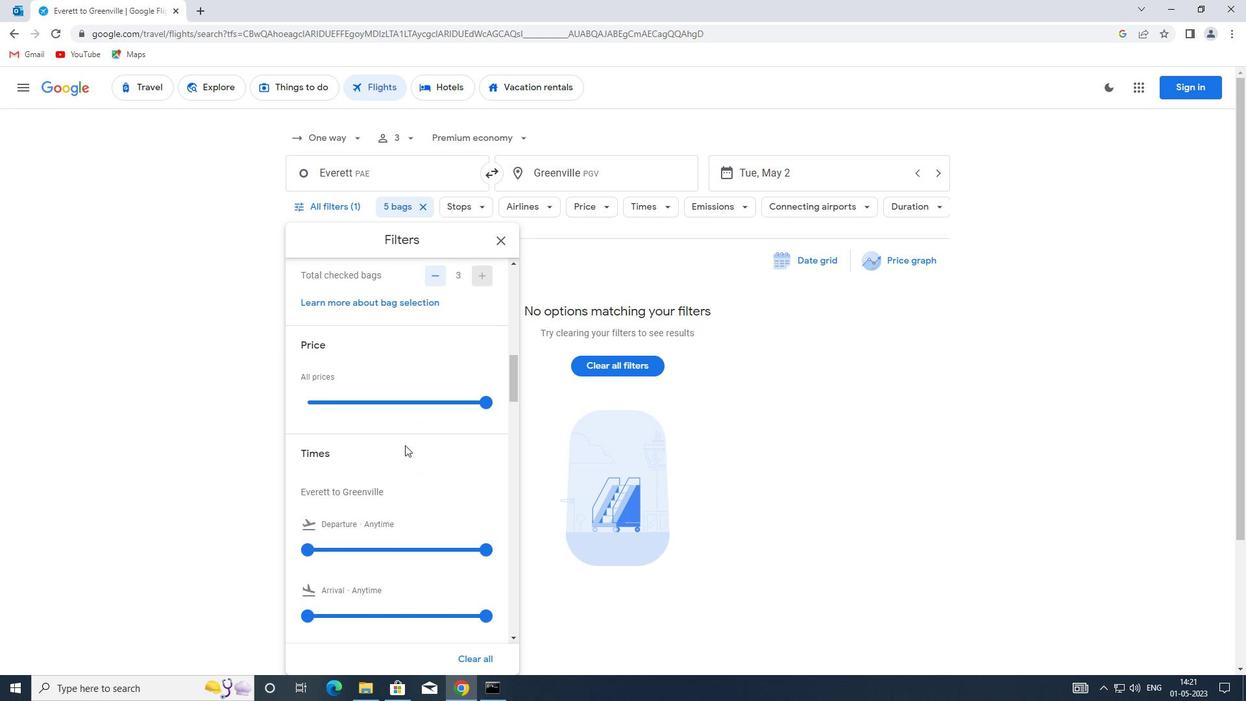 
Action: Mouse scrolled (403, 442) with delta (0, 0)
Screenshot: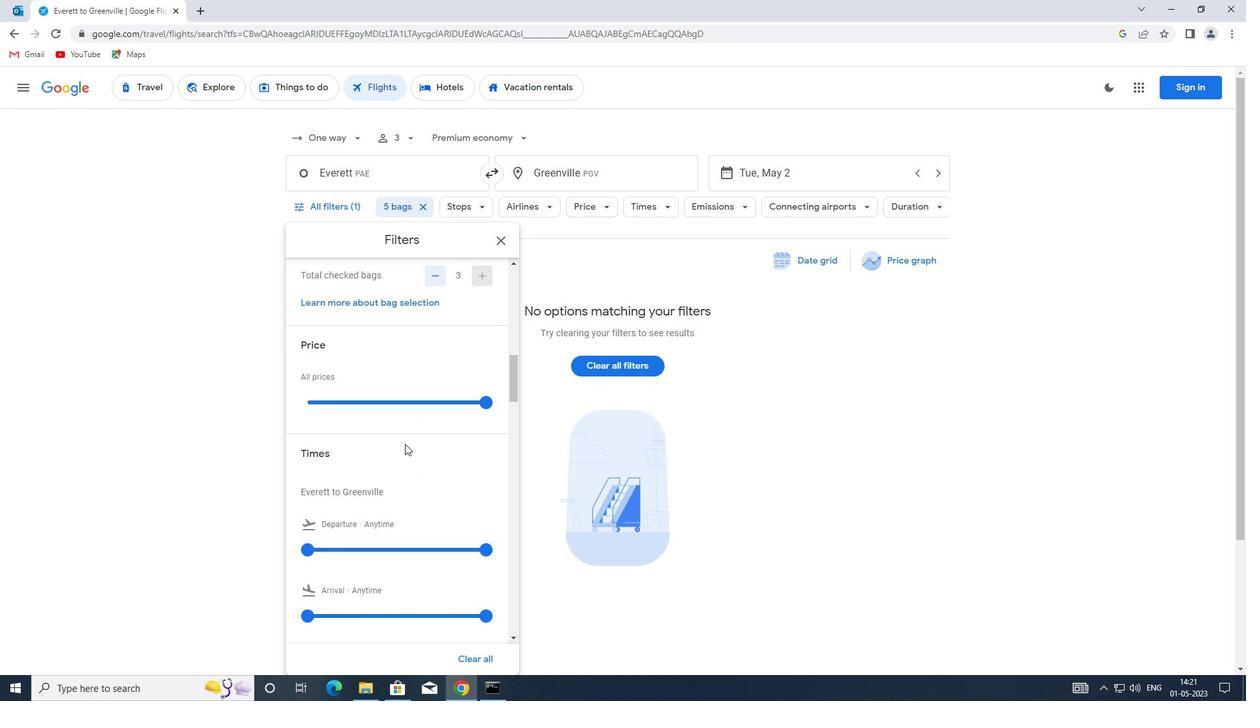 
Action: Mouse moved to (311, 486)
Screenshot: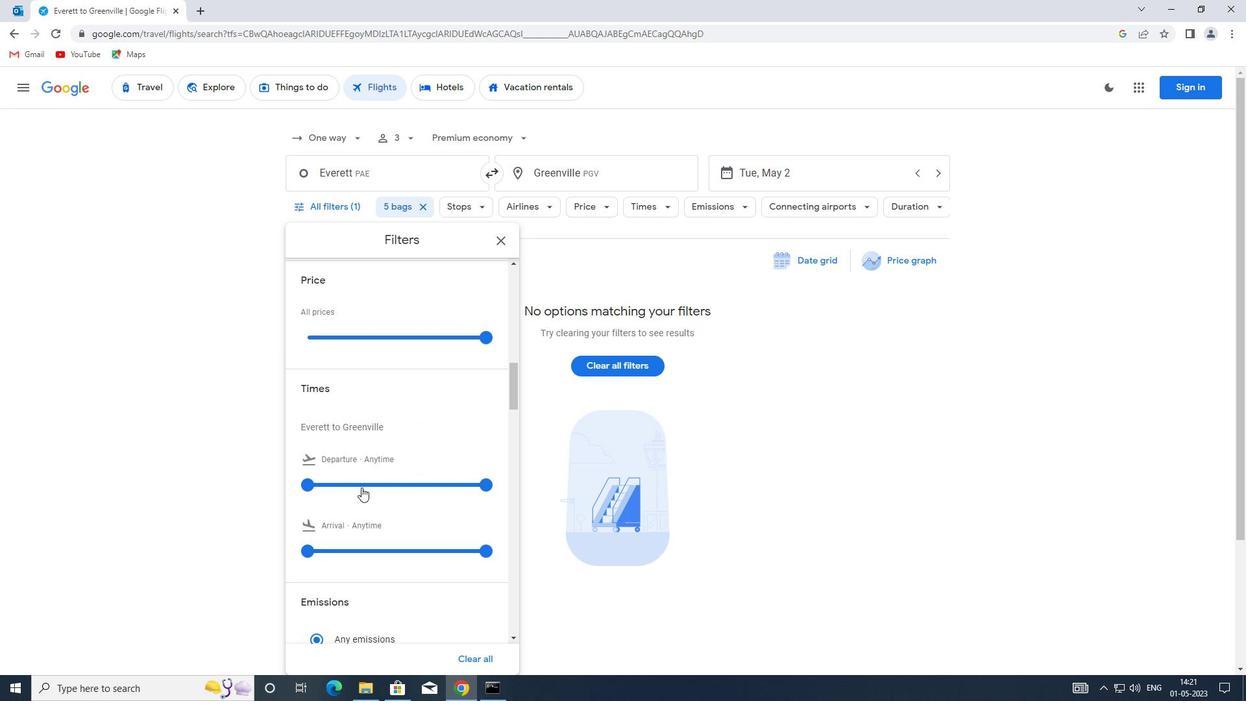 
Action: Mouse pressed left at (311, 486)
Screenshot: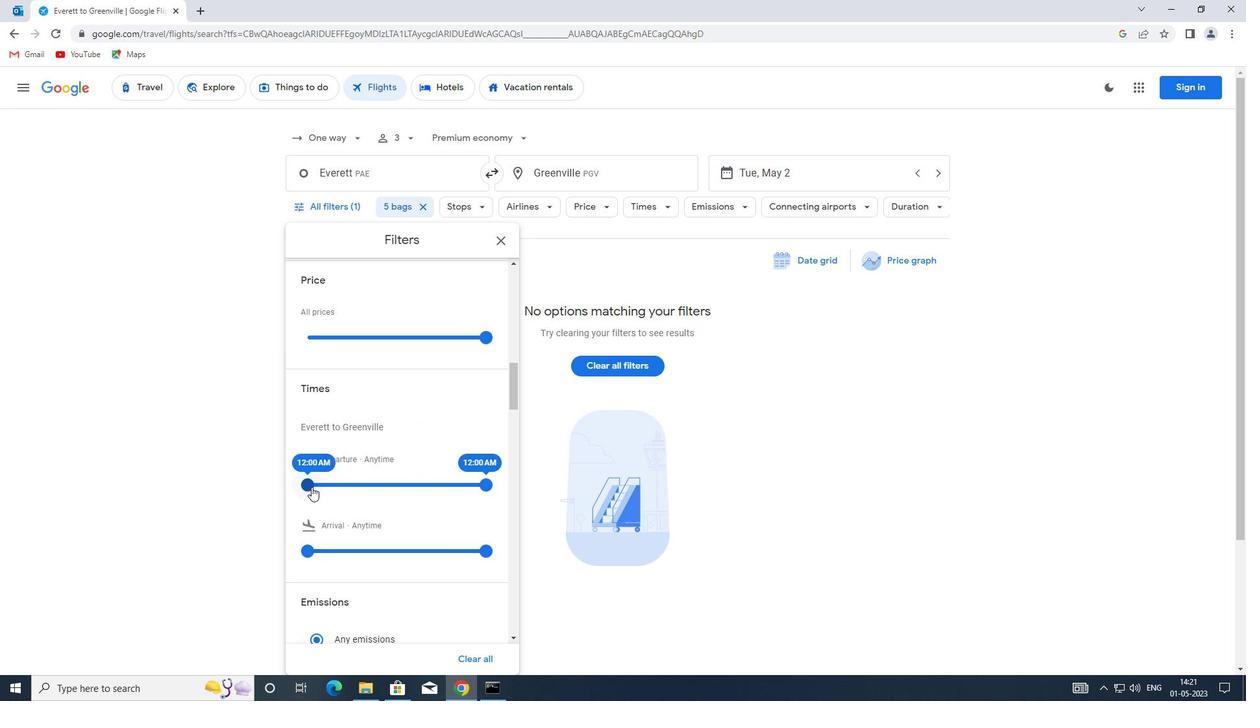 
Action: Mouse moved to (483, 483)
Screenshot: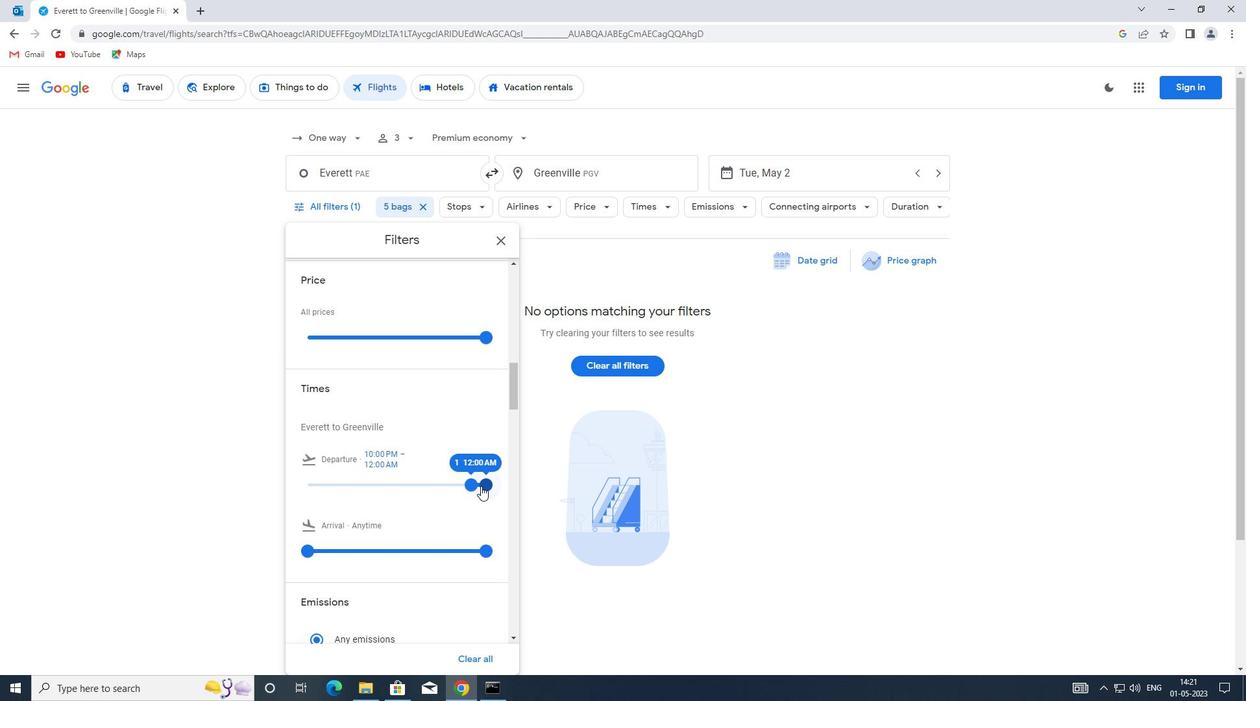 
Action: Mouse pressed left at (483, 483)
Screenshot: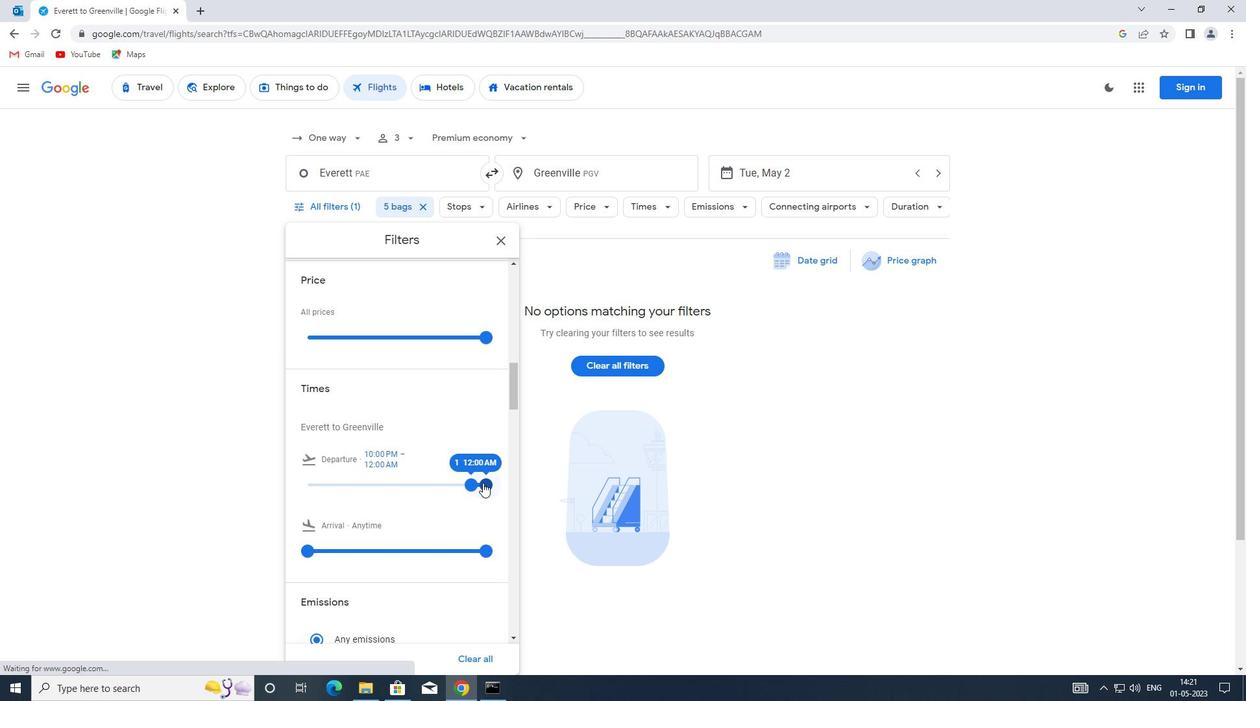 
Action: Mouse moved to (479, 484)
Screenshot: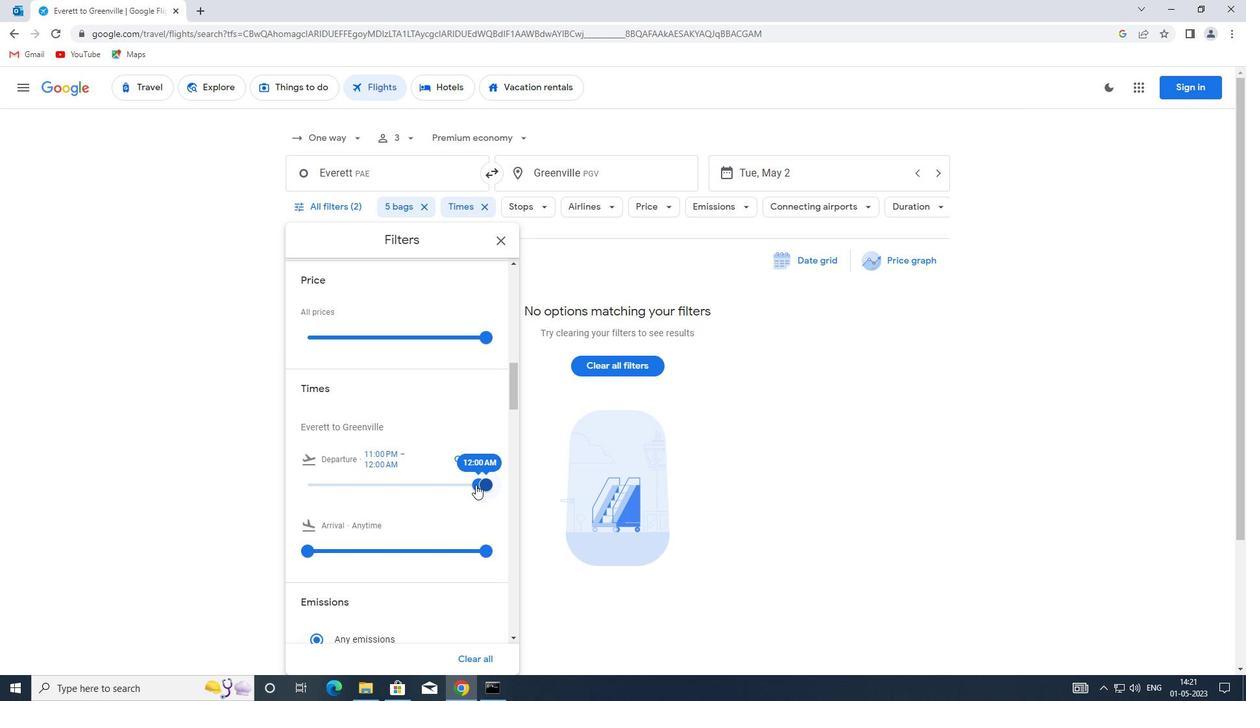 
Action: Mouse pressed left at (479, 484)
Screenshot: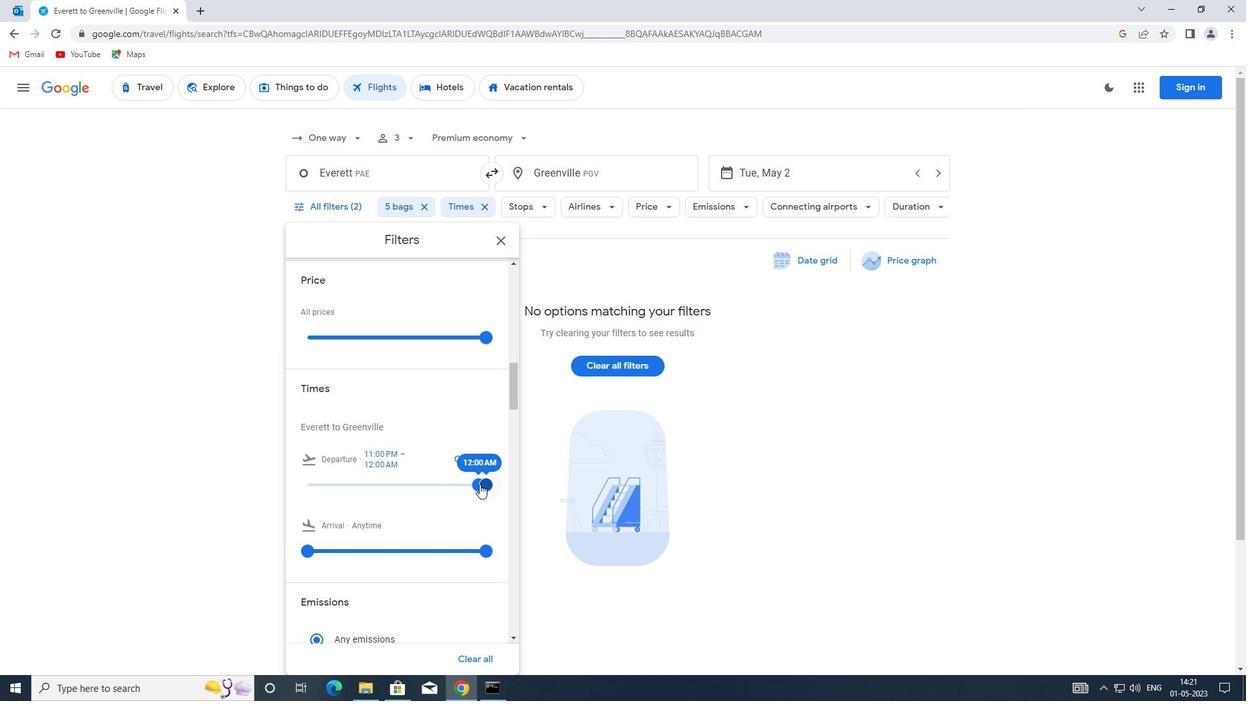 
Action: Mouse moved to (486, 483)
Screenshot: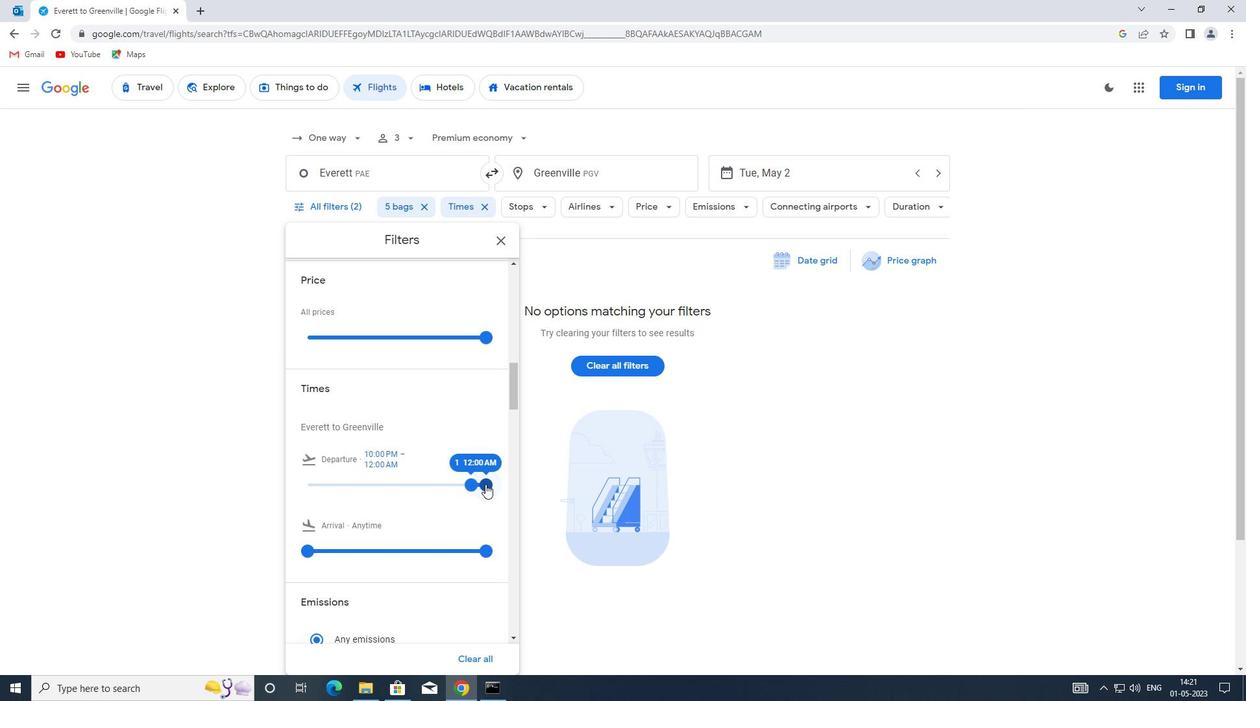 
Action: Mouse pressed left at (486, 483)
Screenshot: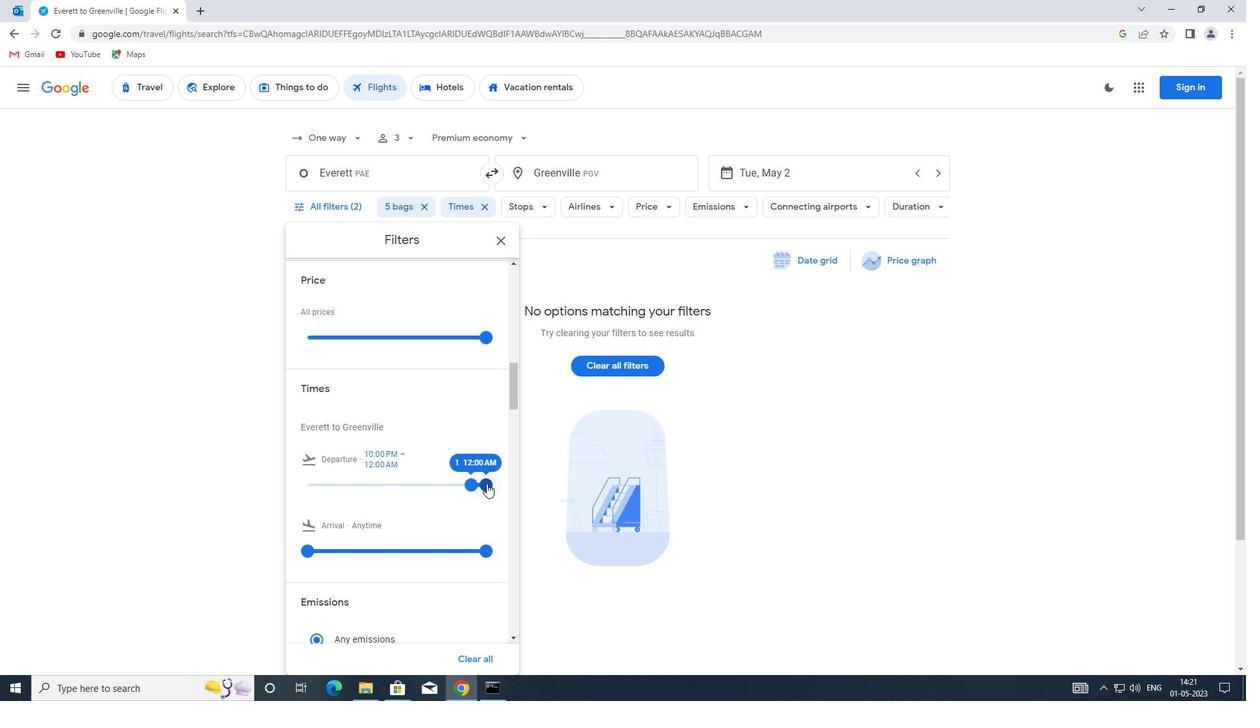 
Action: Mouse moved to (420, 448)
Screenshot: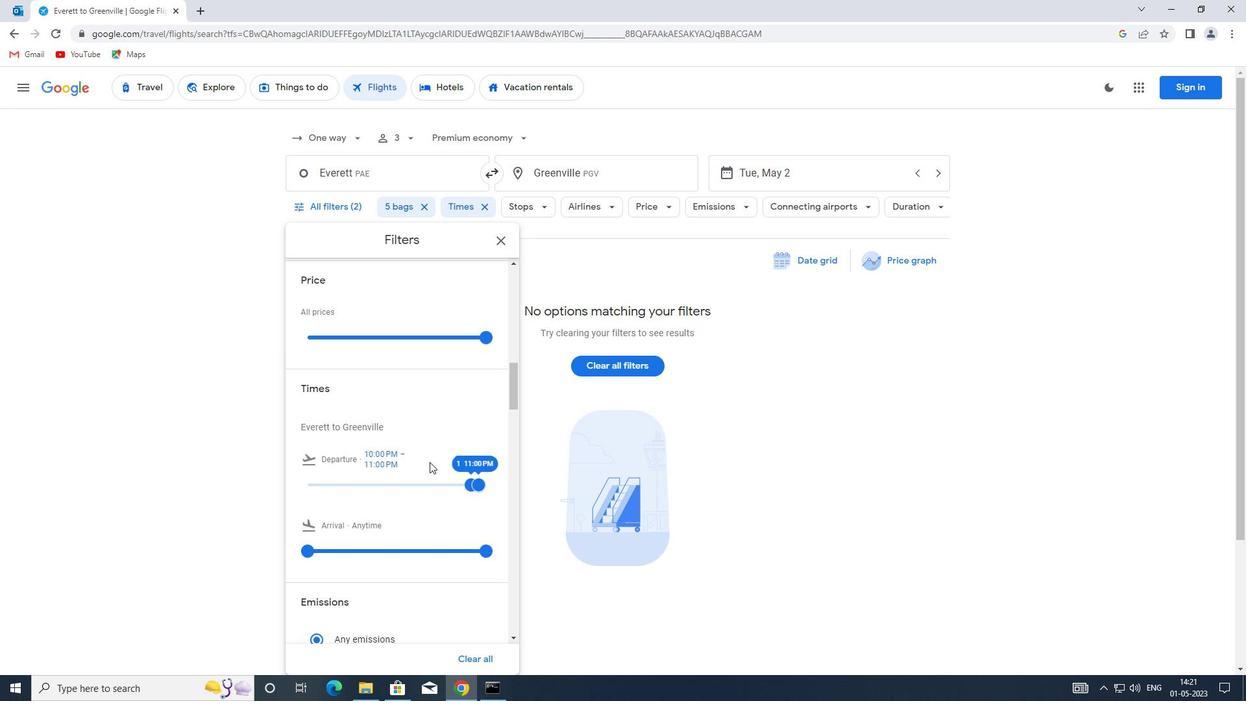 
Action: Mouse scrolled (420, 447) with delta (0, 0)
Screenshot: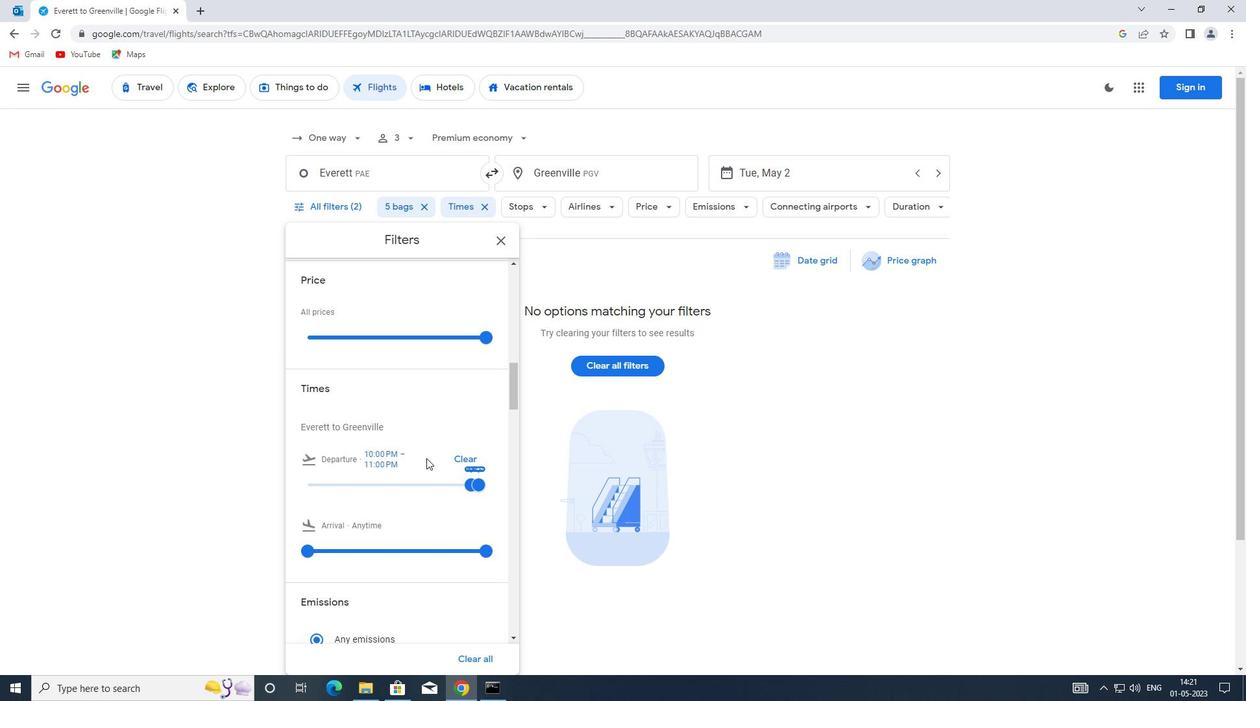 
Action: Mouse moved to (501, 243)
Screenshot: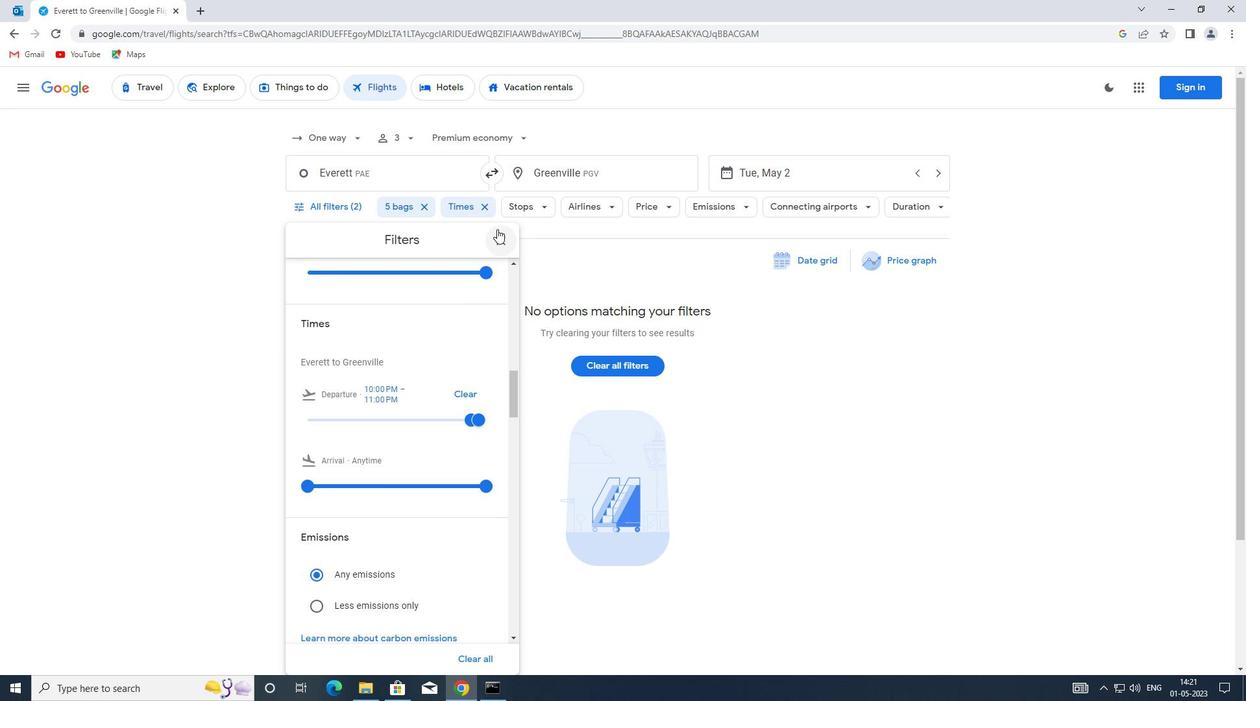
Action: Mouse pressed left at (501, 243)
Screenshot: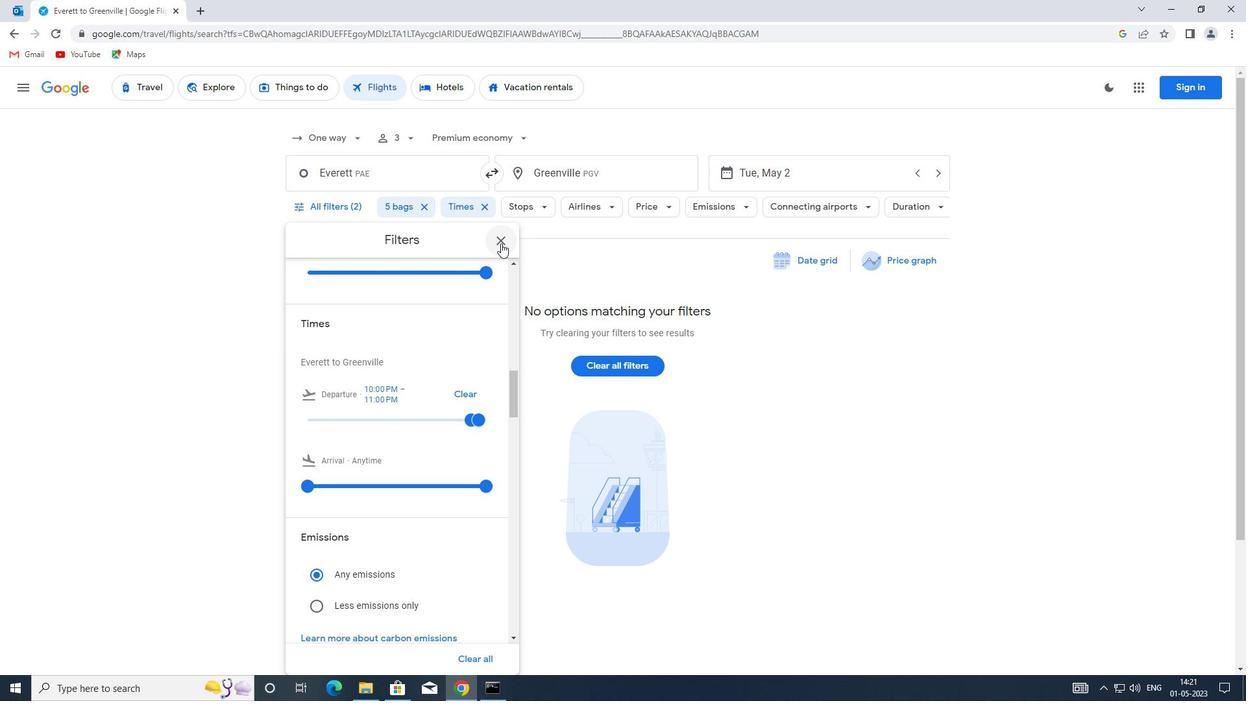 
